 Task: Find connections with filter location Karcag with filter topic #linkedinprofileswith filter profile language Potuguese with filter current company Voltas Limited - A TATA Enterprise with filter school VIT University (Chennai Campus) with filter industry Personal Care Services with filter service category Software Testing with filter keywords title Director of Inside Sales
Action: Mouse moved to (626, 48)
Screenshot: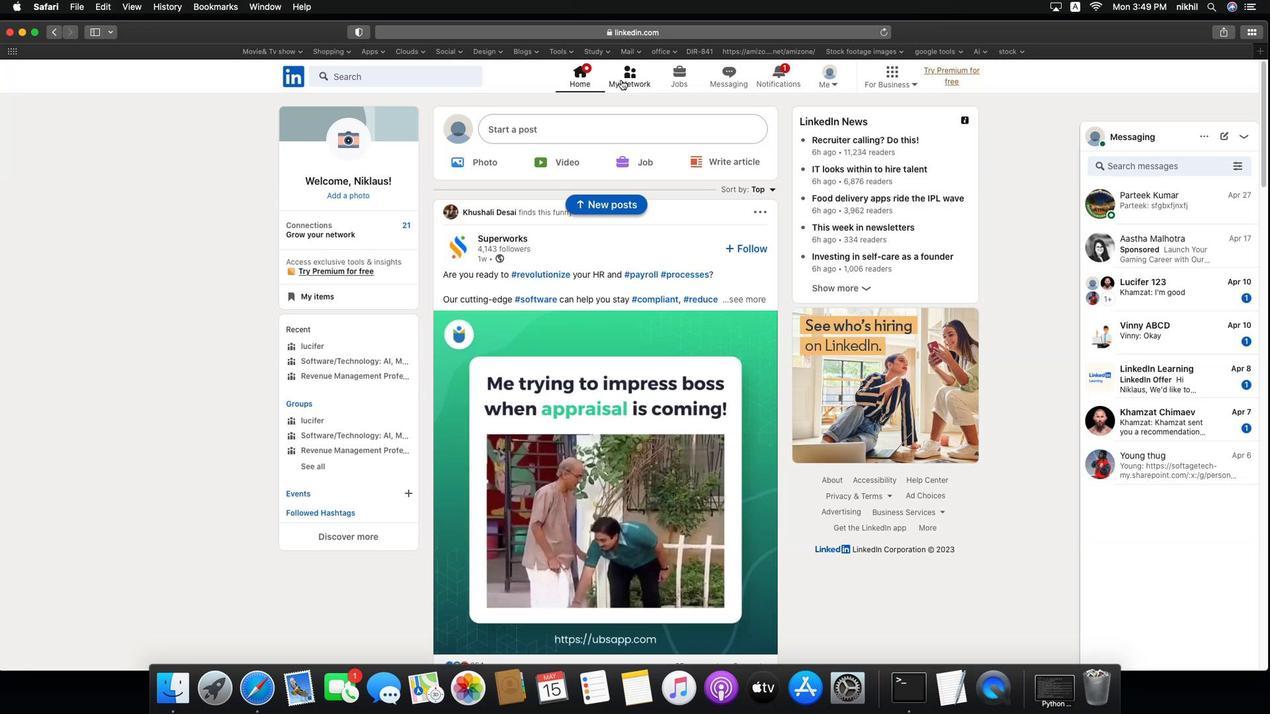 
Action: Mouse pressed left at (626, 48)
Screenshot: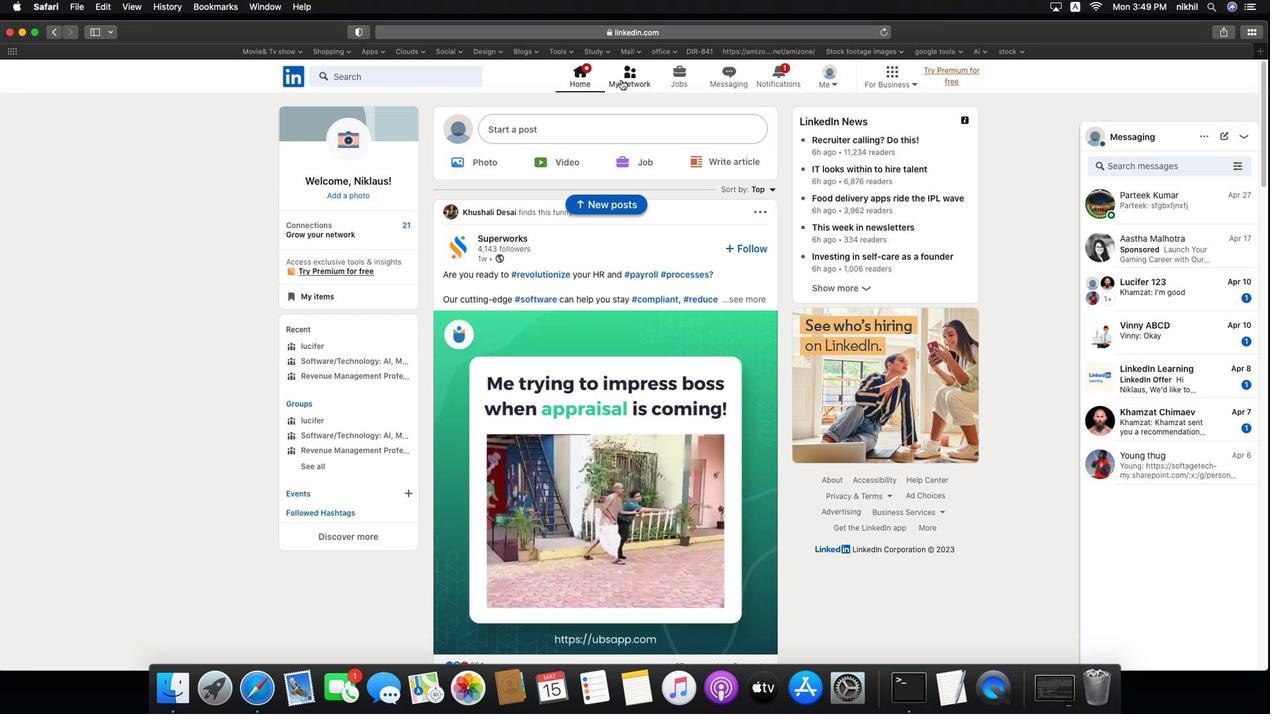 
Action: Mouse moved to (347, 112)
Screenshot: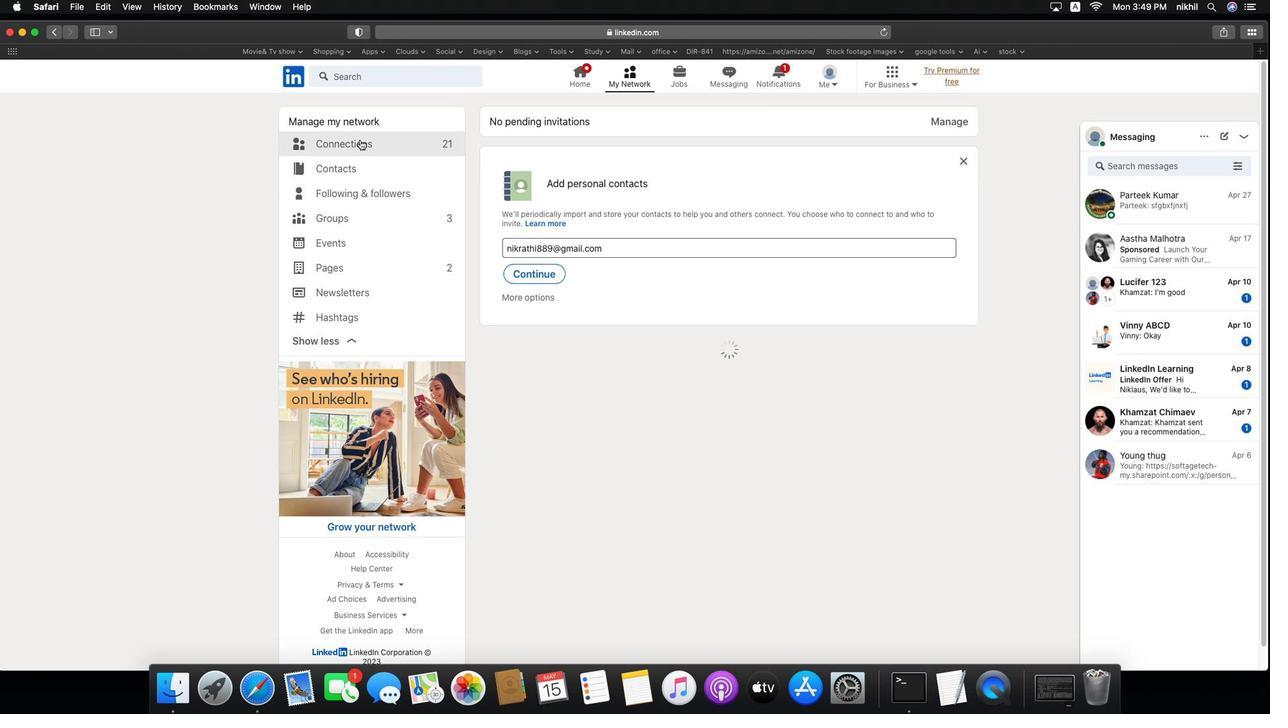 
Action: Mouse pressed left at (347, 112)
Screenshot: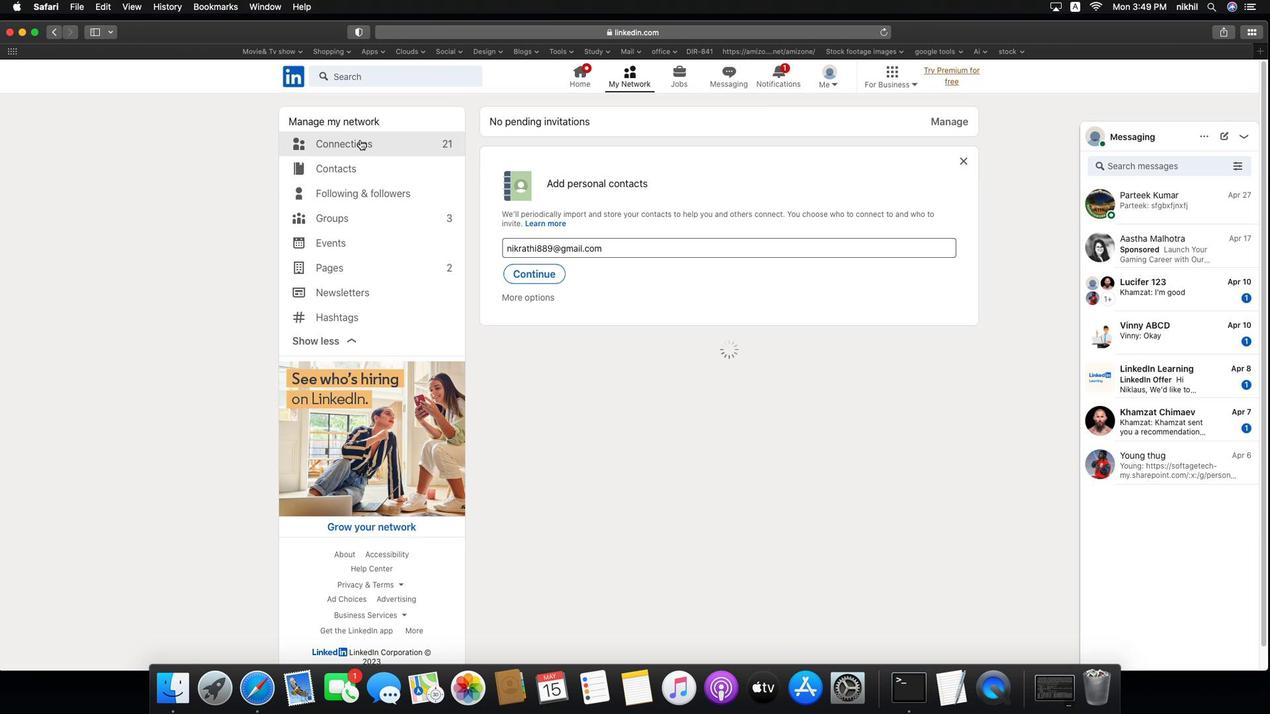 
Action: Mouse moved to (572, 117)
Screenshot: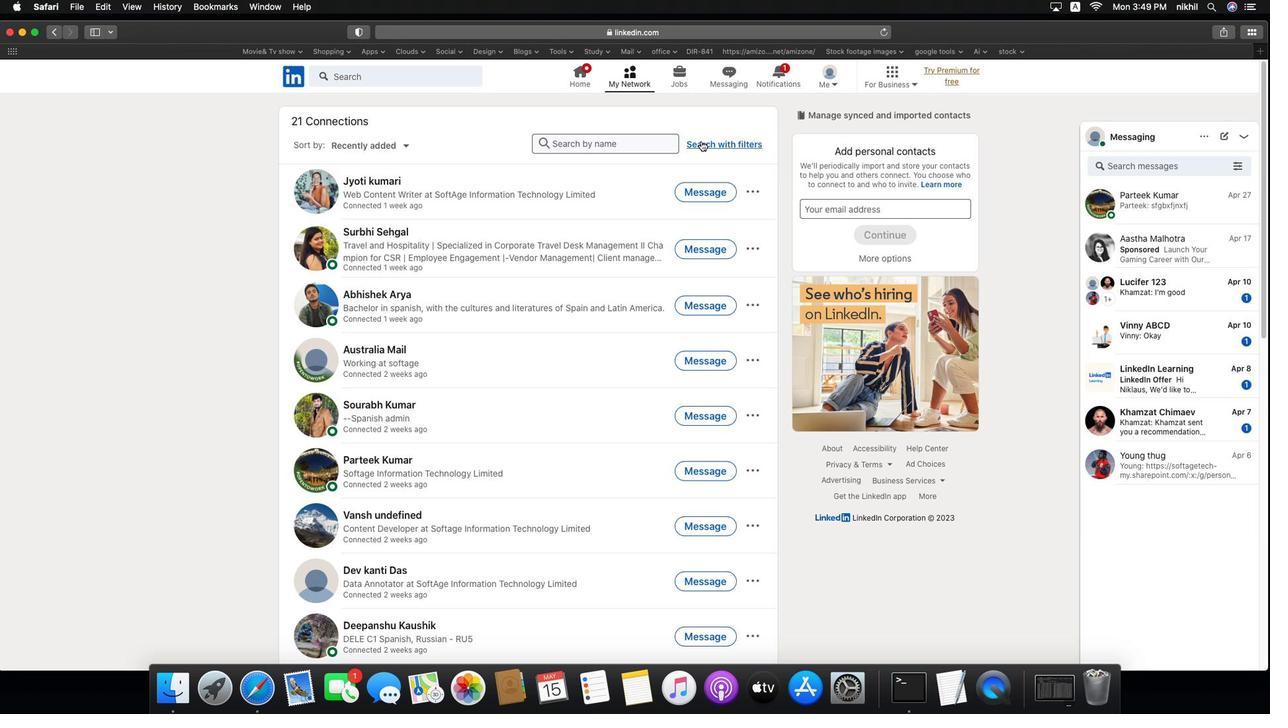 
Action: Mouse scrolled (572, 117) with delta (-35, -35)
Screenshot: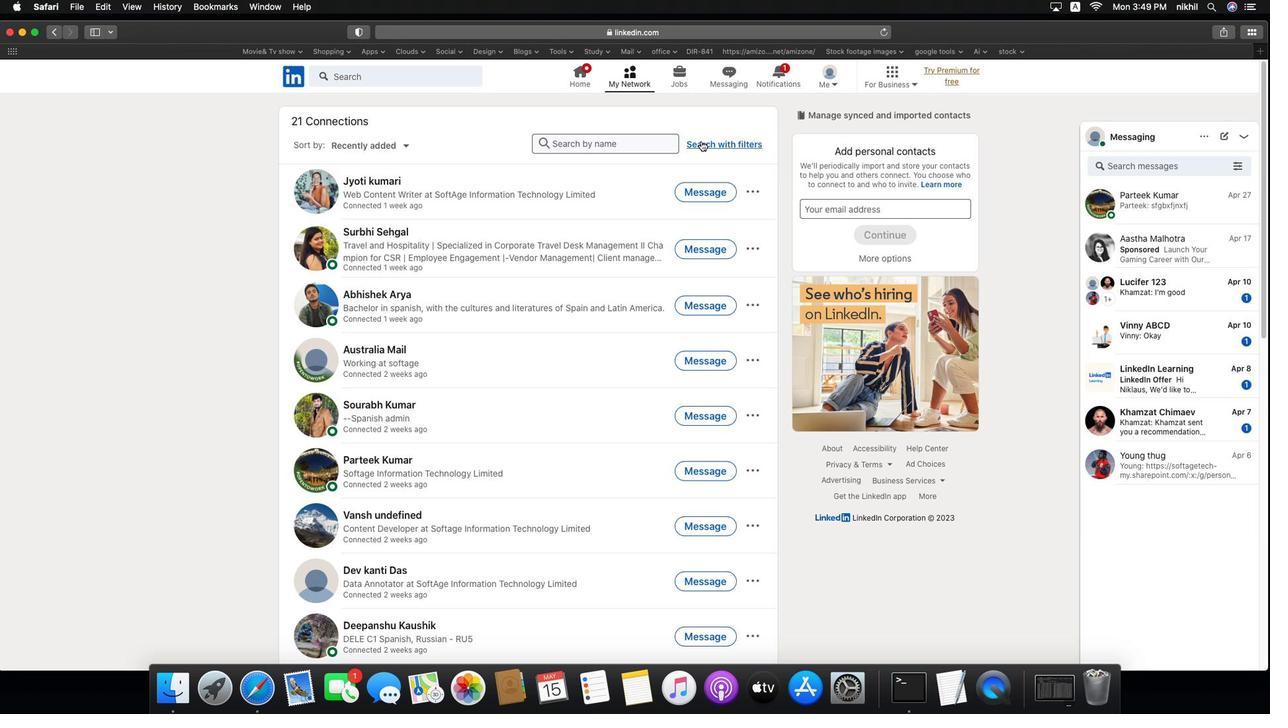 
Action: Mouse moved to (572, 117)
Screenshot: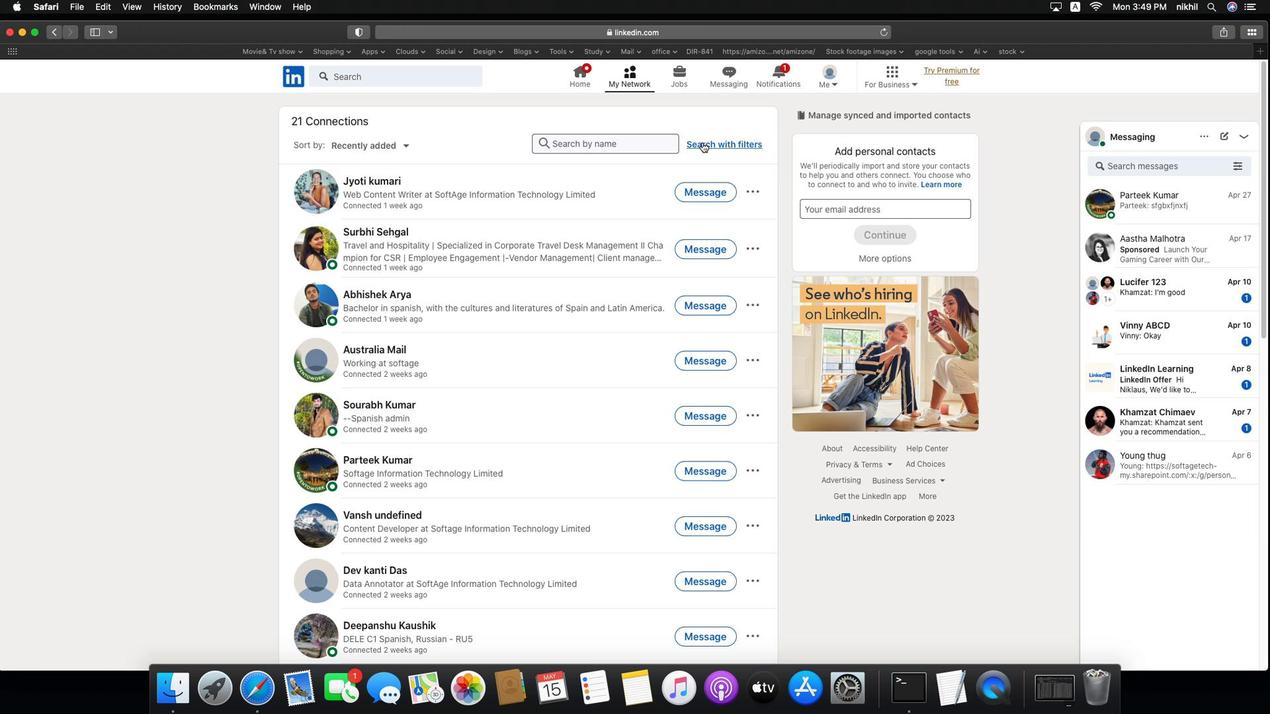 
Action: Mouse scrolled (572, 117) with delta (-35, -35)
Screenshot: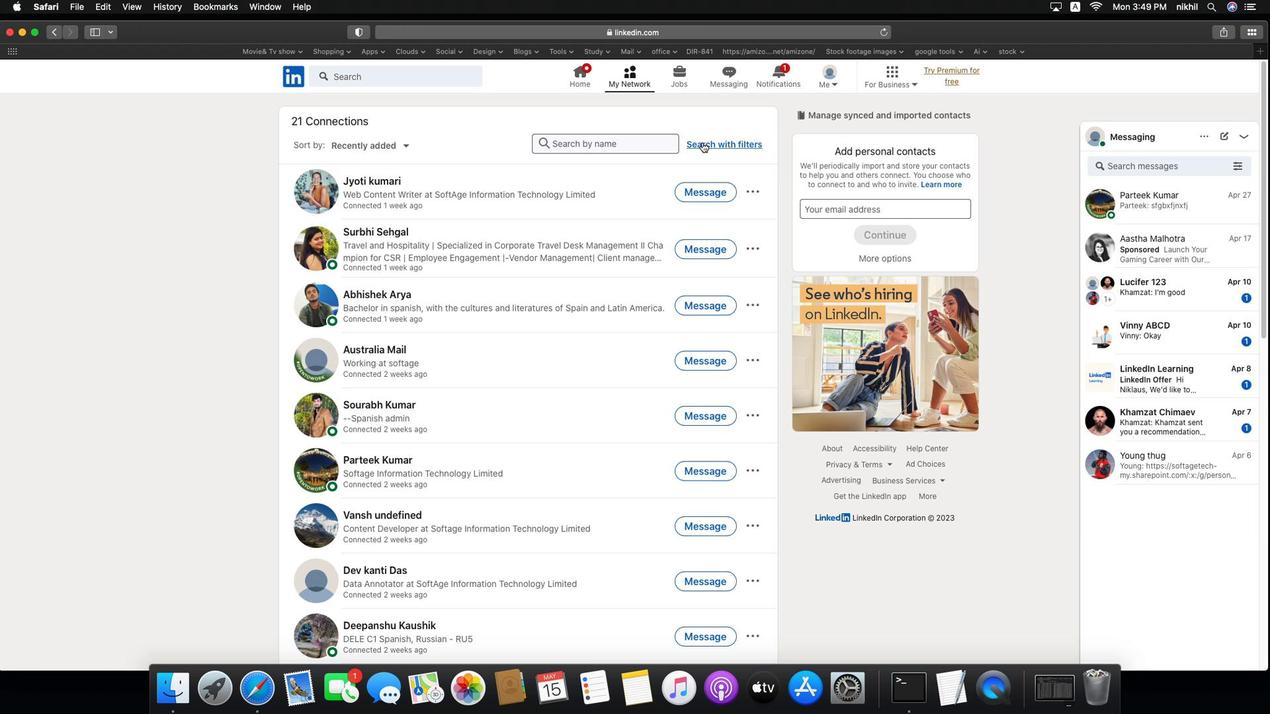 
Action: Mouse moved to (573, 117)
Screenshot: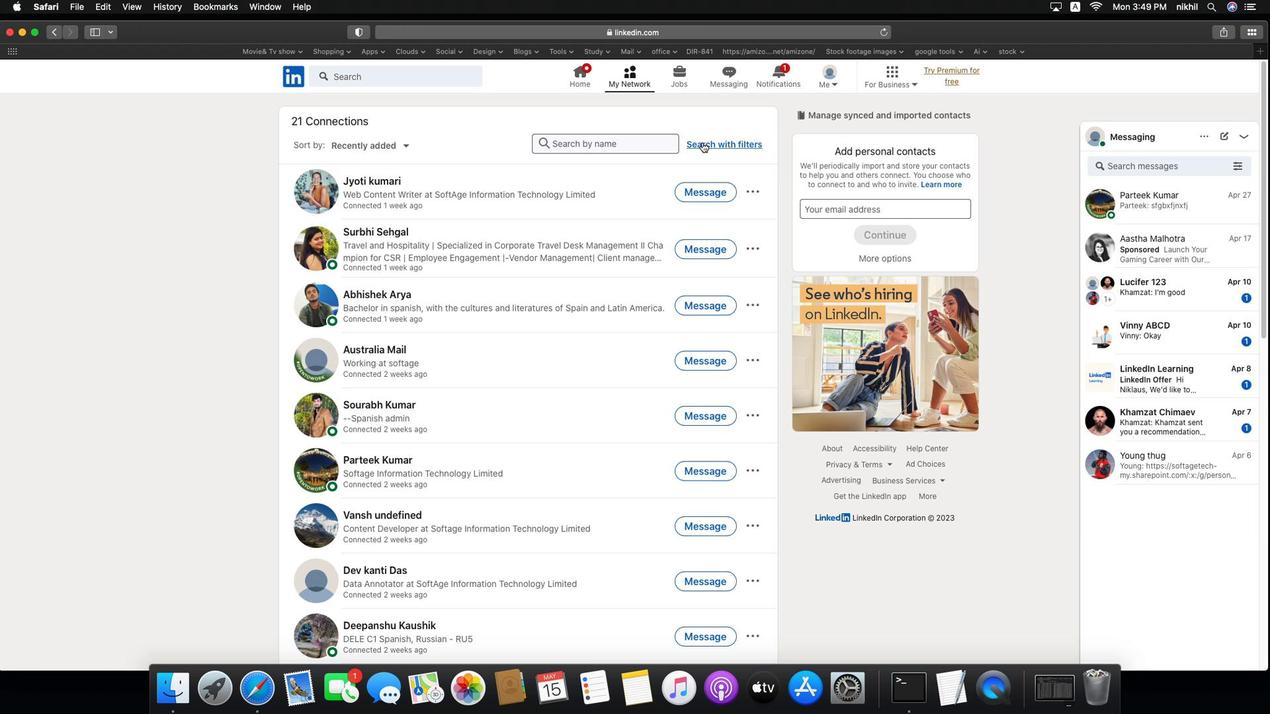 
Action: Mouse scrolled (573, 117) with delta (-35, -33)
Screenshot: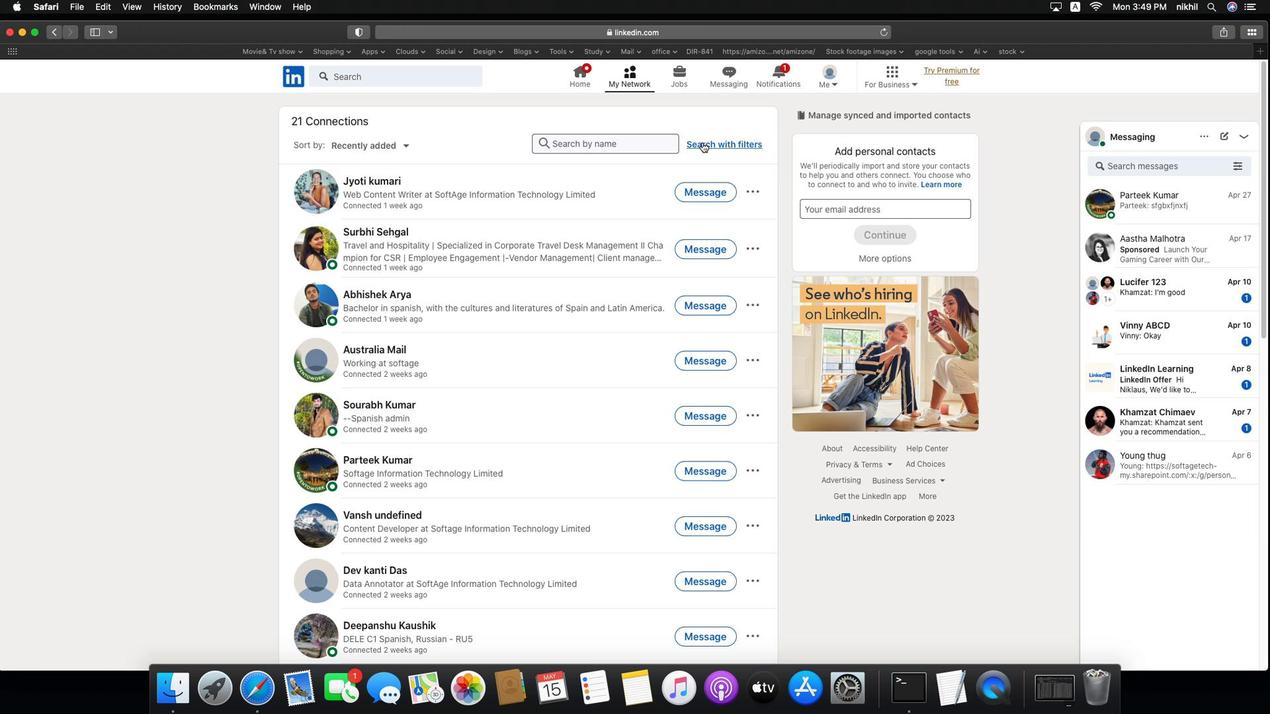 
Action: Mouse moved to (713, 115)
Screenshot: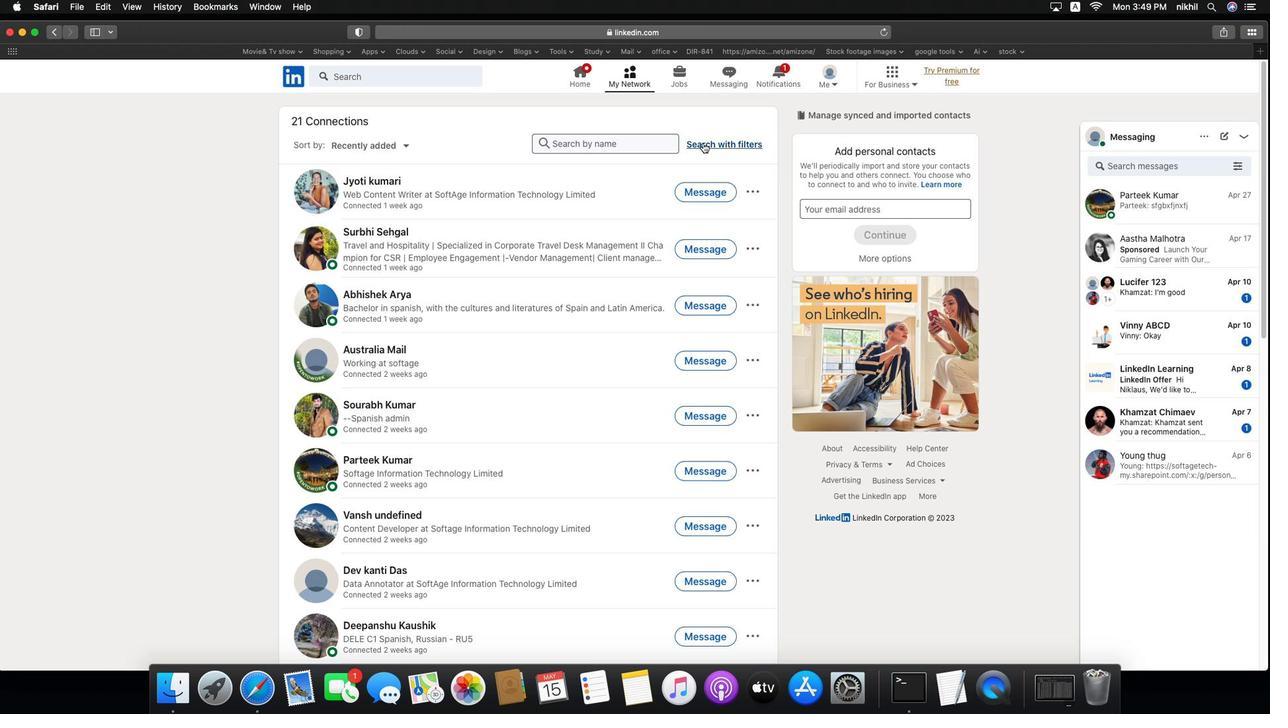 
Action: Mouse pressed left at (713, 115)
Screenshot: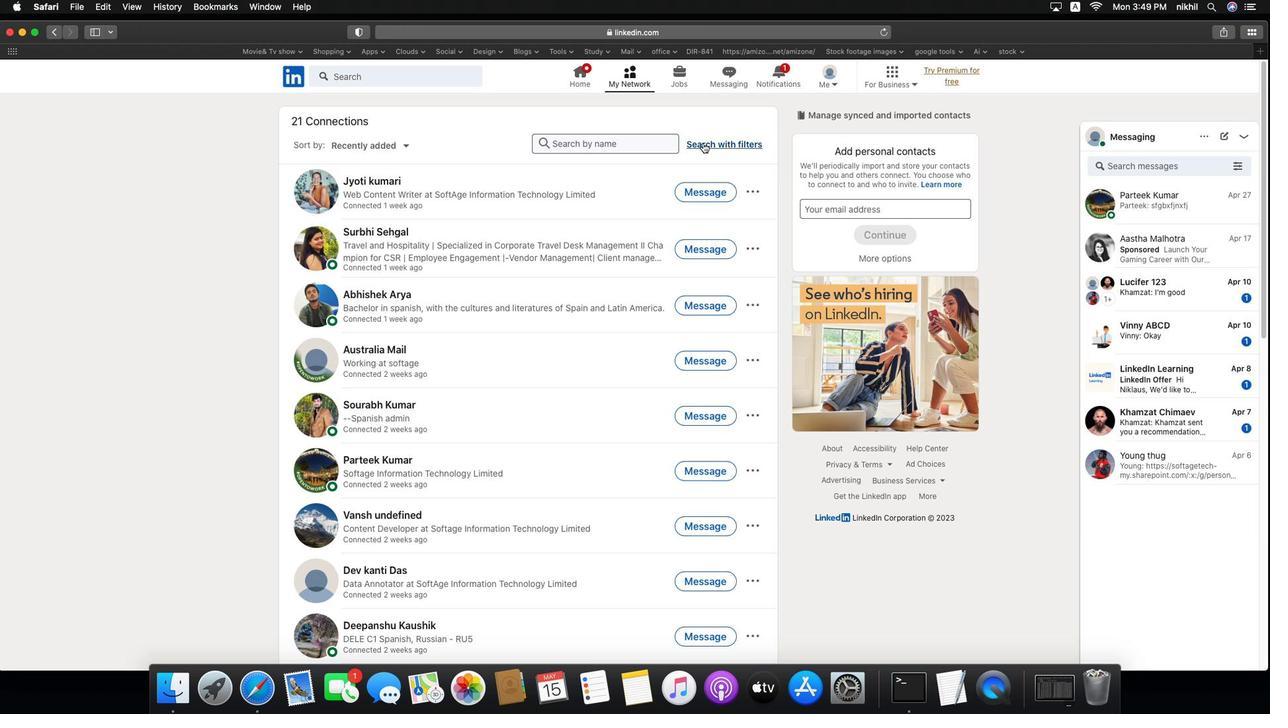 
Action: Mouse moved to (703, 74)
Screenshot: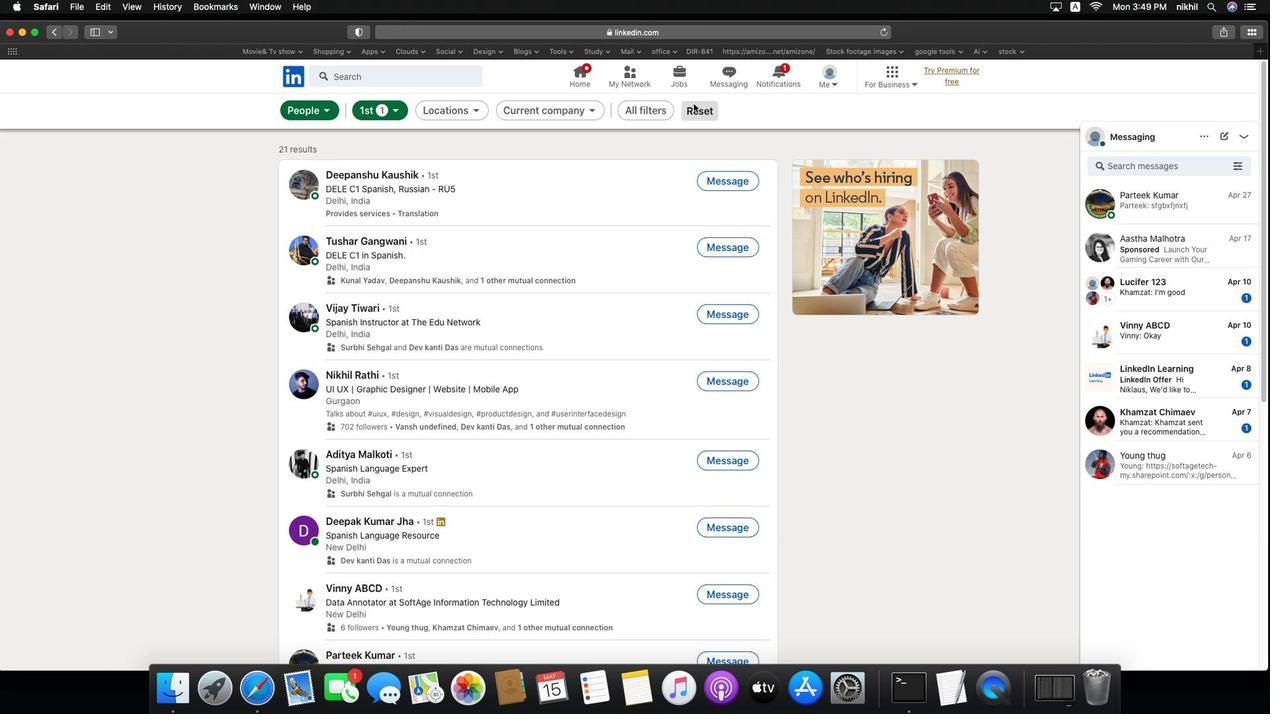 
Action: Mouse pressed left at (703, 74)
Screenshot: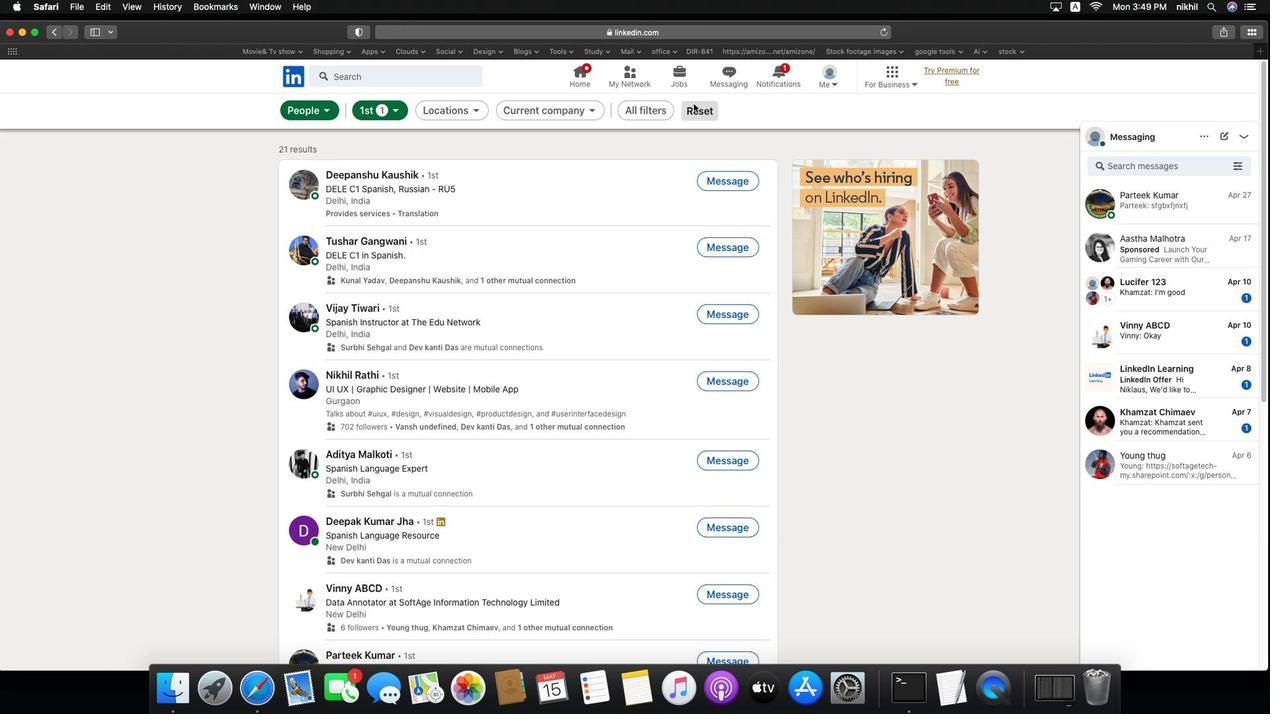 
Action: Mouse pressed left at (703, 74)
Screenshot: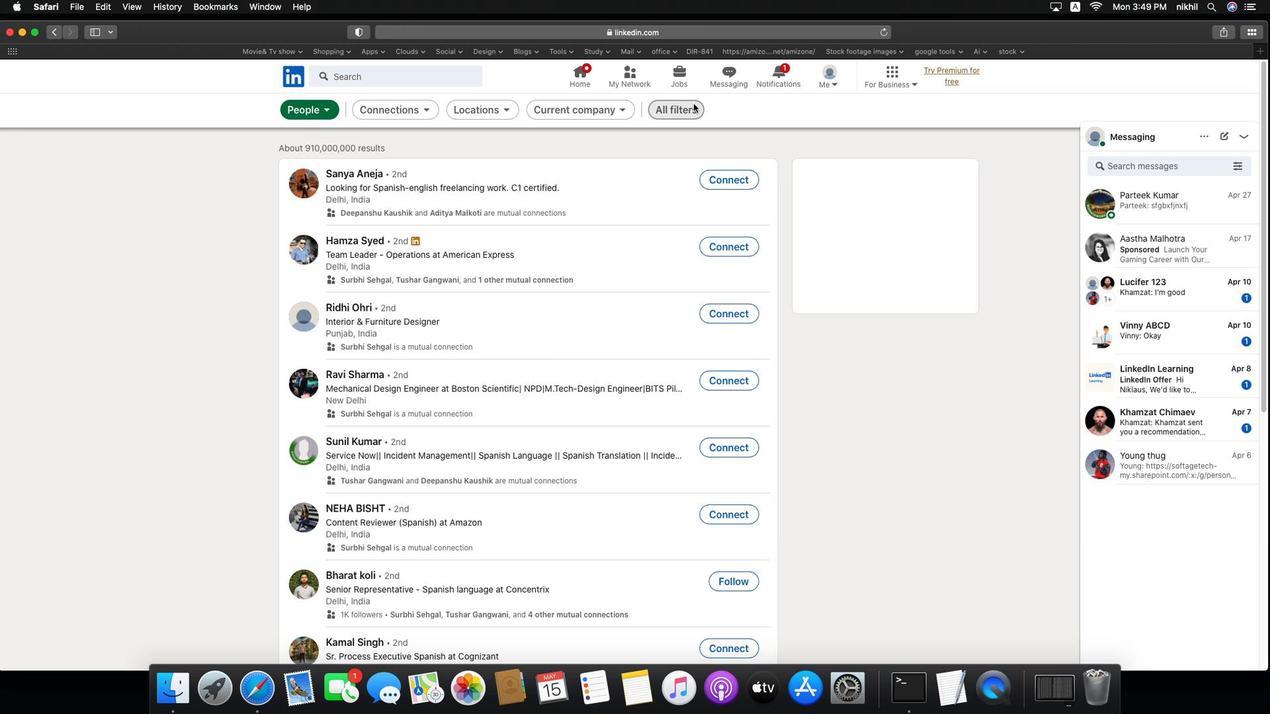 
Action: Mouse moved to (965, 285)
Screenshot: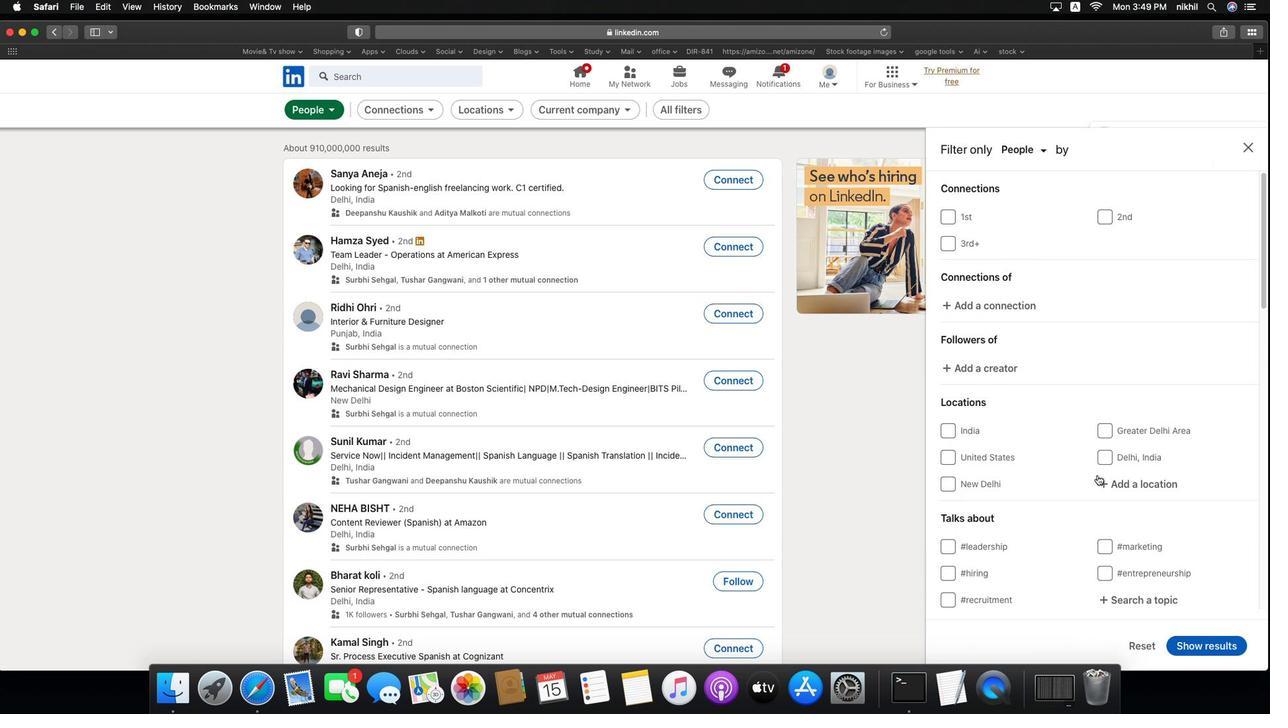 
Action: Mouse pressed left at (965, 285)
Screenshot: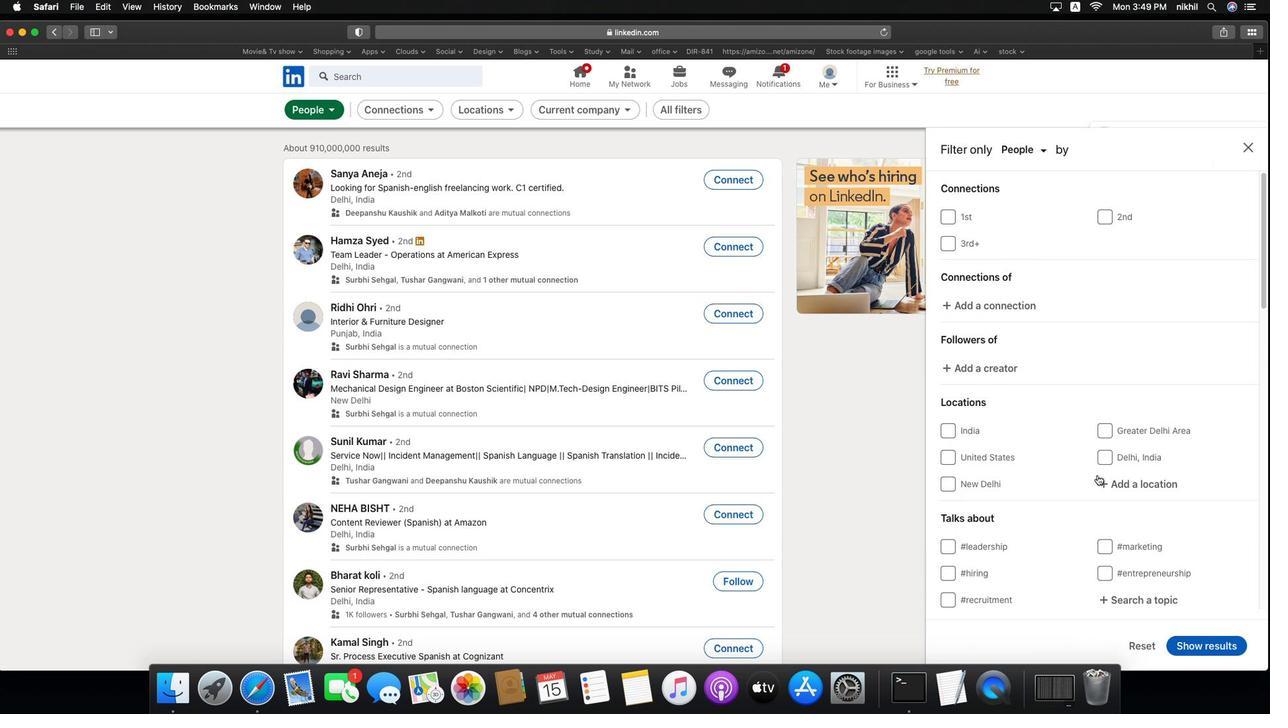 
Action: Mouse moved to (1147, 480)
Screenshot: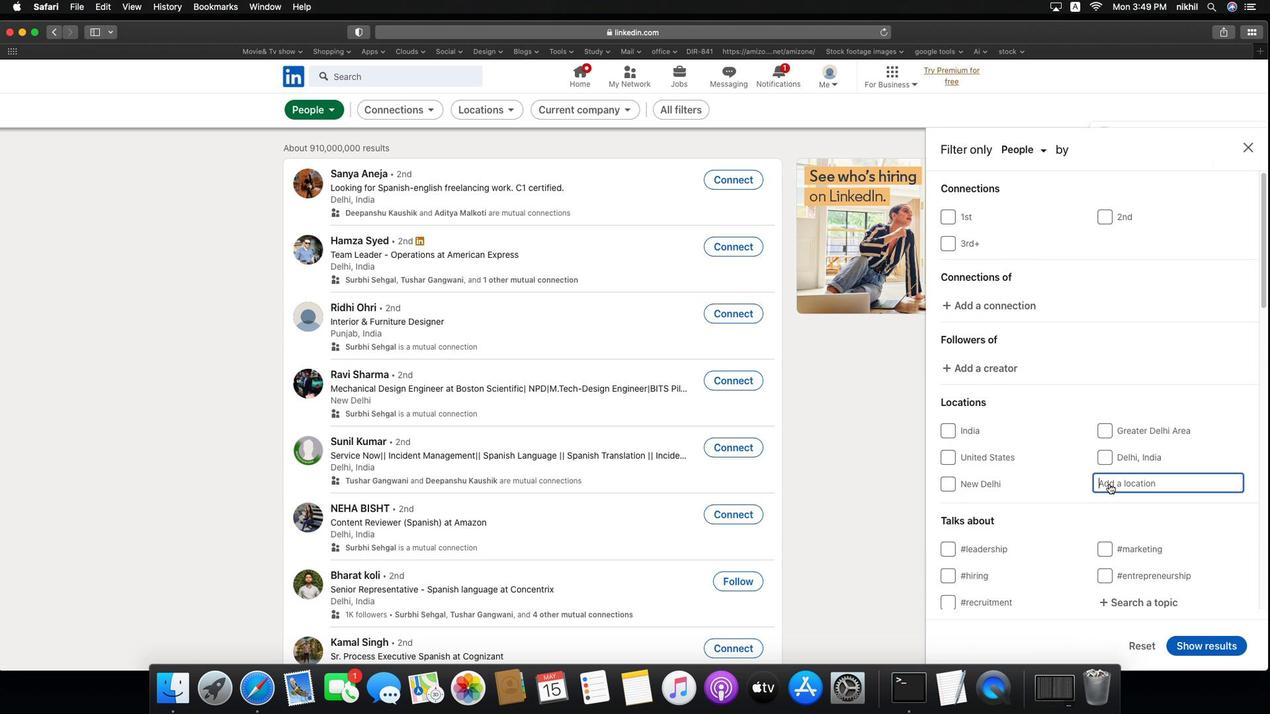
Action: Mouse pressed left at (1147, 480)
Screenshot: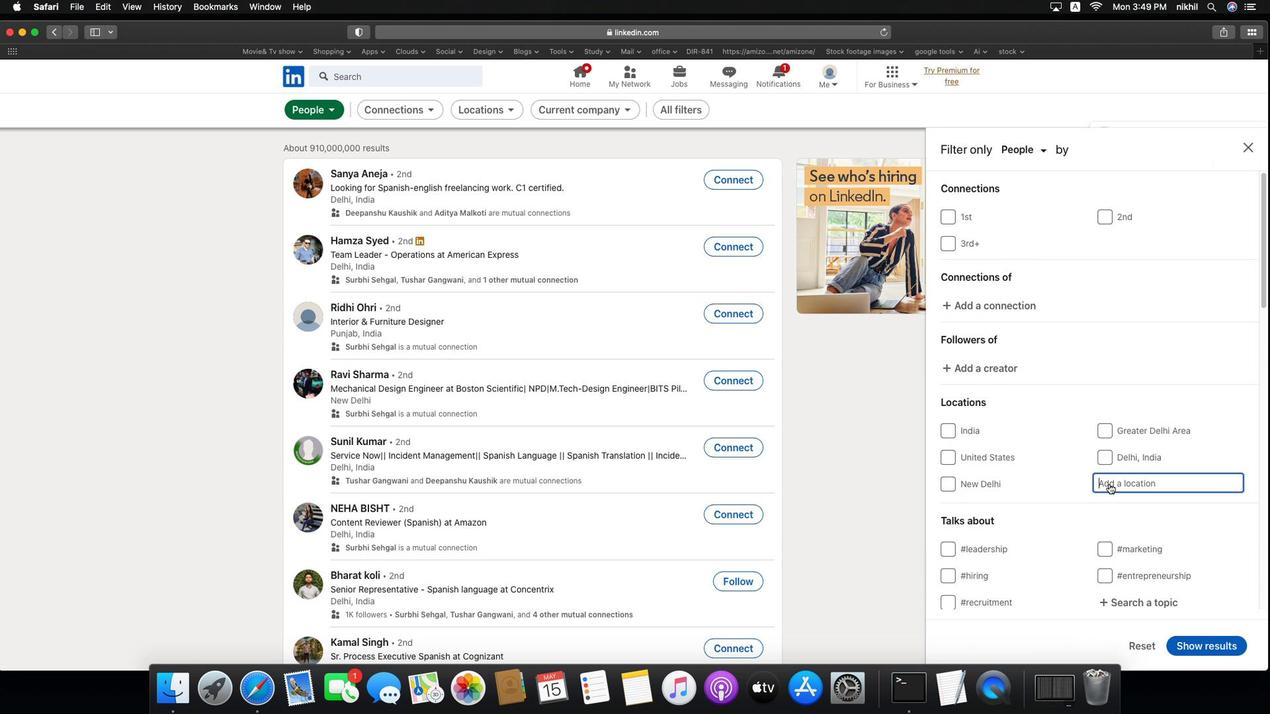 
Action: Key pressed Key.caps_lock'L'Key.backspaceKey.caps_lockKey.caps_lock'K'Key.caps_lock'a''r''c''a''g'Key.enter
Screenshot: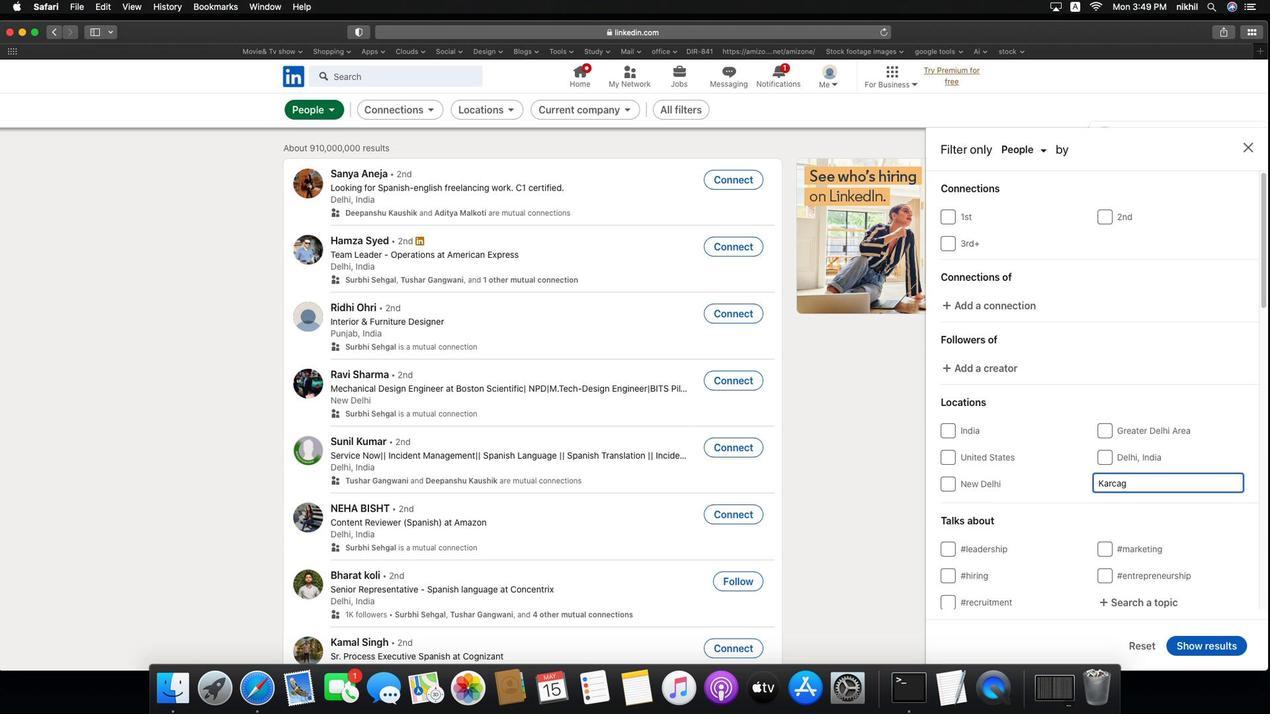 
Action: Mouse scrolled (1147, 480) with delta (-35, -36)
Screenshot: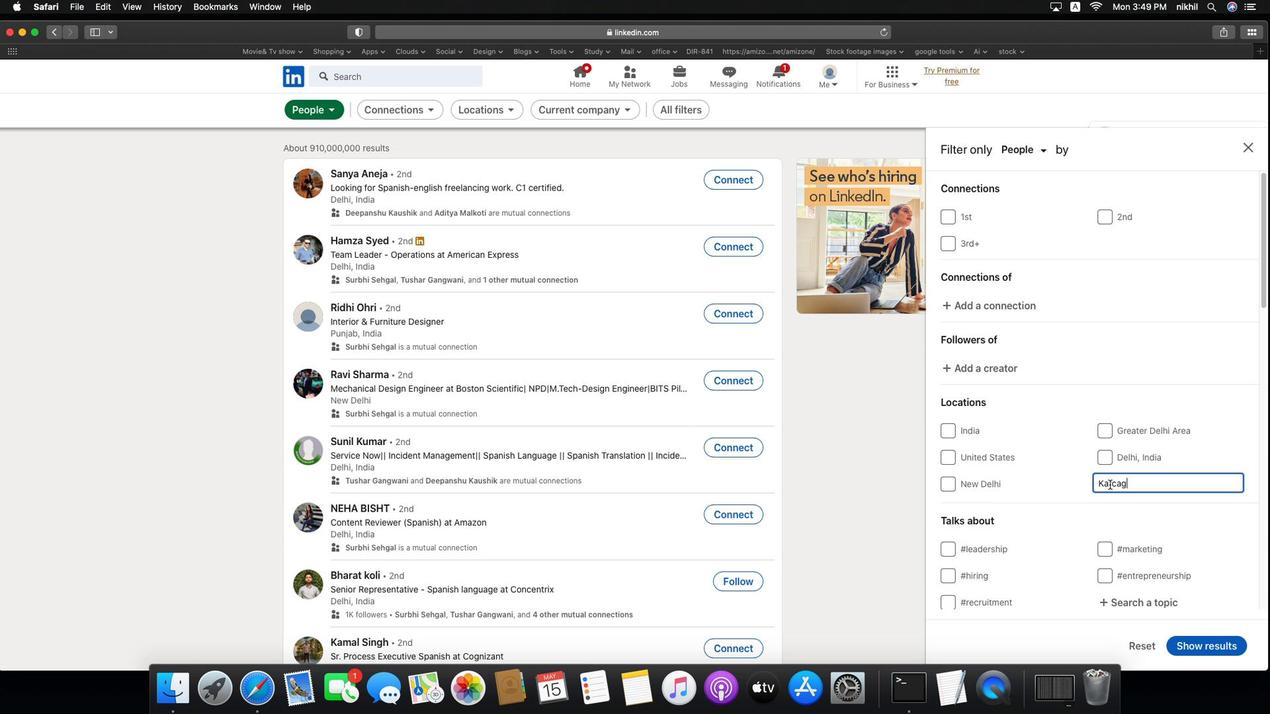 
Action: Mouse scrolled (1147, 480) with delta (-35, -33)
Screenshot: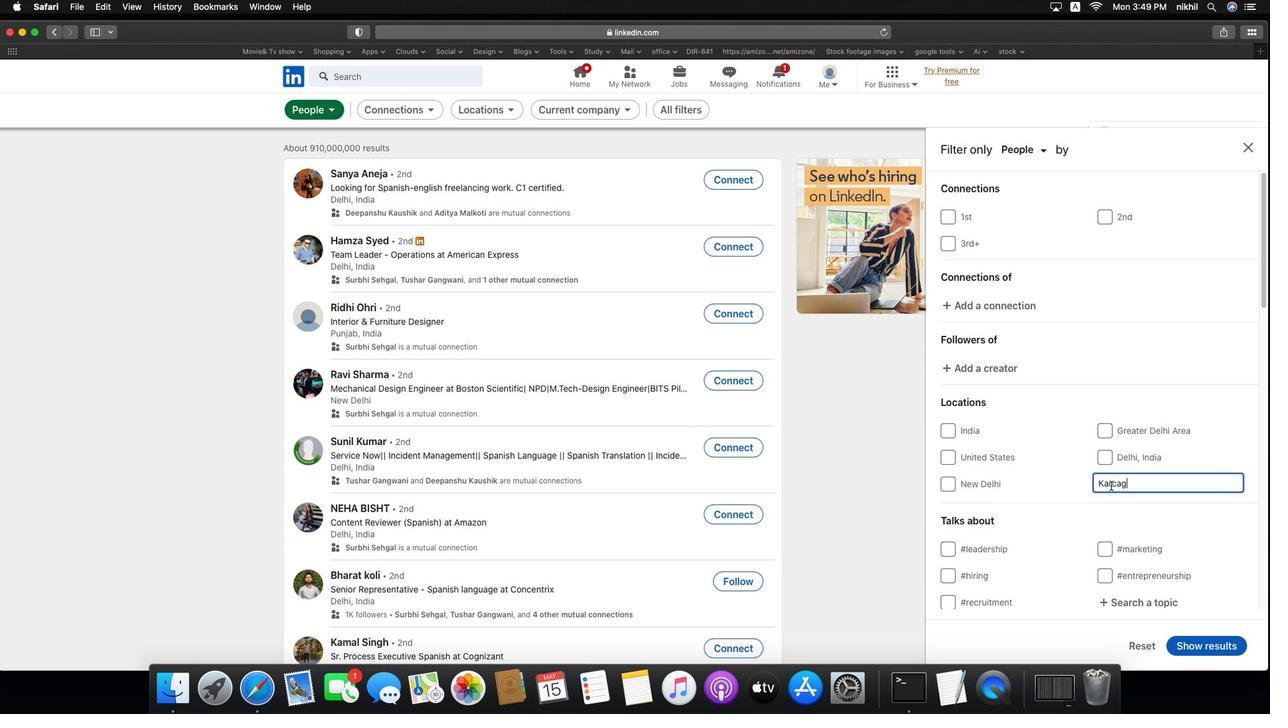 
Action: Mouse moved to (1197, 475)
Screenshot: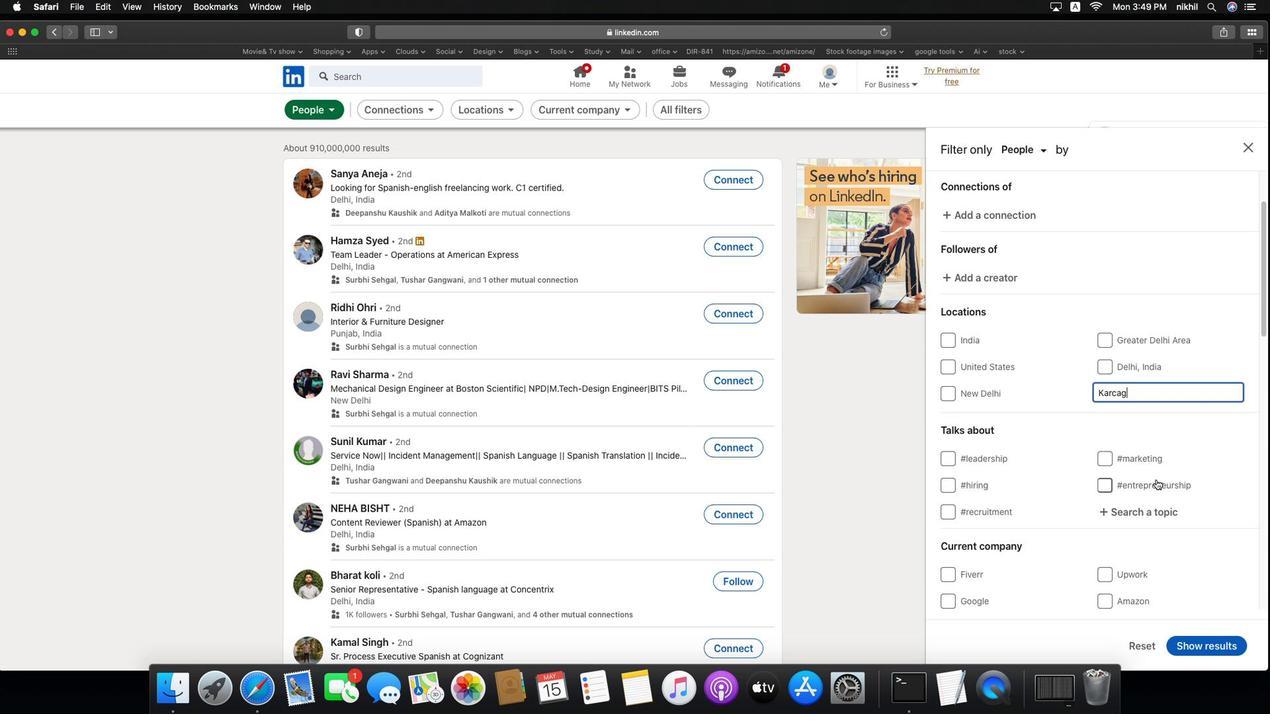 
Action: Mouse scrolled (1197, 475) with delta (-35, -36)
Screenshot: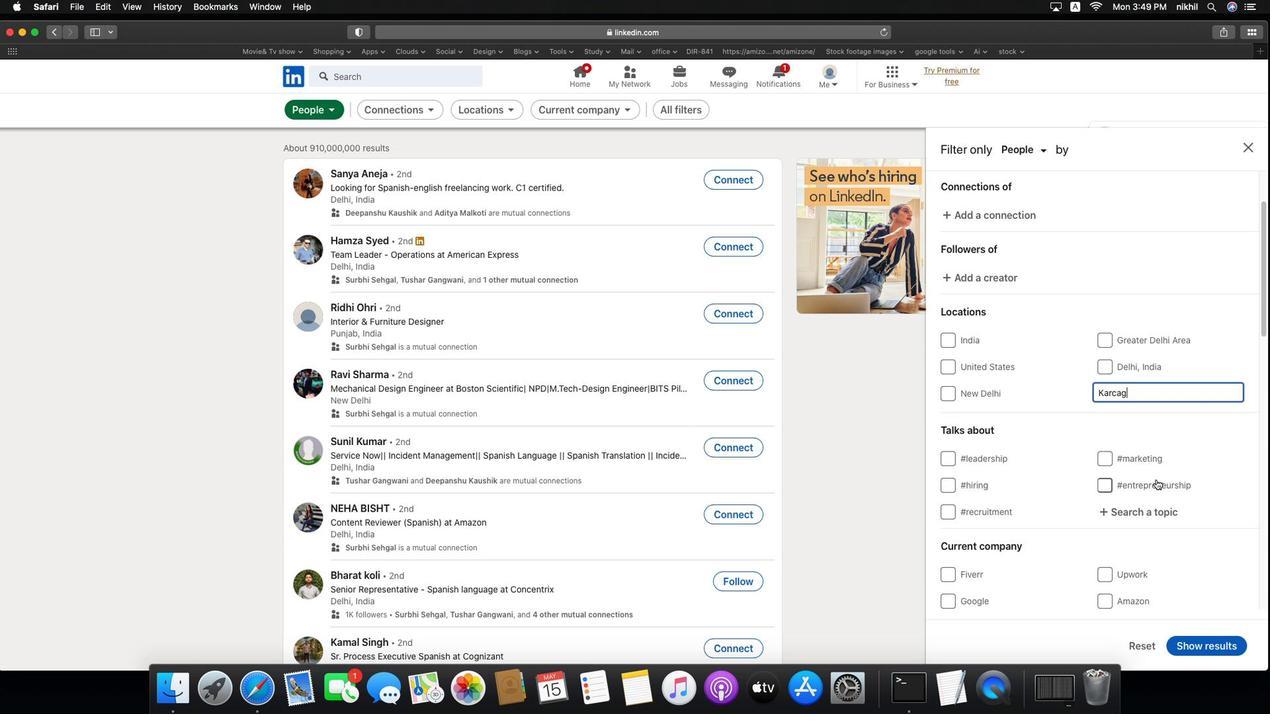 
Action: Mouse scrolled (1197, 475) with delta (-35, -36)
Screenshot: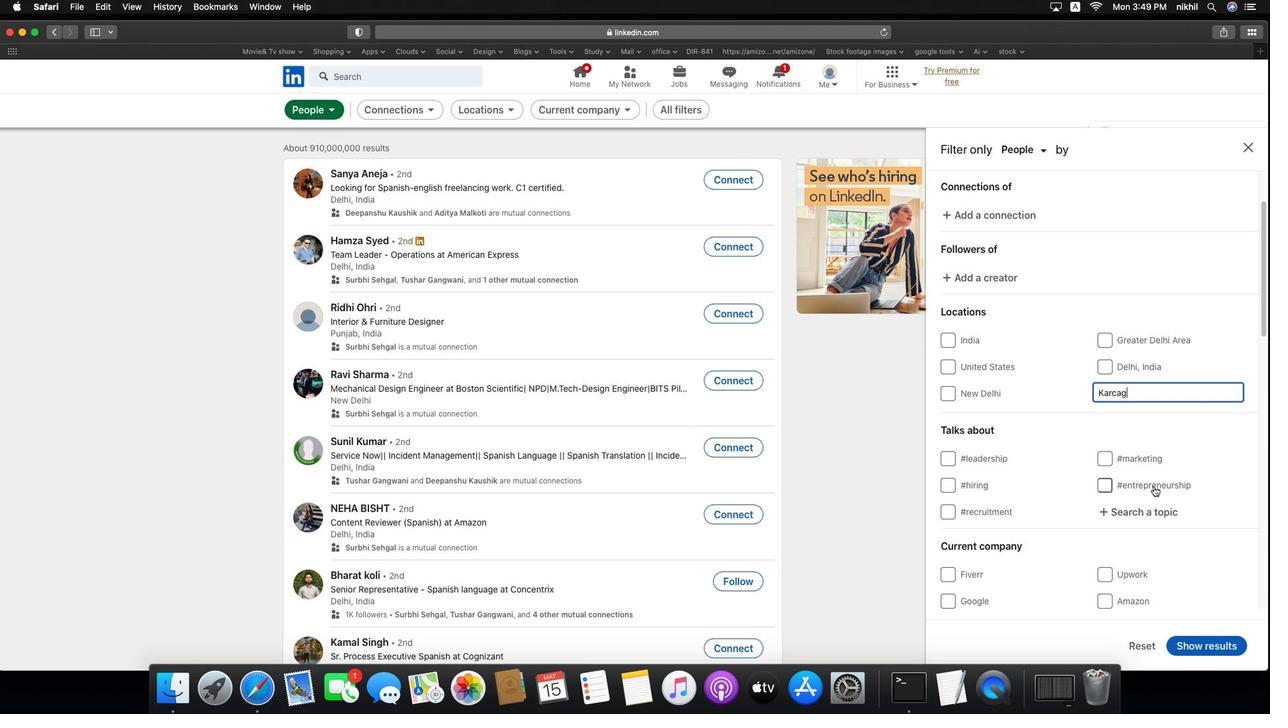 
Action: Mouse scrolled (1197, 475) with delta (-35, -37)
Screenshot: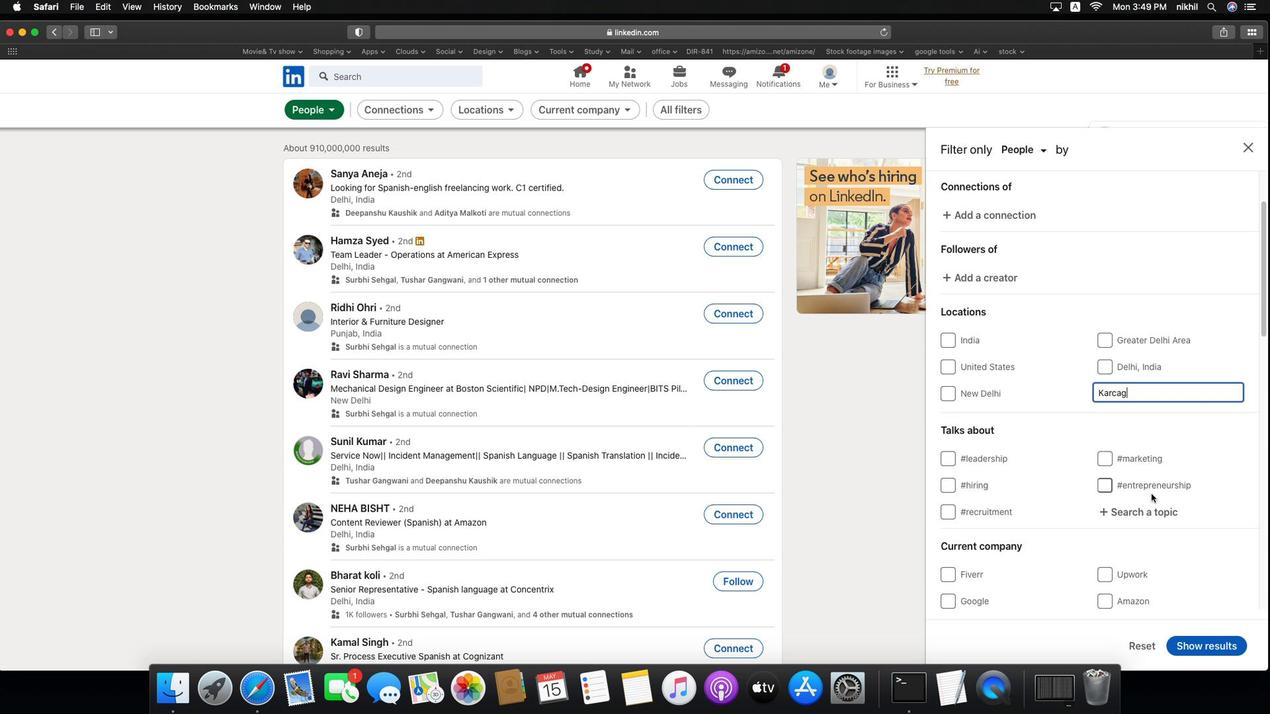 
Action: Mouse moved to (1178, 502)
Screenshot: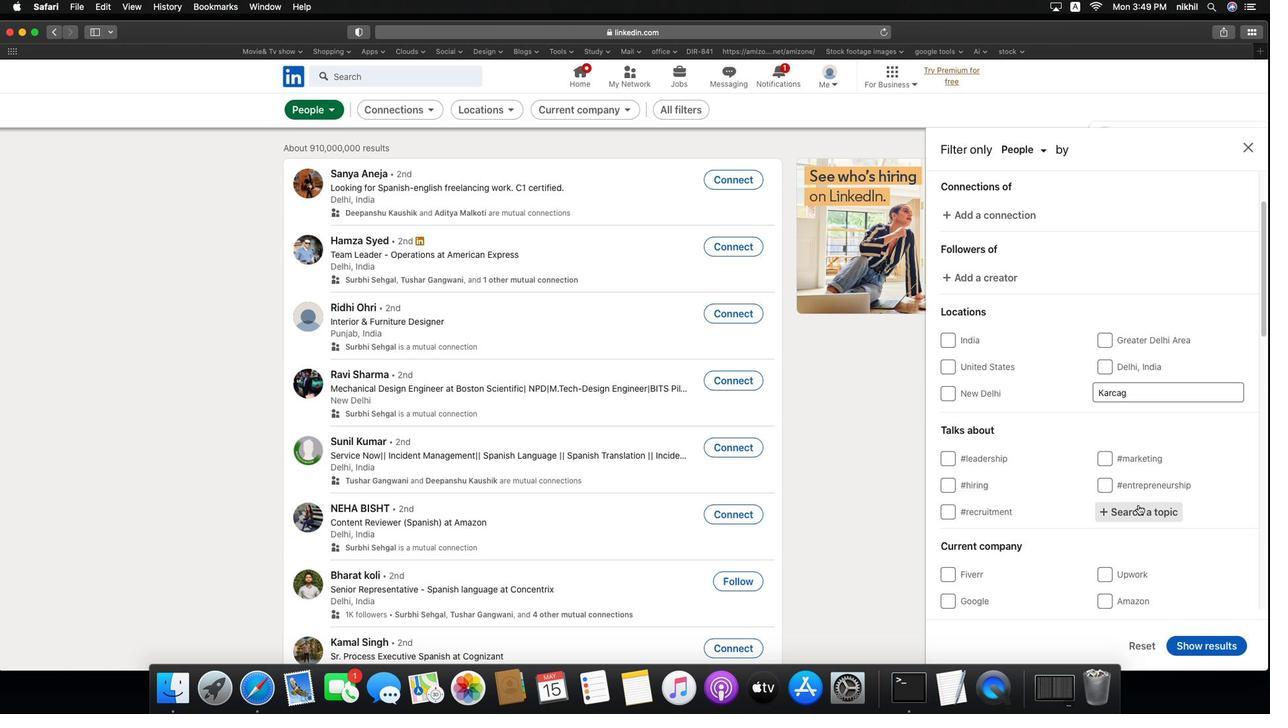 
Action: Mouse pressed left at (1178, 502)
Screenshot: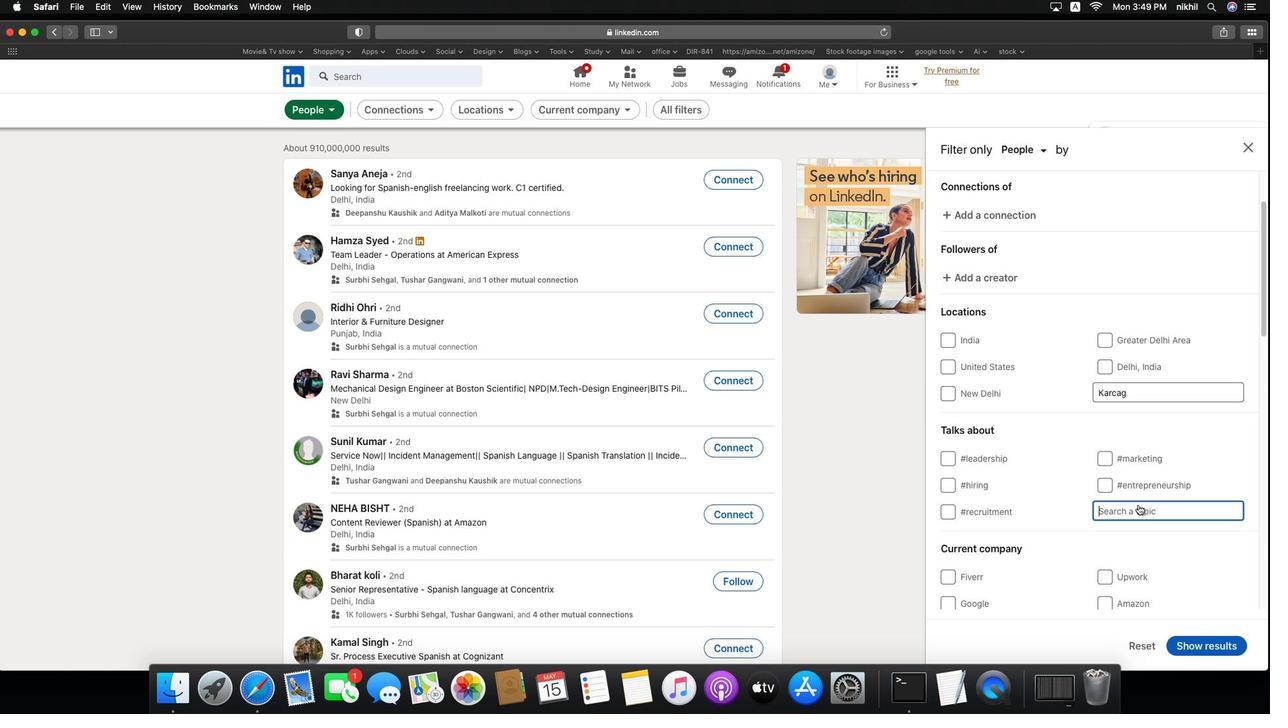 
Action: Key pressed Key.shift'#'Key.caps_lock'L'Key.caps_lock'i''n''k''e''d''i''n''p''r''o''f''i''l''e'Key.enter
Screenshot: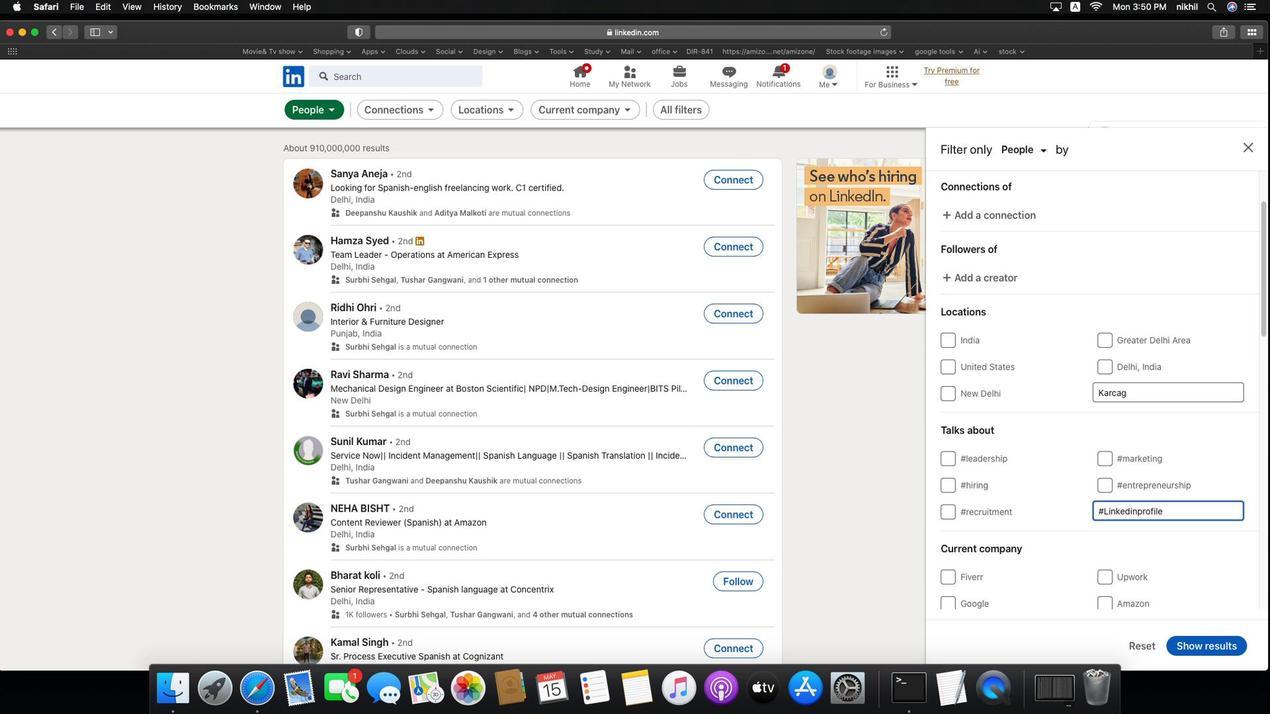 
Action: Mouse scrolled (1178, 502) with delta (-35, -36)
Screenshot: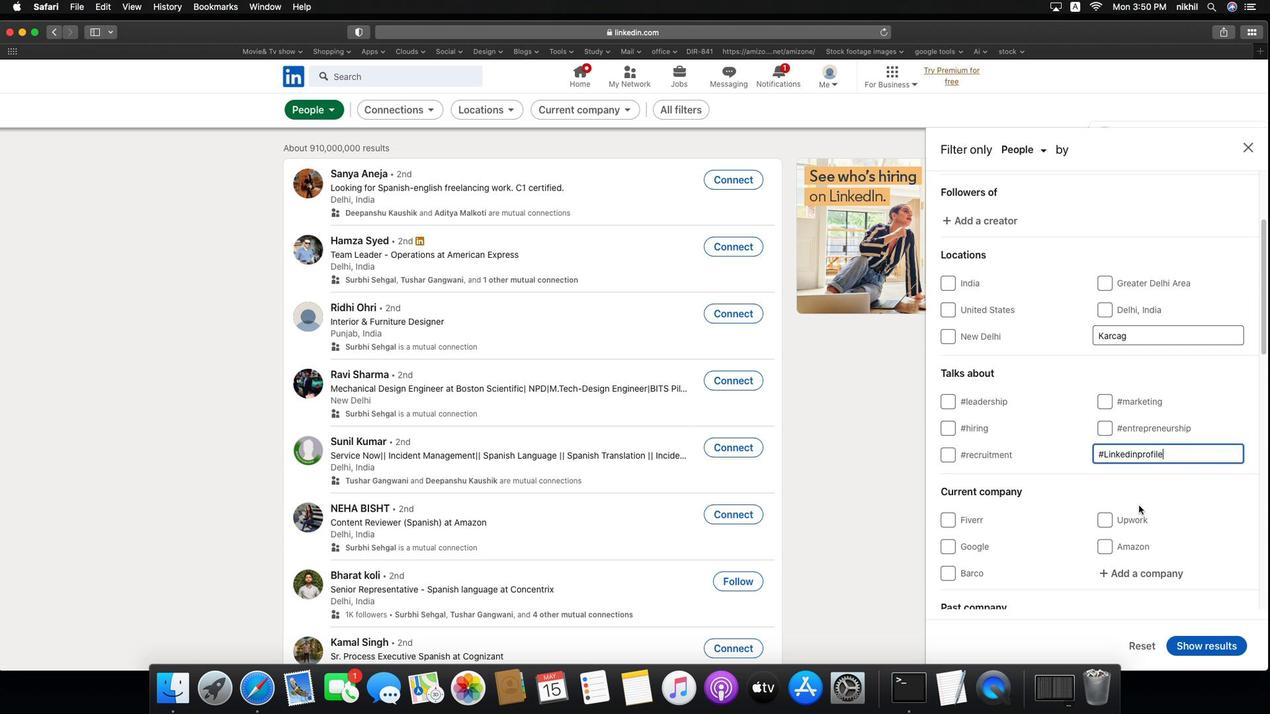 
Action: Mouse scrolled (1178, 502) with delta (-35, -36)
Screenshot: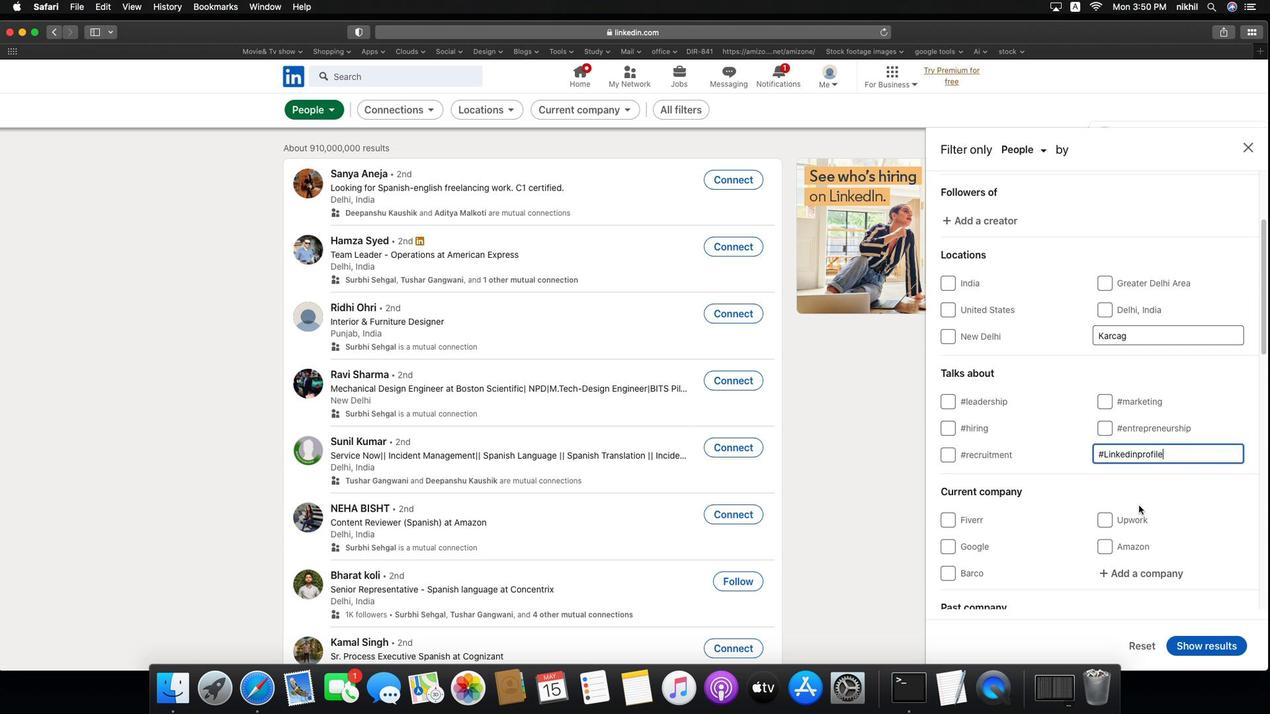 
Action: Mouse scrolled (1178, 502) with delta (-35, -36)
Screenshot: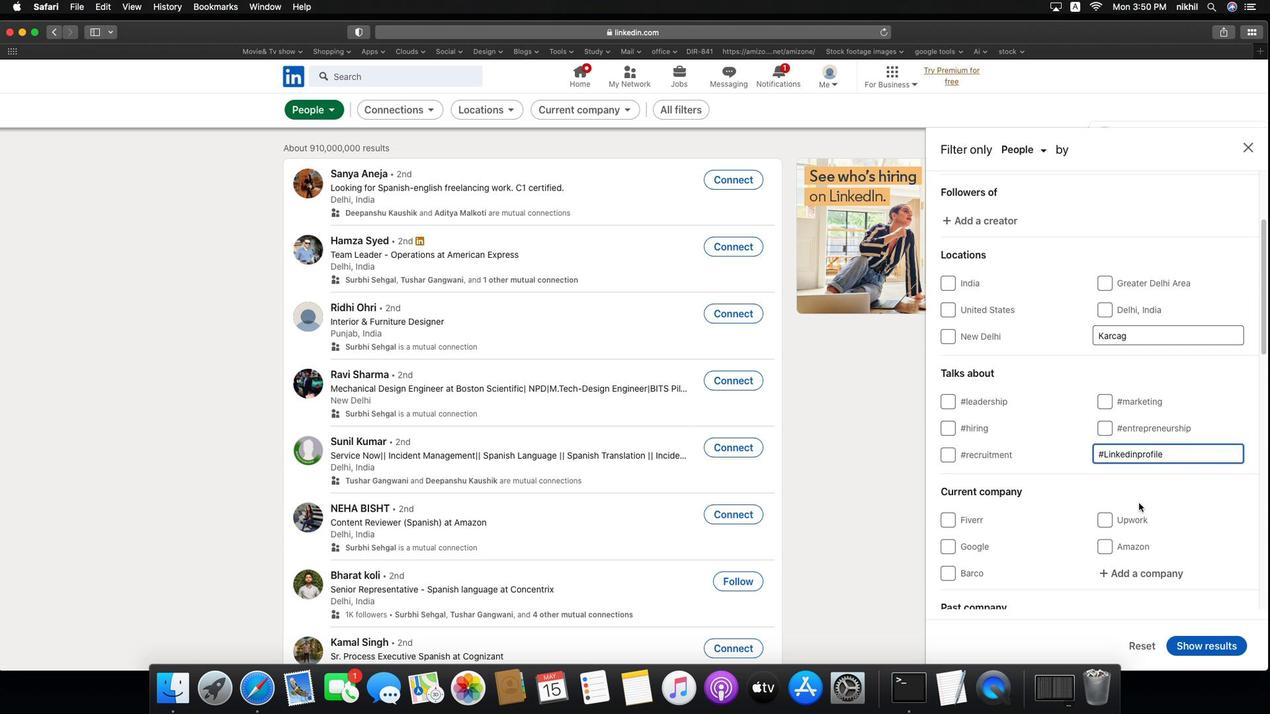 
Action: Mouse moved to (1178, 500)
Screenshot: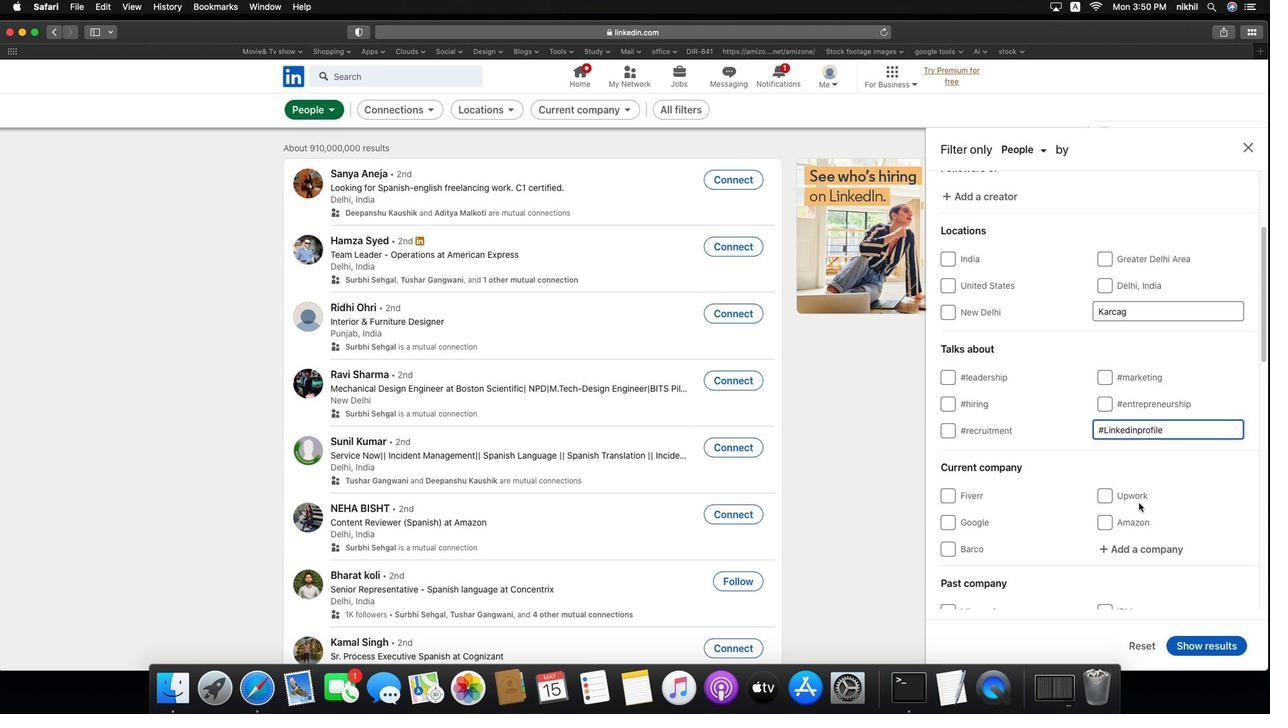 
Action: Mouse scrolled (1178, 500) with delta (-35, -36)
Screenshot: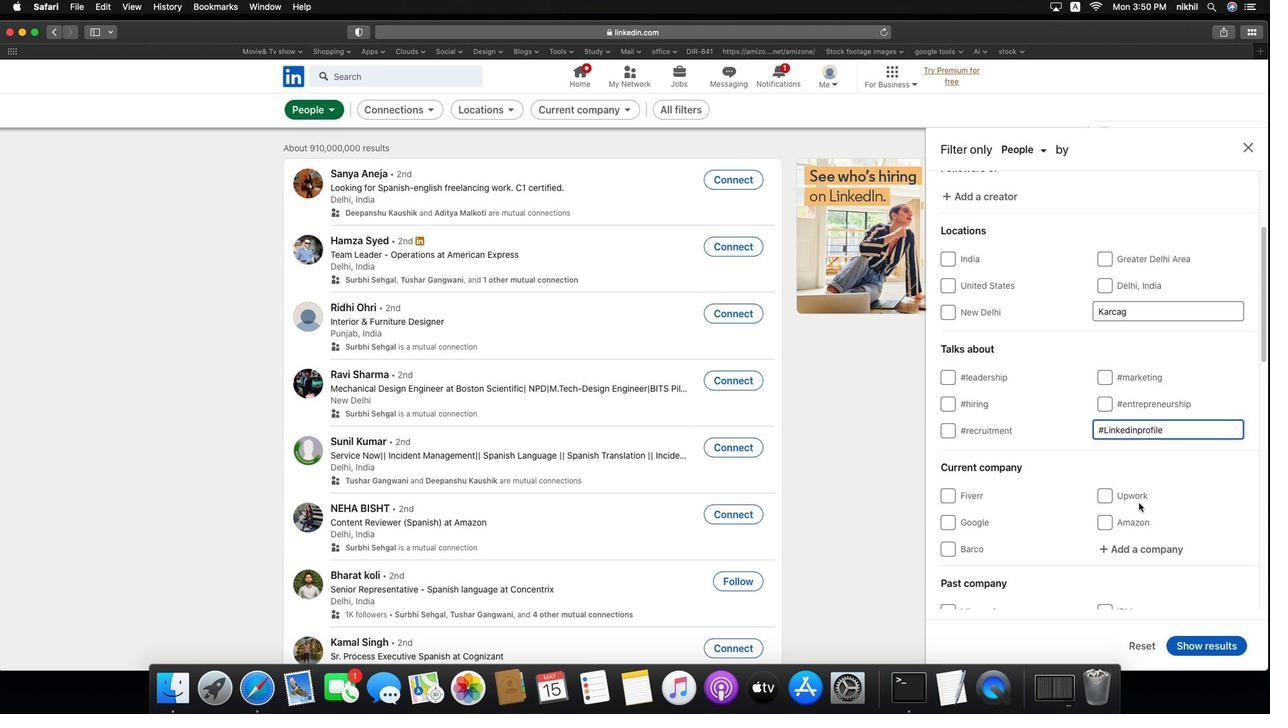 
Action: Mouse moved to (1178, 500)
Screenshot: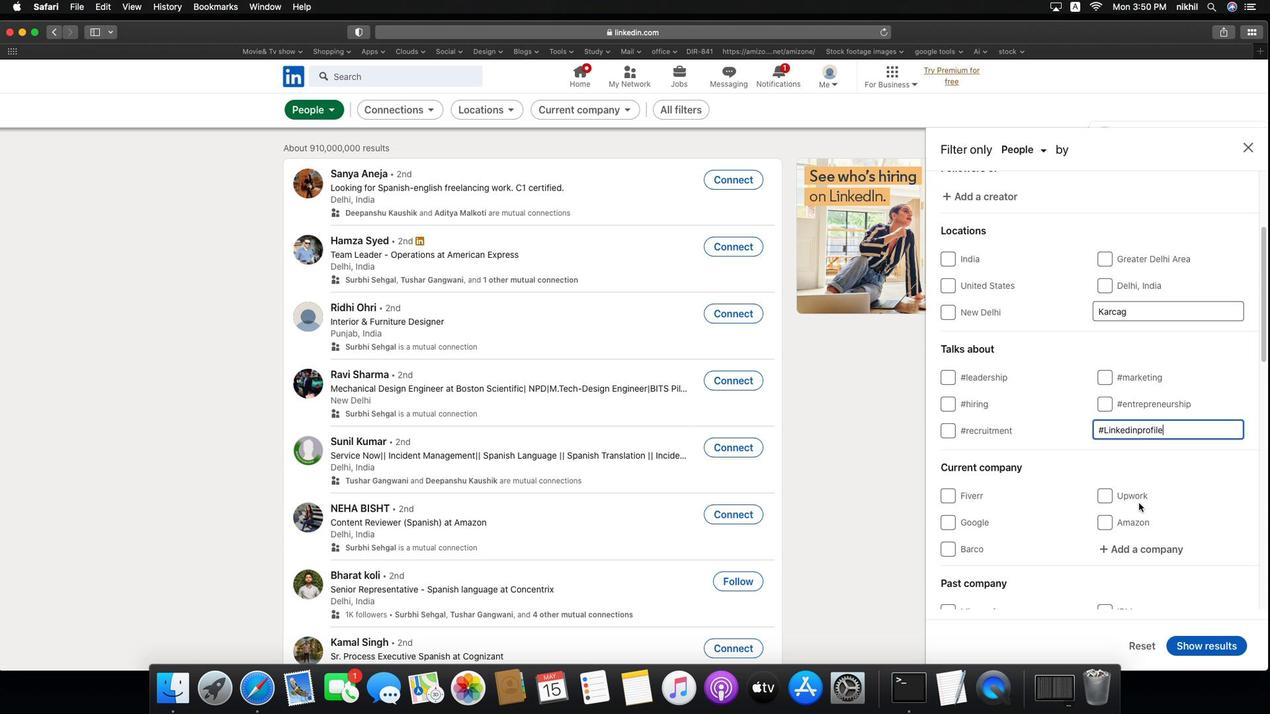 
Action: Mouse scrolled (1178, 500) with delta (-35, -36)
Screenshot: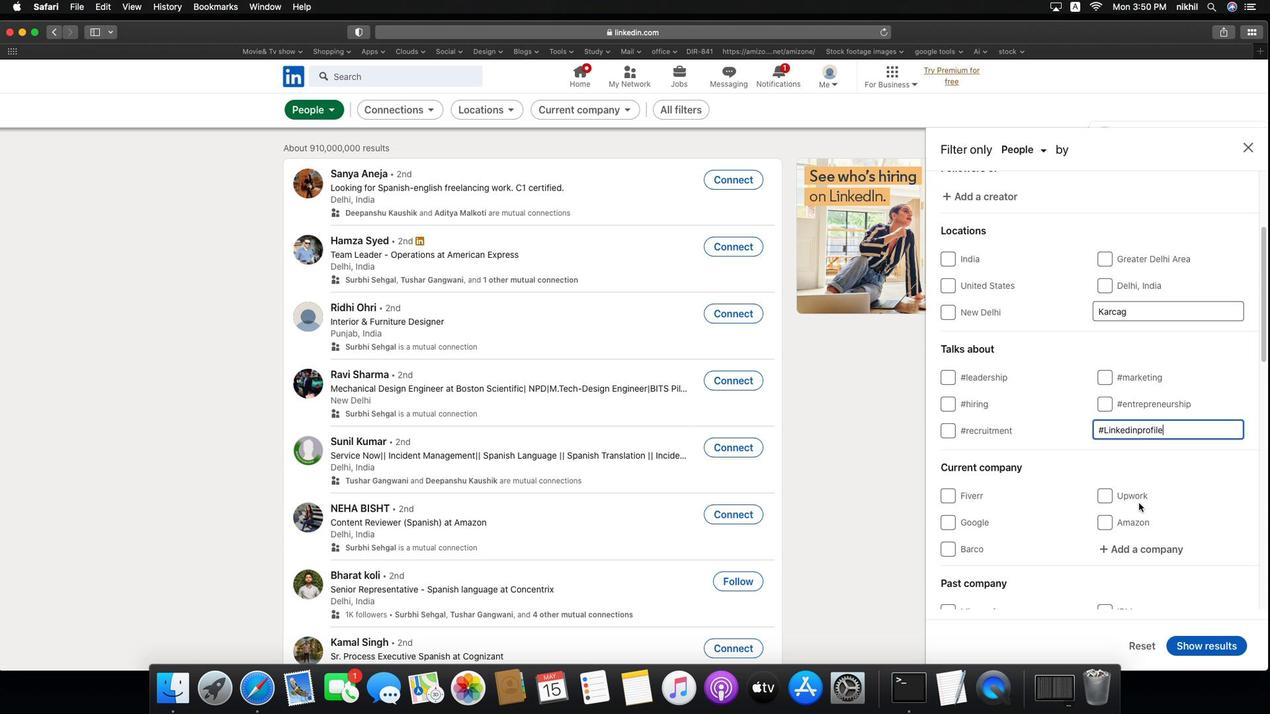 
Action: Mouse scrolled (1178, 500) with delta (-35, -36)
Screenshot: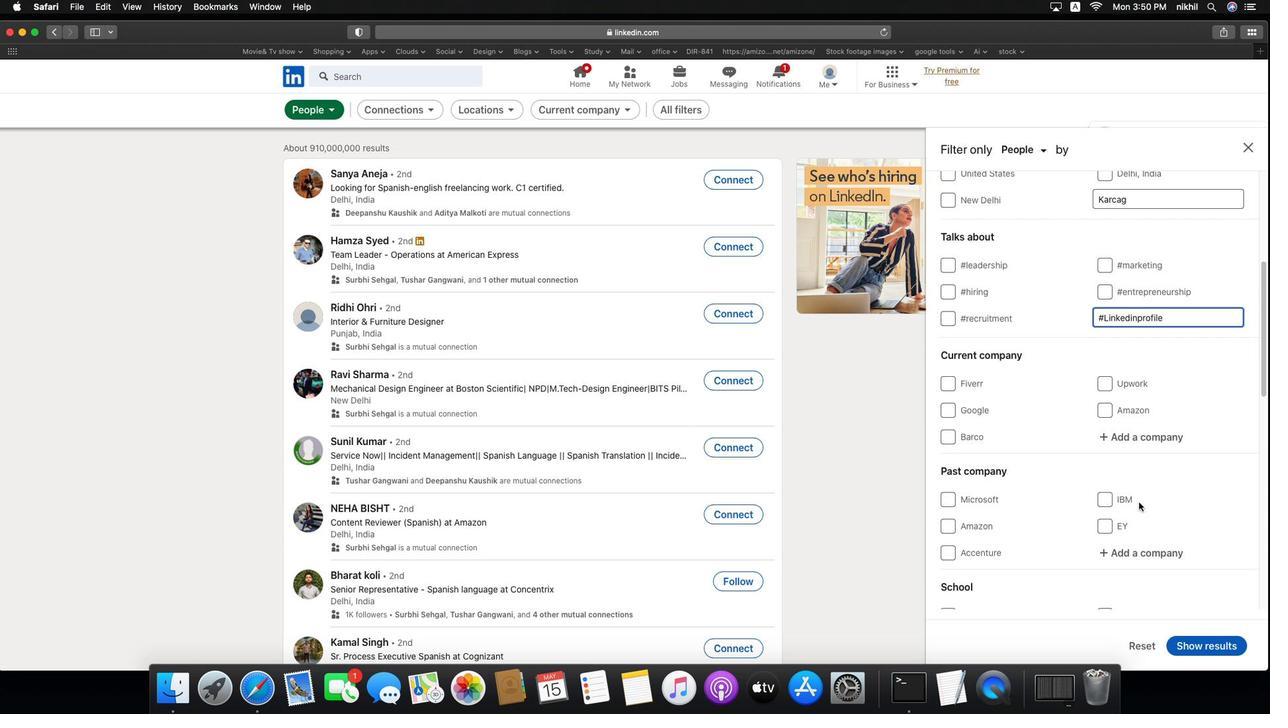 
Action: Mouse scrolled (1178, 500) with delta (-35, -36)
Screenshot: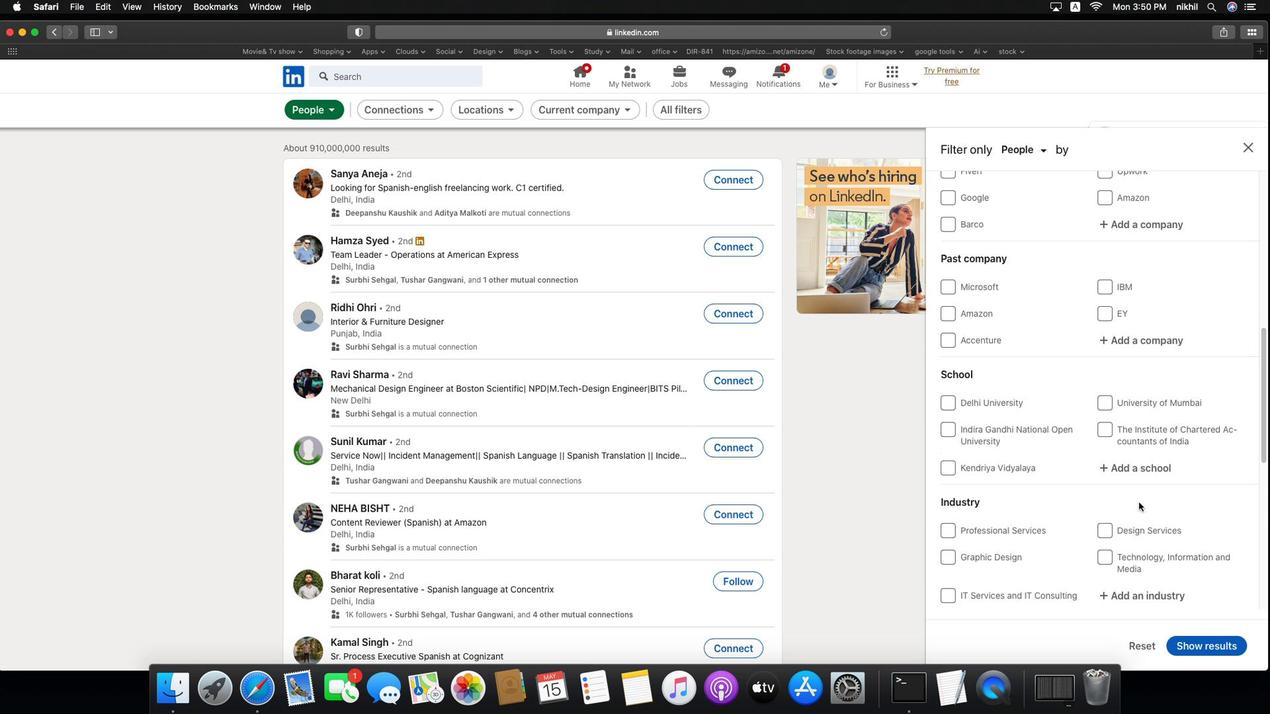 
Action: Mouse scrolled (1178, 500) with delta (-35, -37)
Screenshot: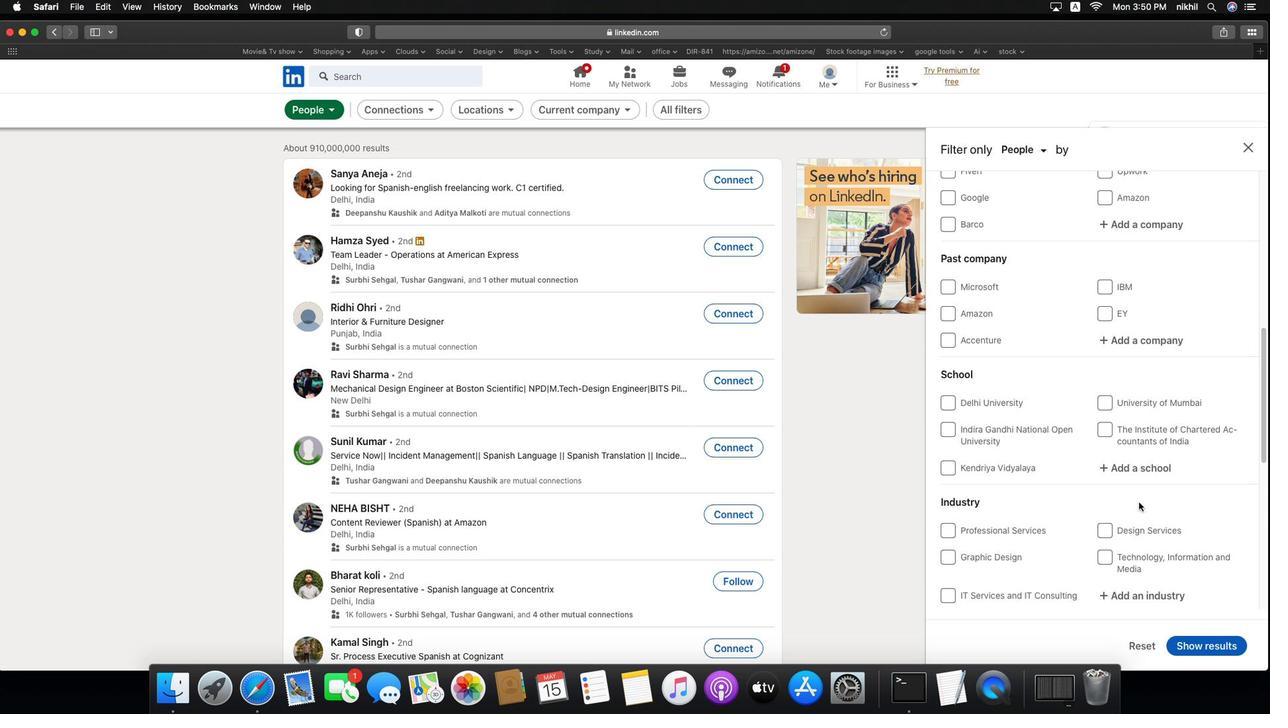 
Action: Mouse moved to (1178, 499)
Screenshot: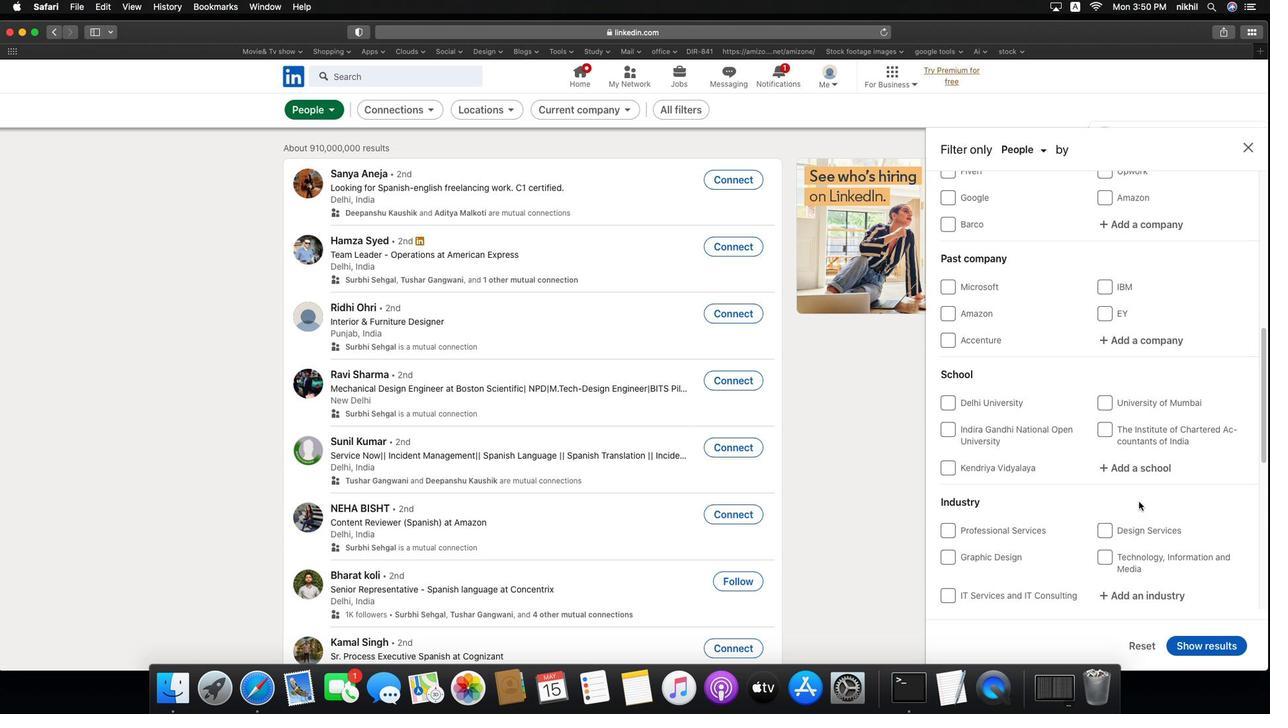 
Action: Mouse scrolled (1178, 499) with delta (-35, -36)
Screenshot: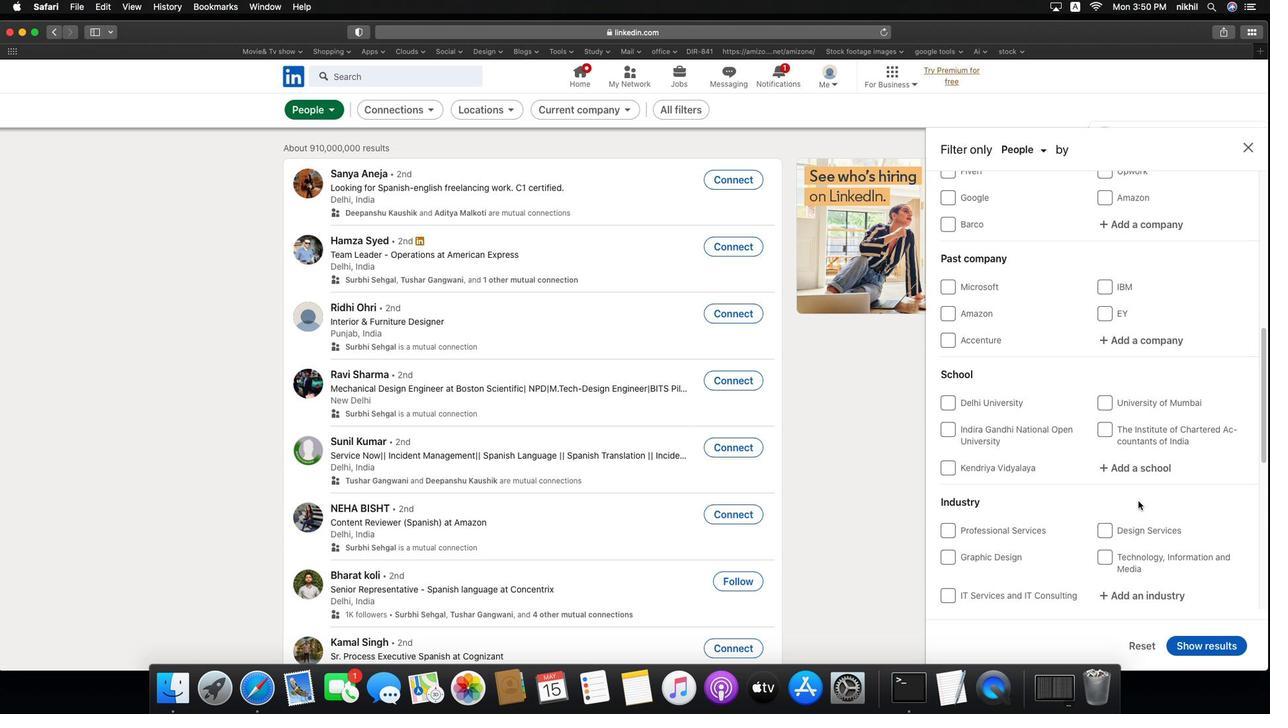 
Action: Mouse scrolled (1178, 499) with delta (-35, -36)
Screenshot: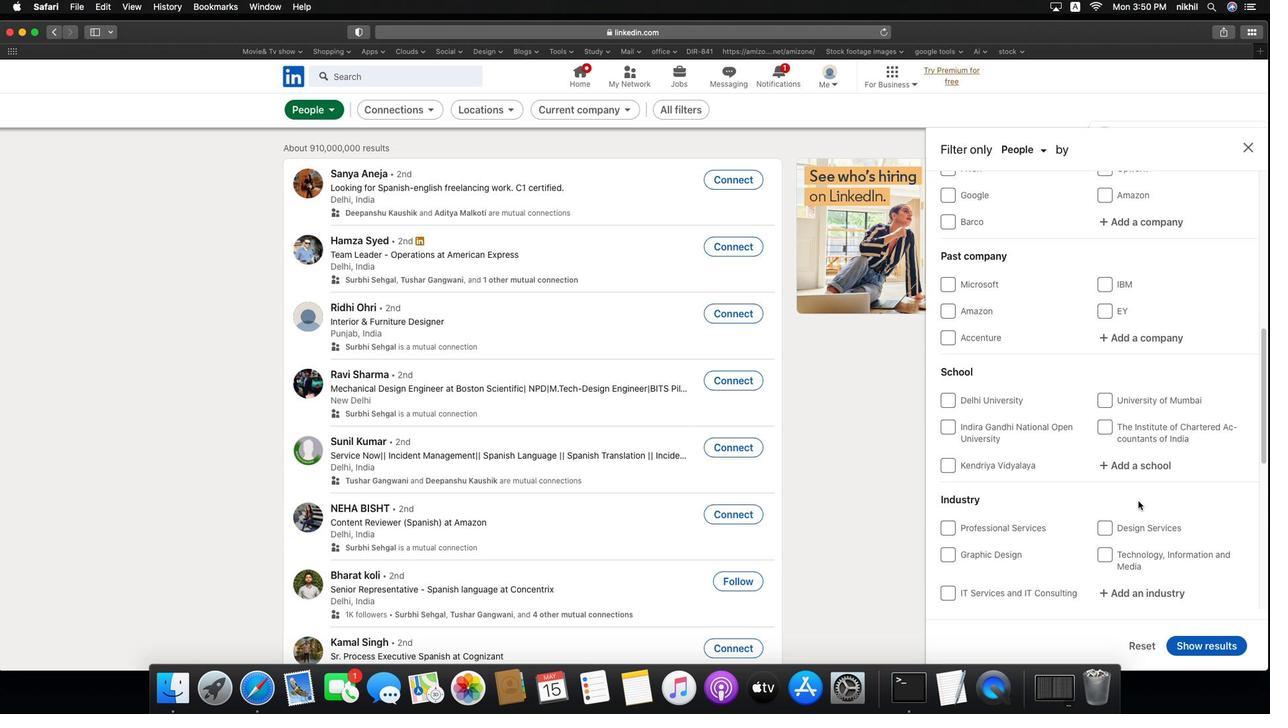 
Action: Mouse scrolled (1178, 499) with delta (-35, -37)
Screenshot: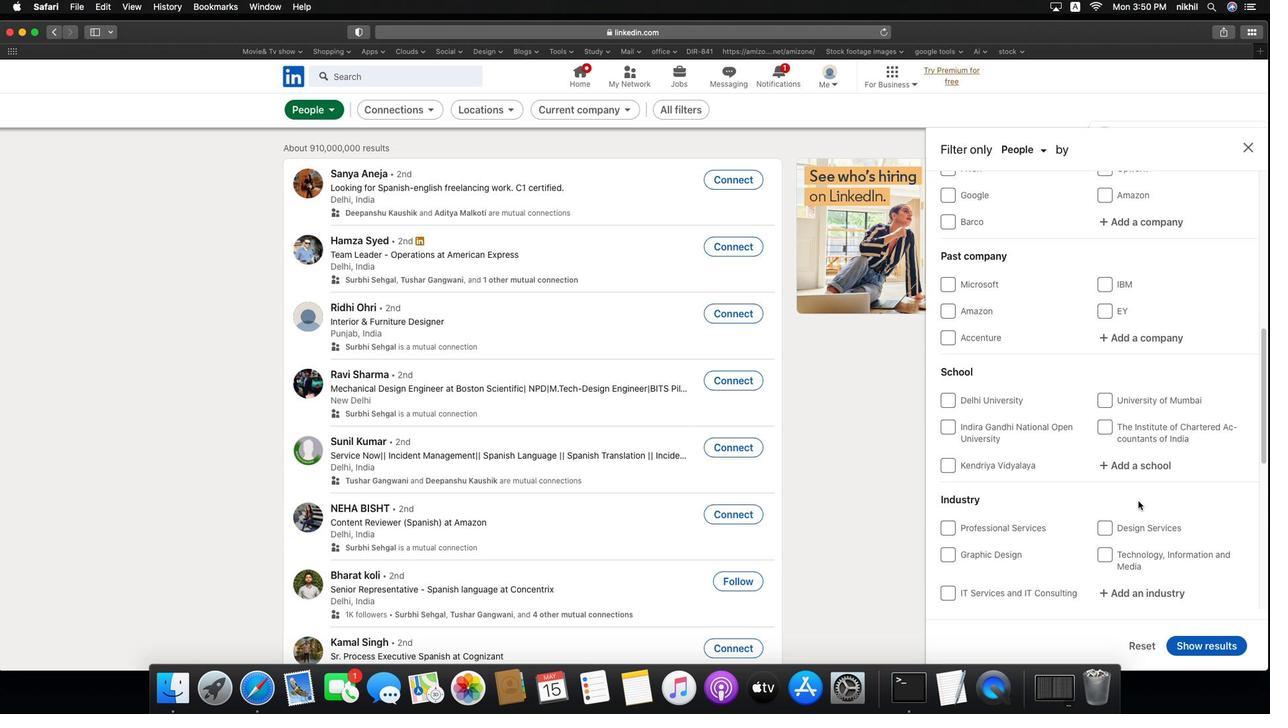 
Action: Mouse scrolled (1178, 499) with delta (-35, -38)
Screenshot: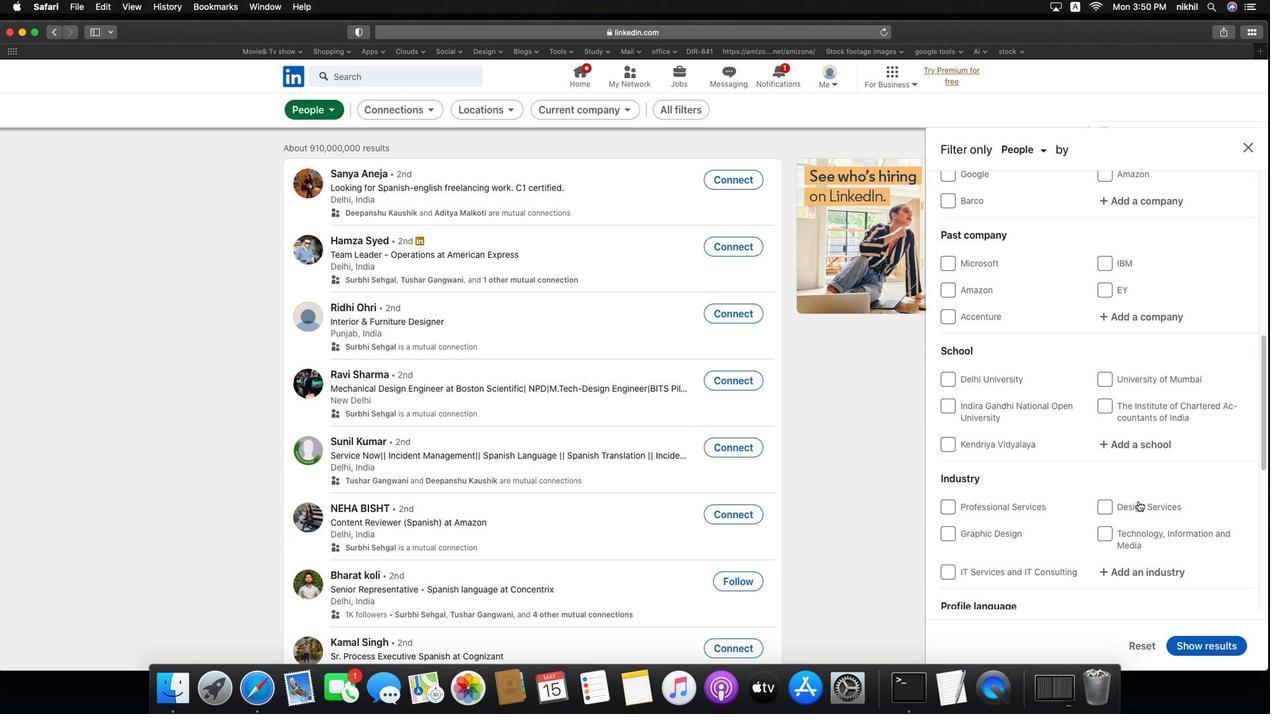 
Action: Mouse moved to (1178, 498)
Screenshot: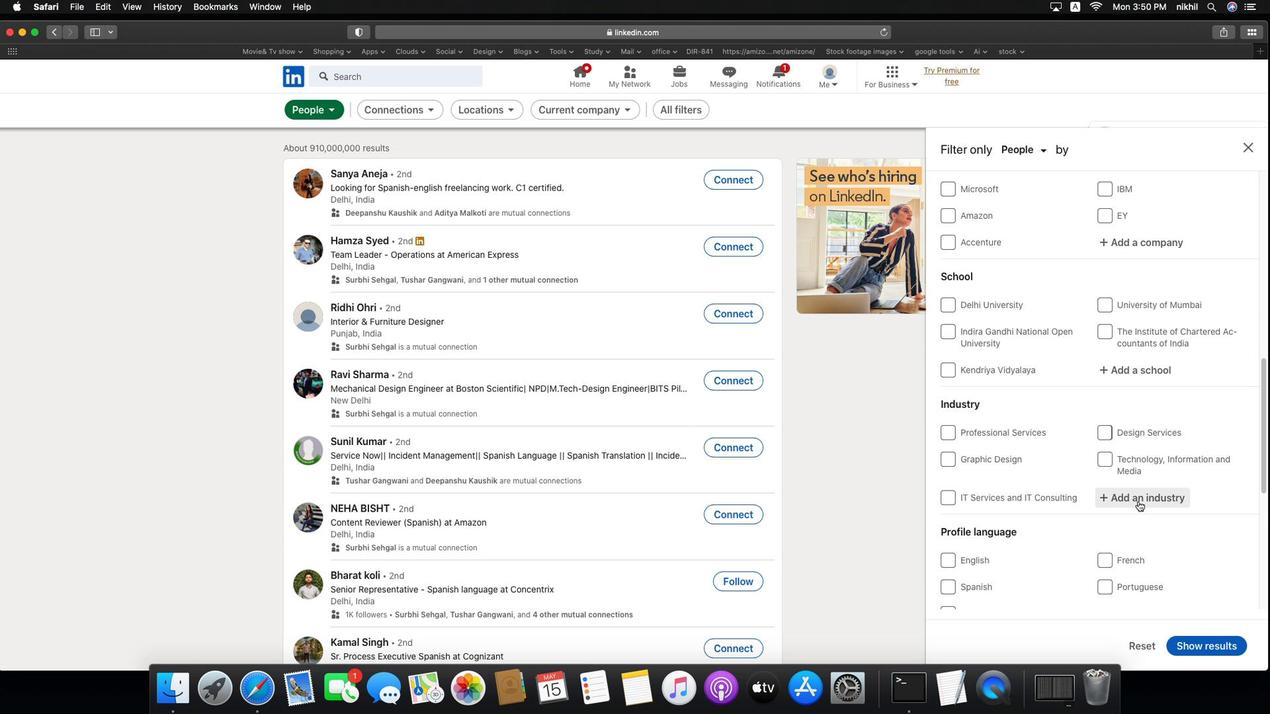
Action: Mouse scrolled (1178, 498) with delta (-35, -36)
Screenshot: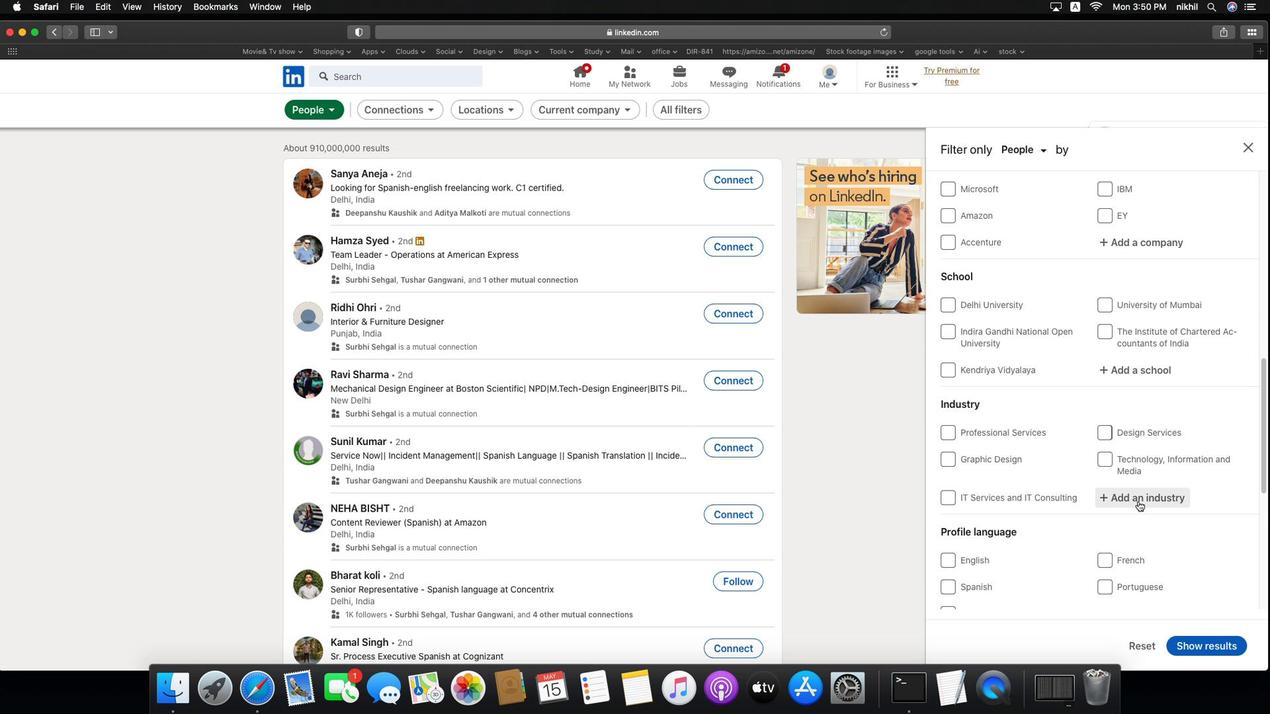 
Action: Mouse scrolled (1178, 498) with delta (-35, -36)
Screenshot: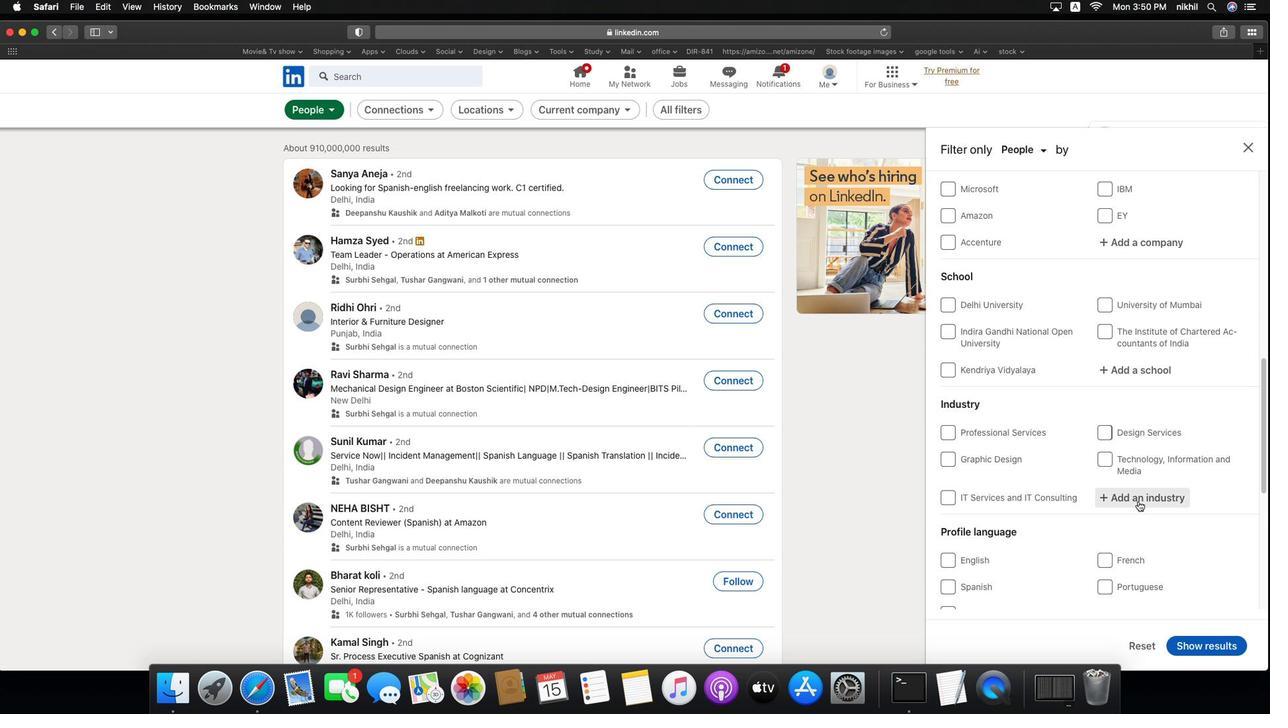 
Action: Mouse moved to (1178, 498)
Screenshot: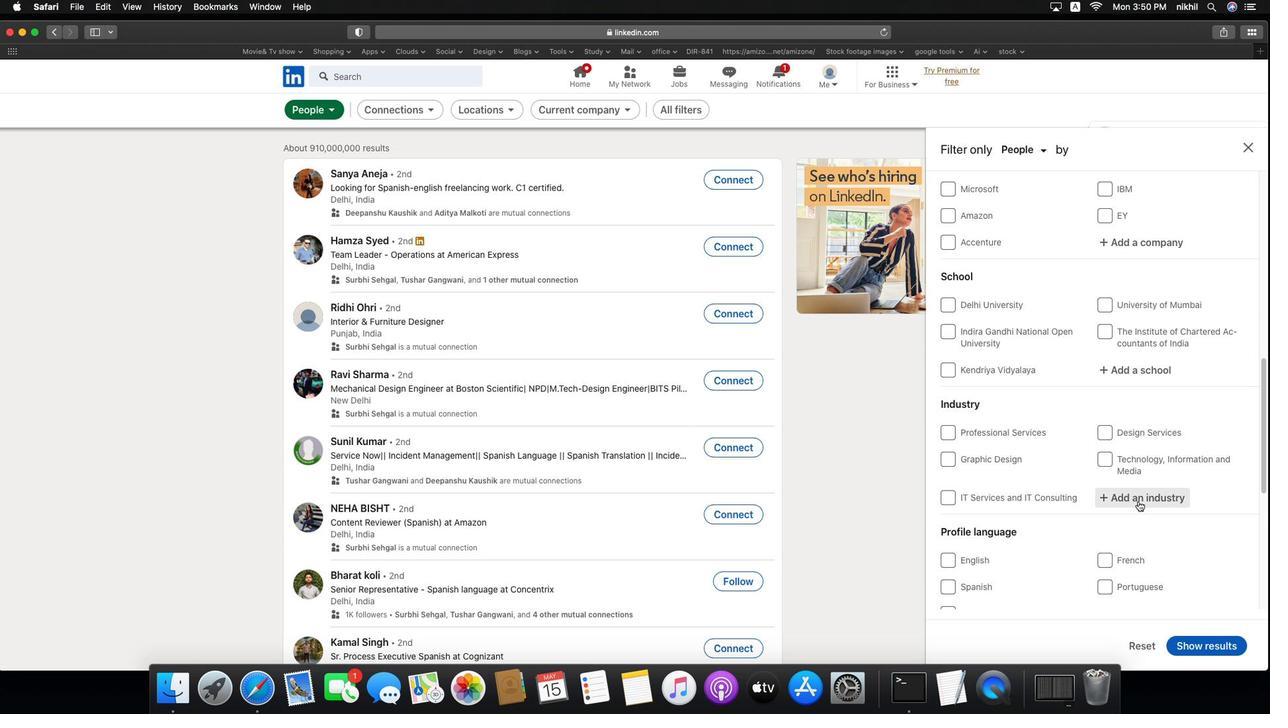 
Action: Mouse scrolled (1178, 498) with delta (-35, -37)
Screenshot: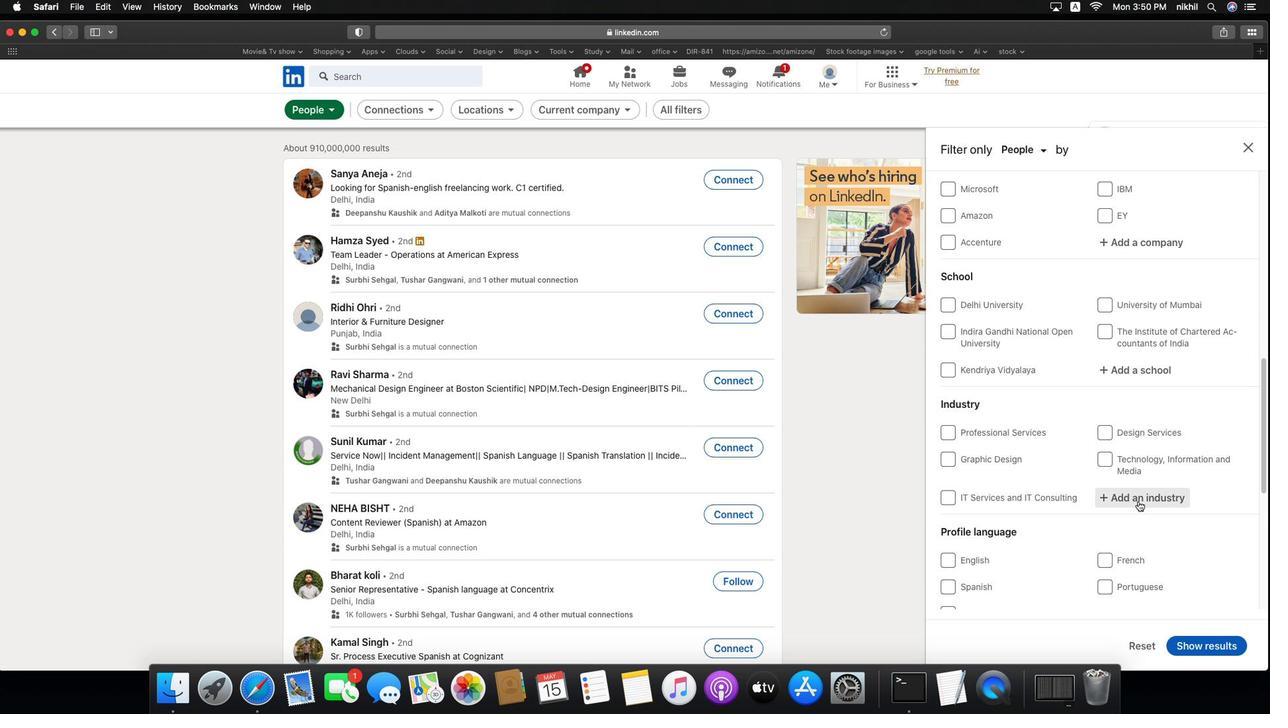 
Action: Mouse scrolled (1178, 498) with delta (-35, -36)
Screenshot: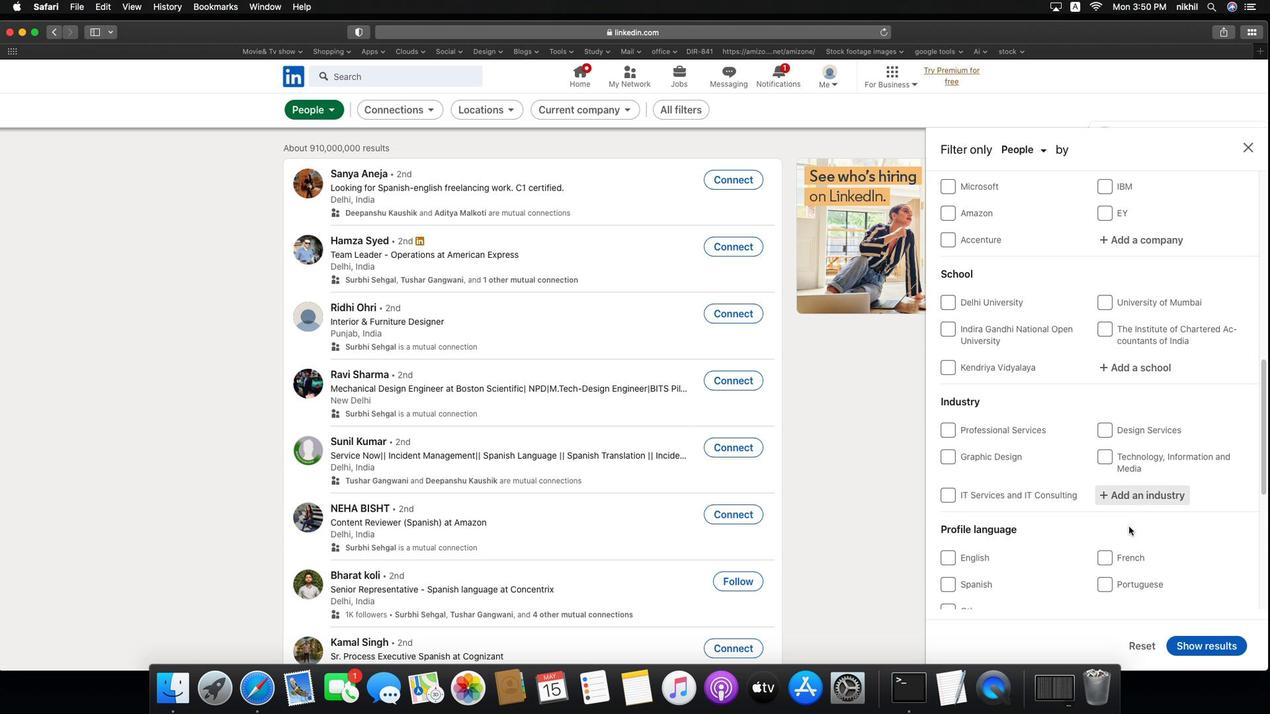 
Action: Mouse moved to (1141, 591)
Screenshot: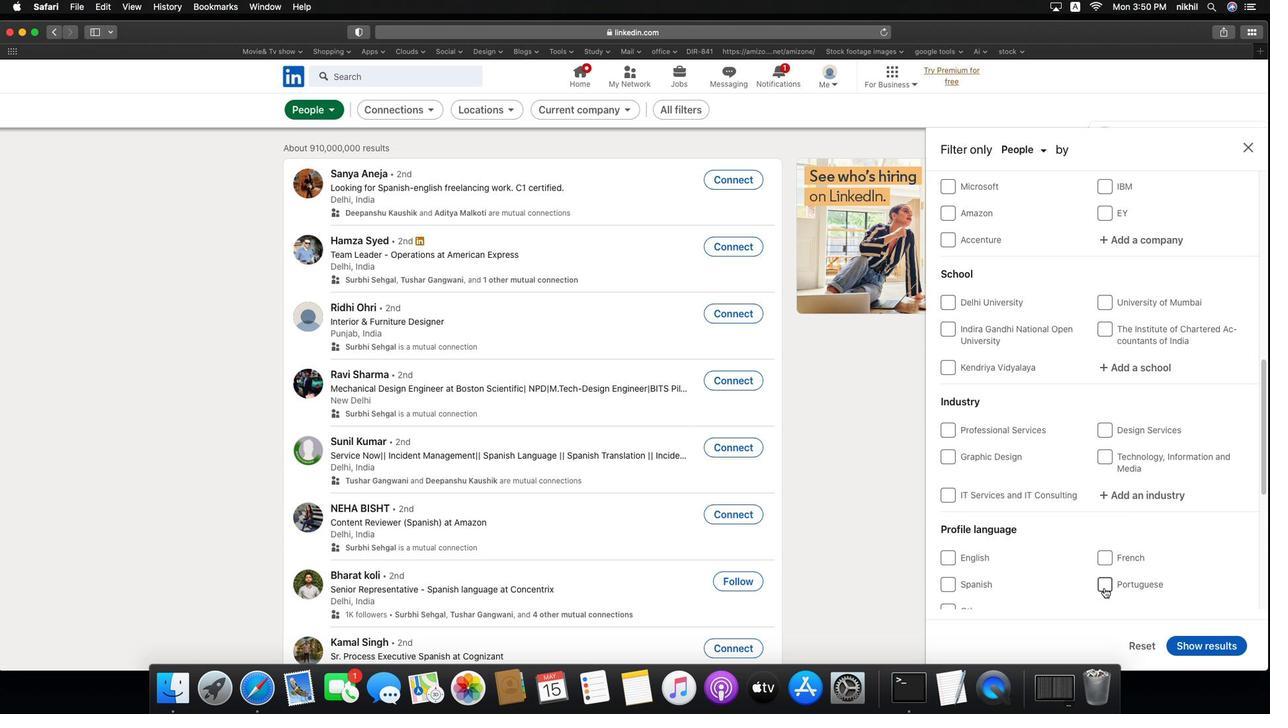 
Action: Mouse pressed left at (1141, 591)
Screenshot: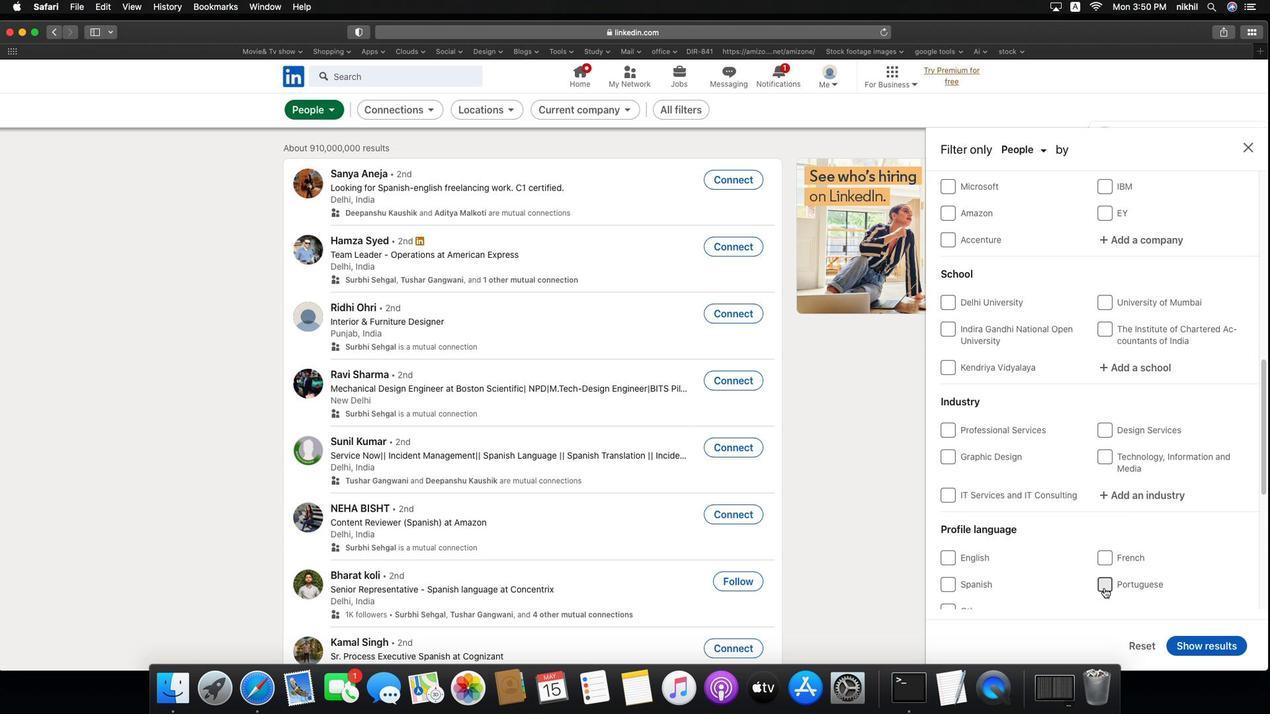 
Action: Mouse moved to (1147, 594)
Screenshot: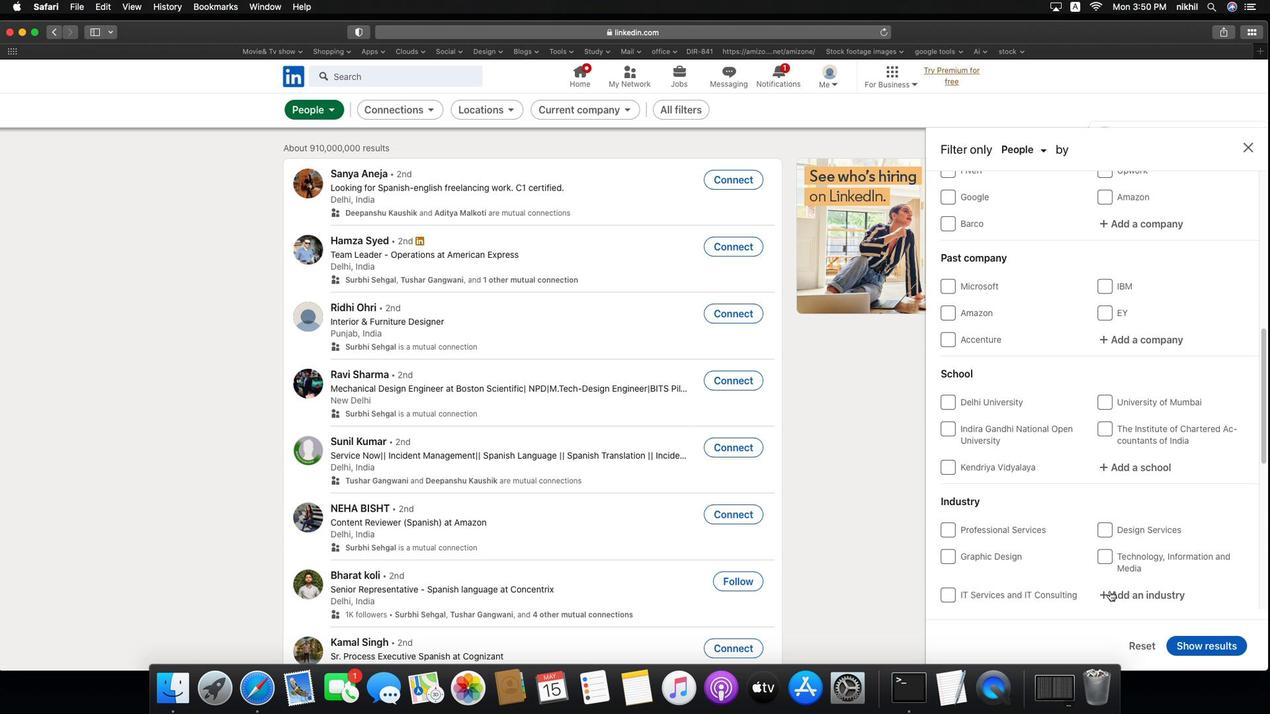 
Action: Mouse scrolled (1147, 594) with delta (-35, -35)
Screenshot: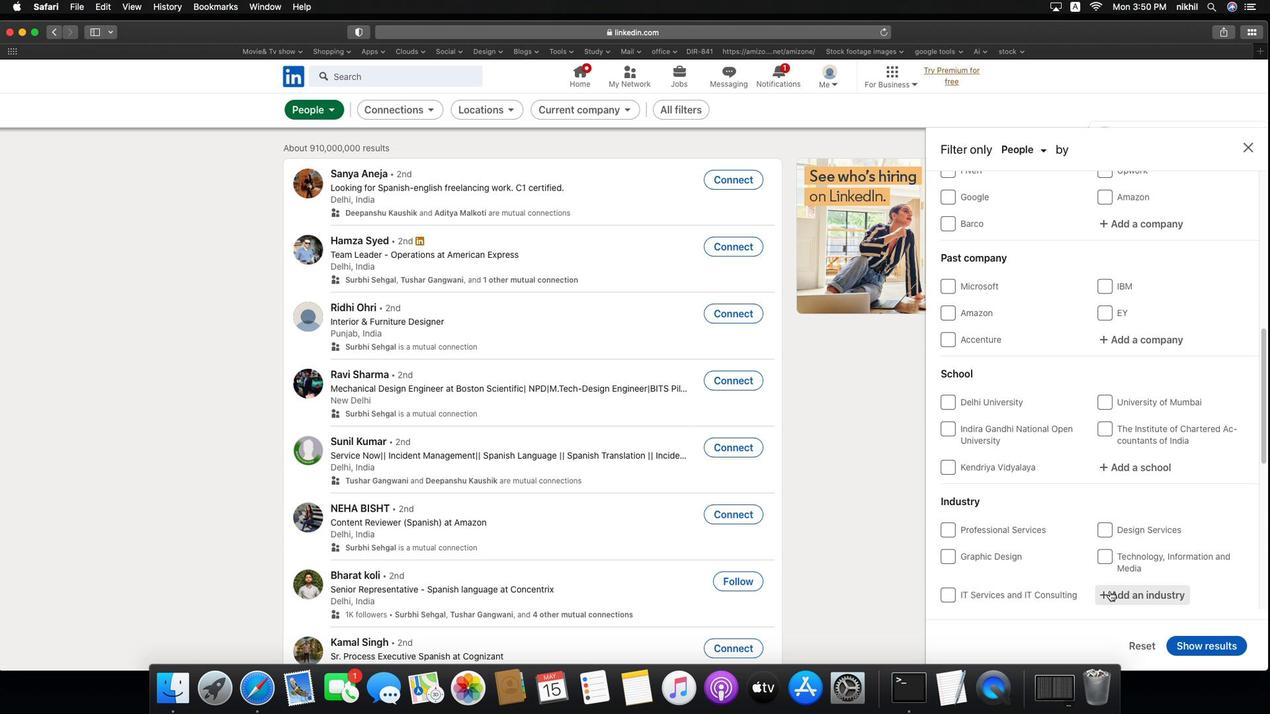 
Action: Mouse scrolled (1147, 594) with delta (-35, -35)
Screenshot: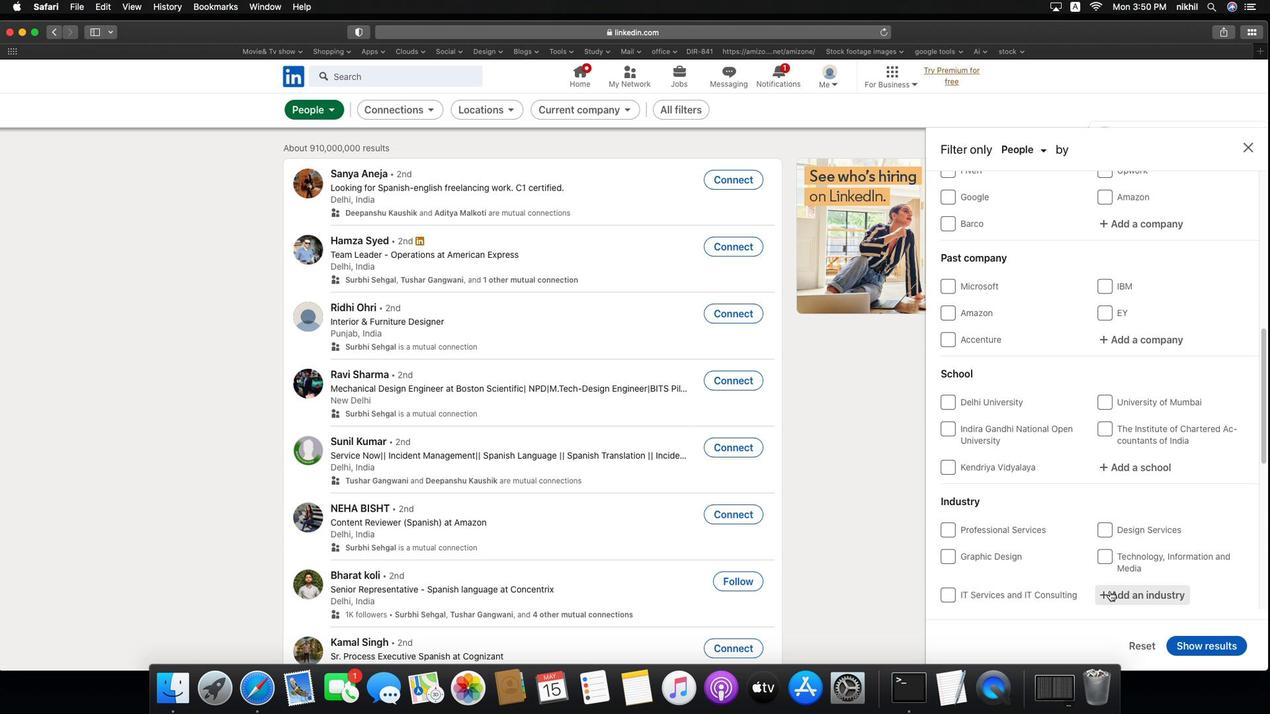 
Action: Mouse scrolled (1147, 594) with delta (-35, -34)
Screenshot: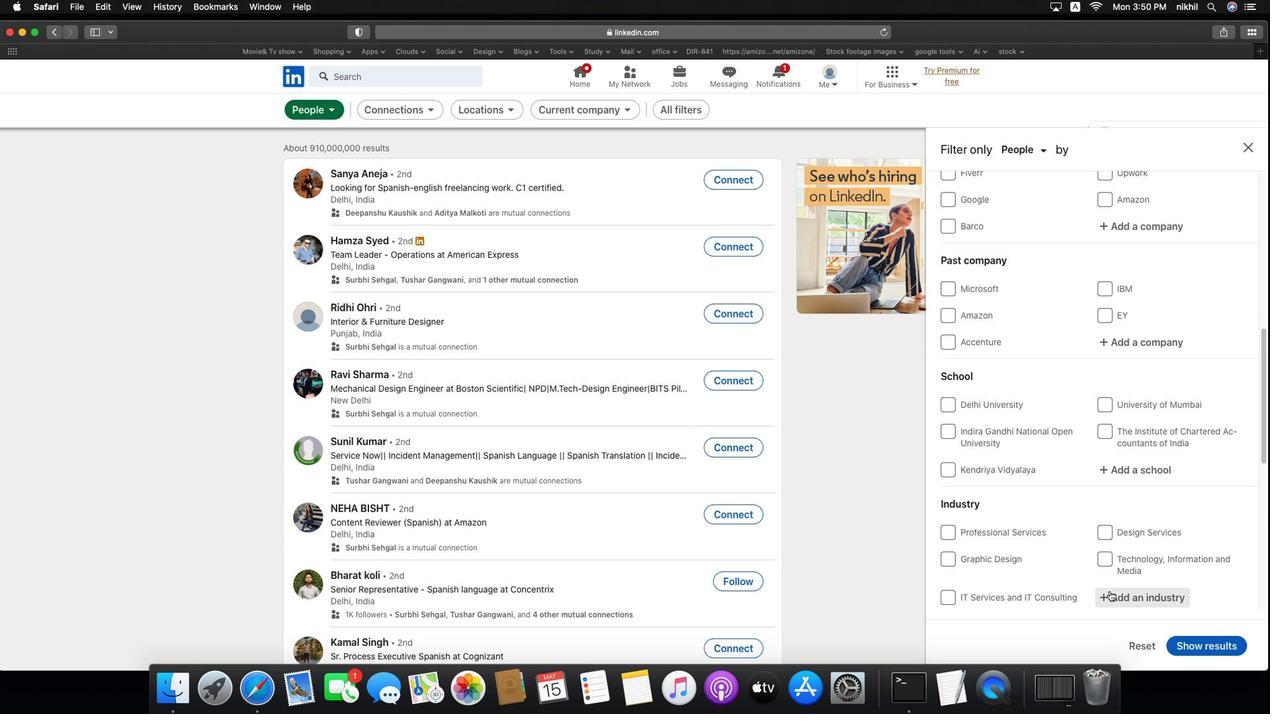 
Action: Mouse scrolled (1147, 594) with delta (-35, -35)
Screenshot: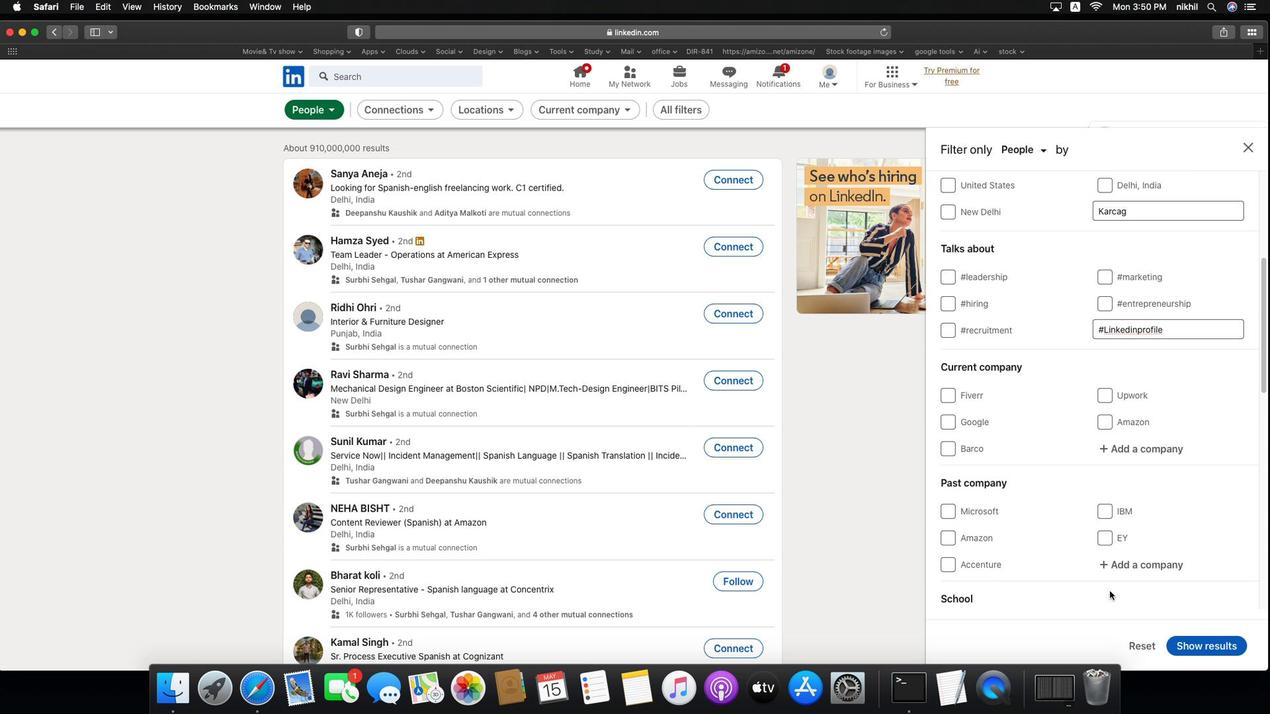 
Action: Mouse scrolled (1147, 594) with delta (-35, -35)
Screenshot: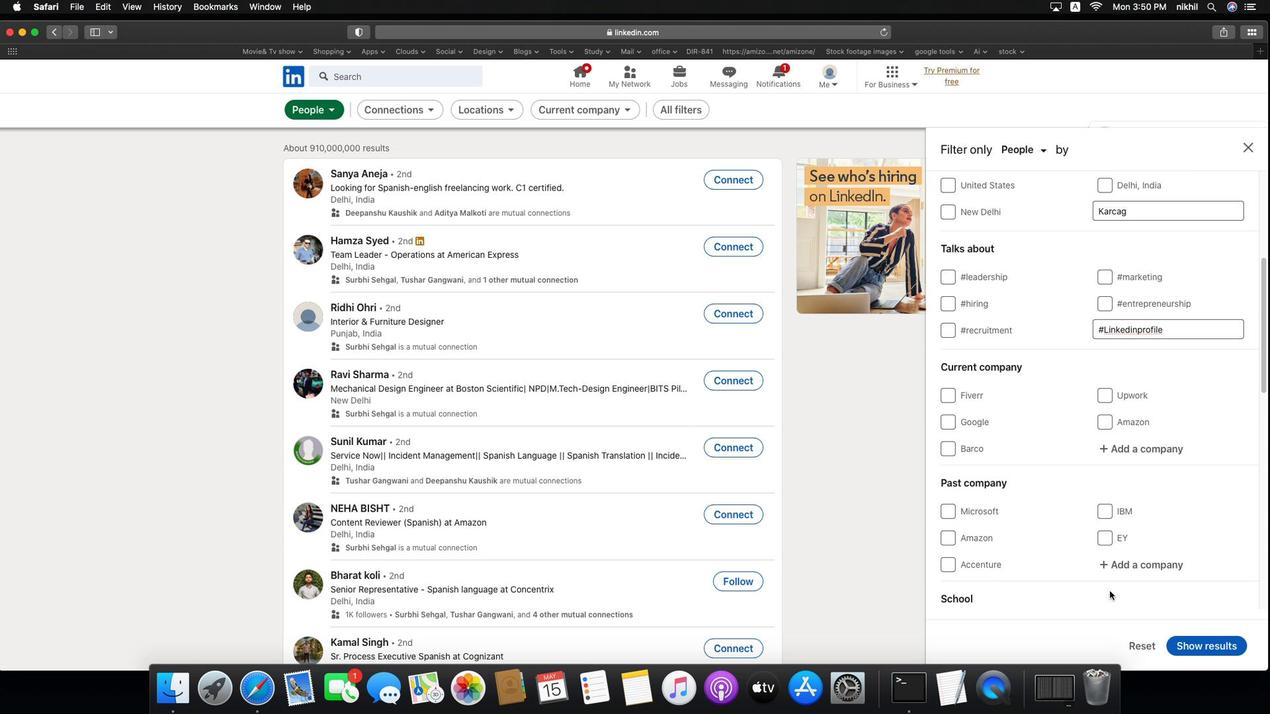 
Action: Mouse scrolled (1147, 594) with delta (-35, -33)
Screenshot: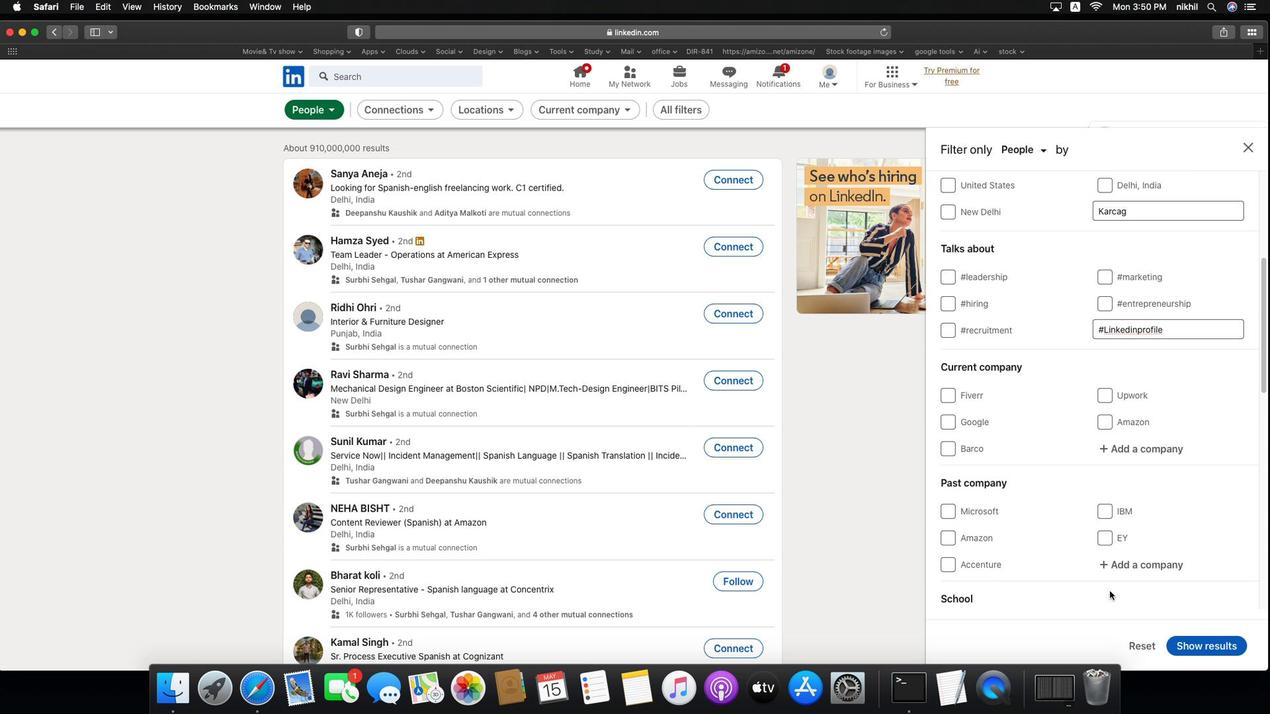 
Action: Mouse scrolled (1147, 594) with delta (-35, -33)
Screenshot: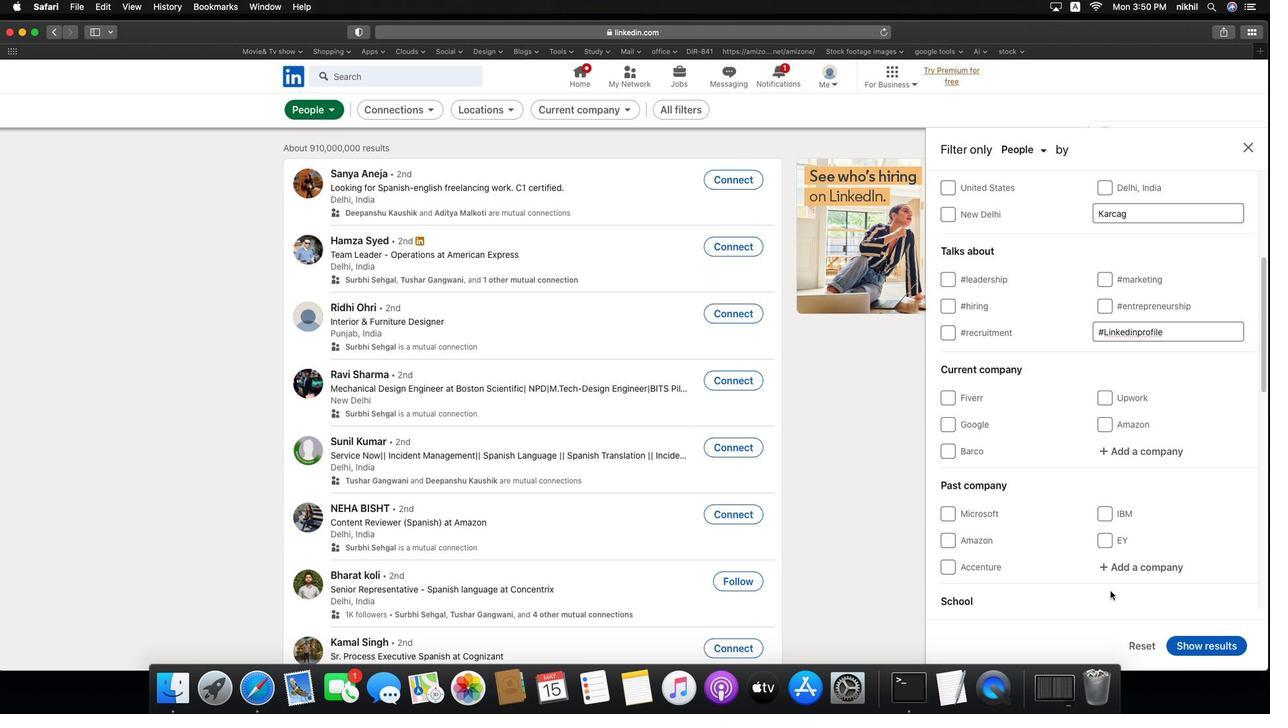 
Action: Mouse scrolled (1147, 594) with delta (-35, -35)
Screenshot: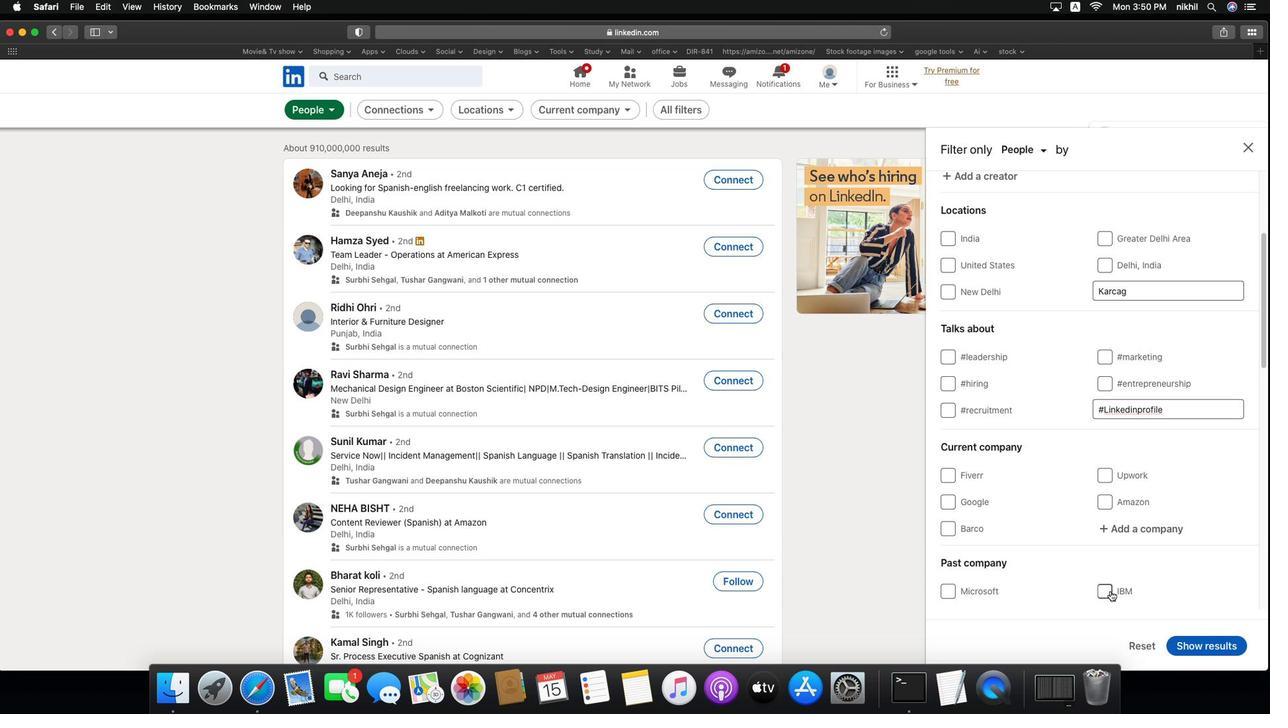 
Action: Mouse moved to (1147, 594)
Screenshot: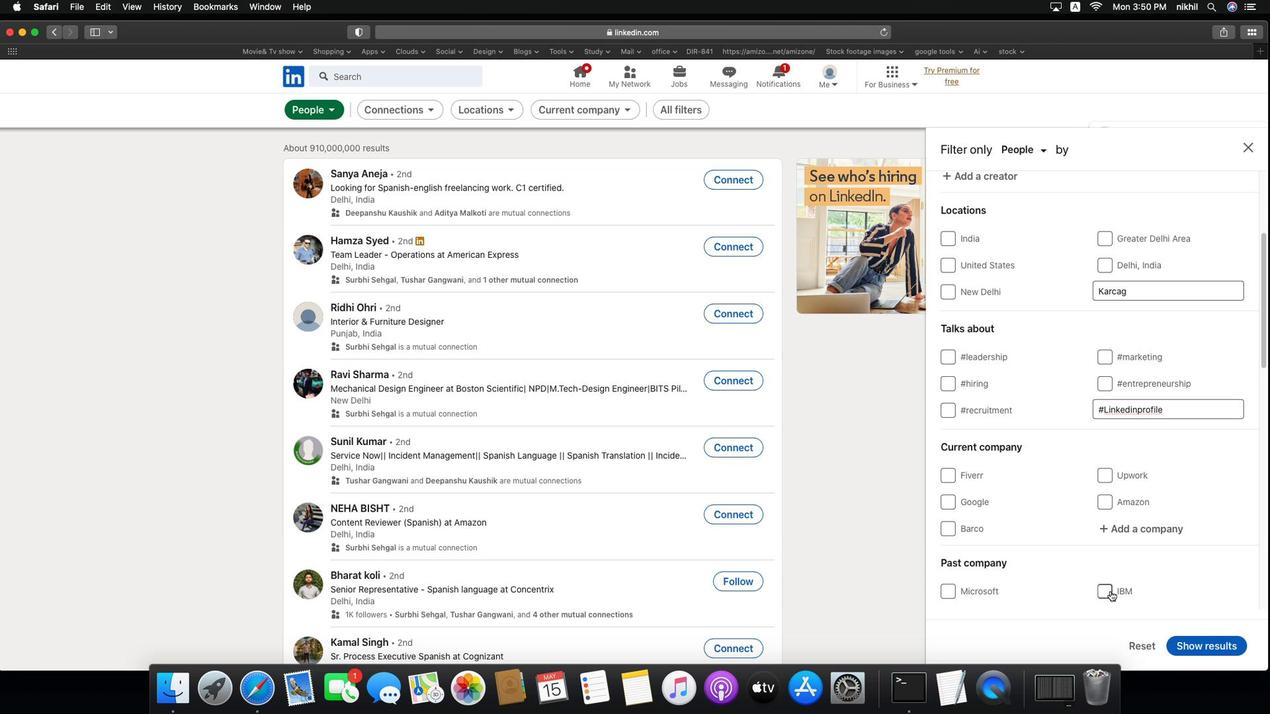 
Action: Mouse scrolled (1147, 594) with delta (-35, -35)
Screenshot: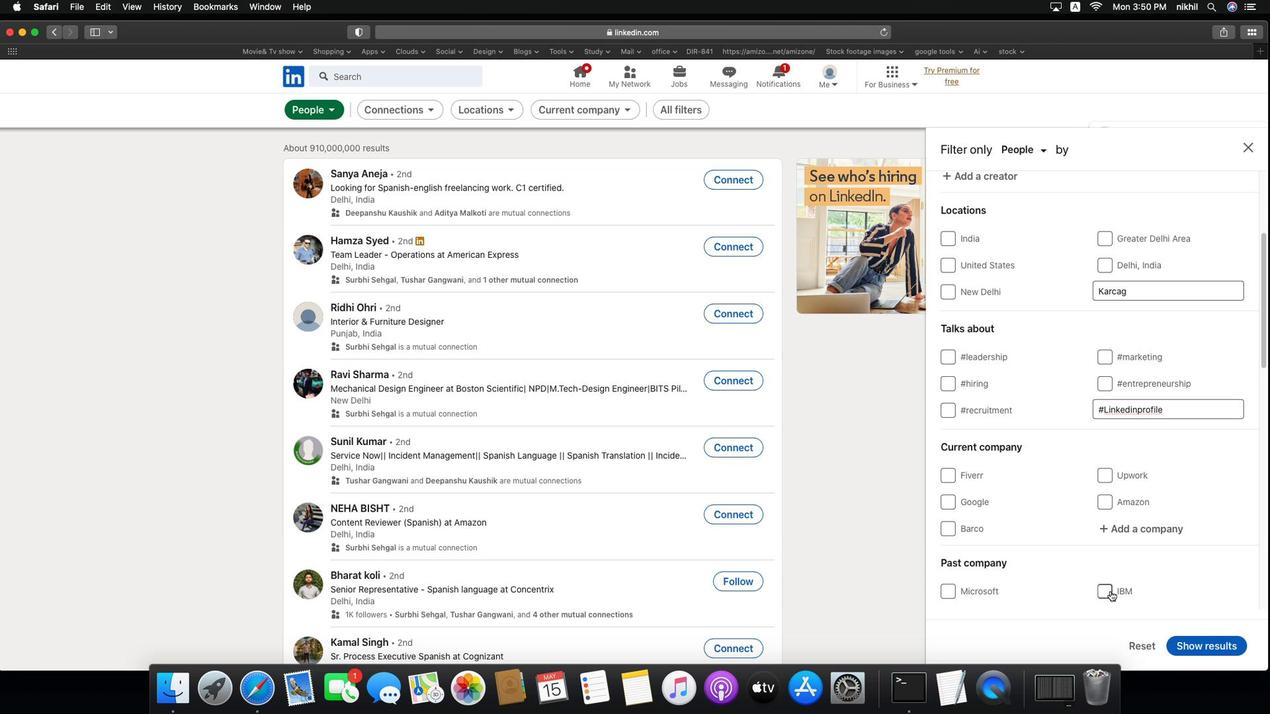 
Action: Mouse scrolled (1147, 594) with delta (-35, -34)
Screenshot: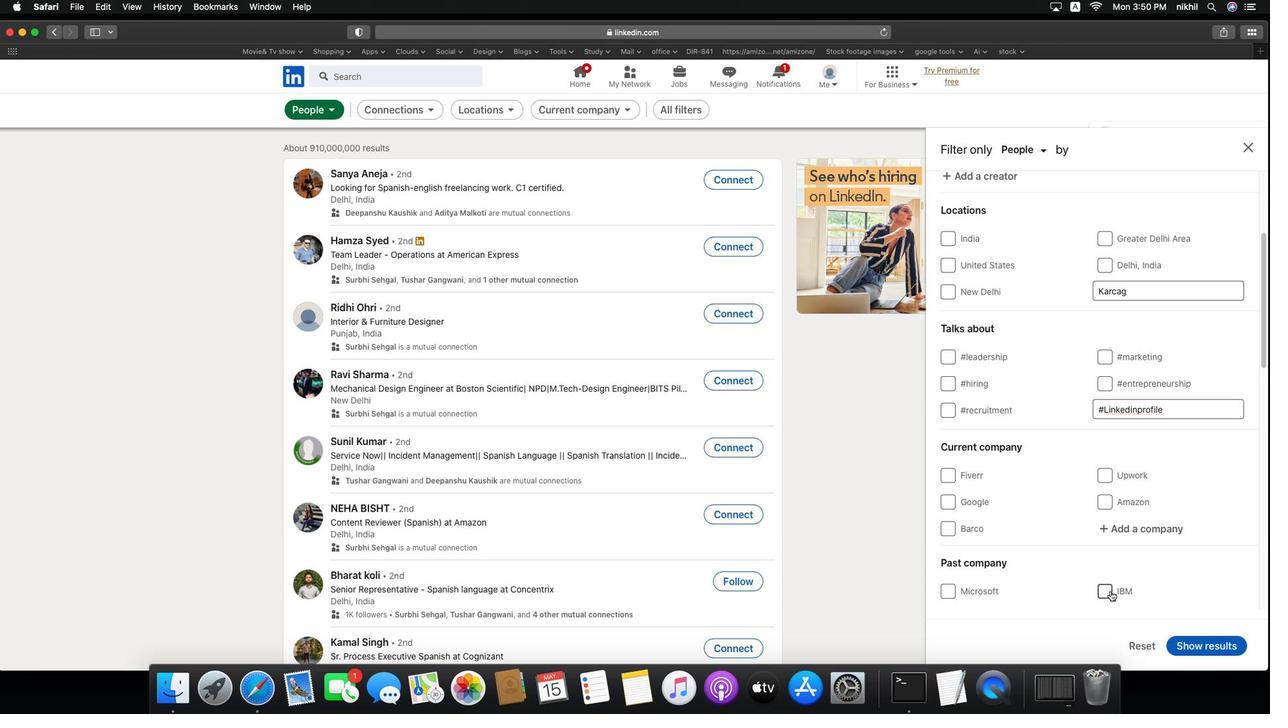 
Action: Mouse moved to (1167, 533)
Screenshot: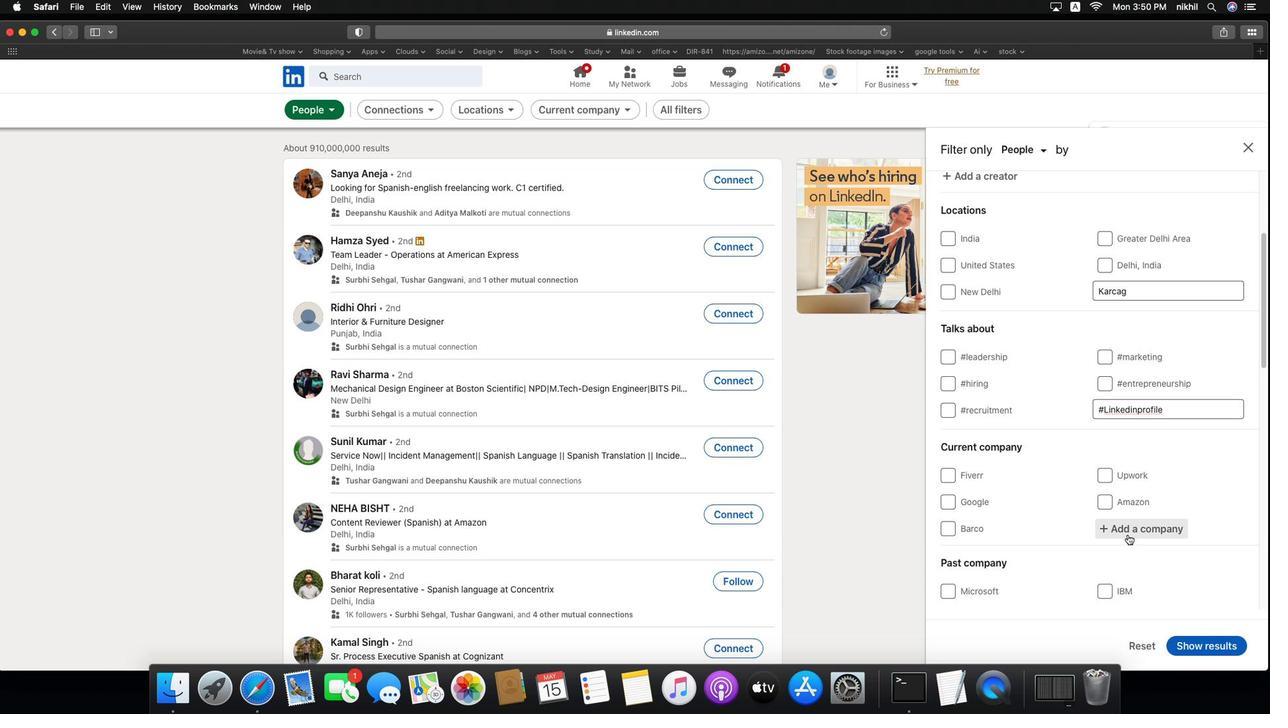 
Action: Mouse pressed left at (1167, 533)
Screenshot: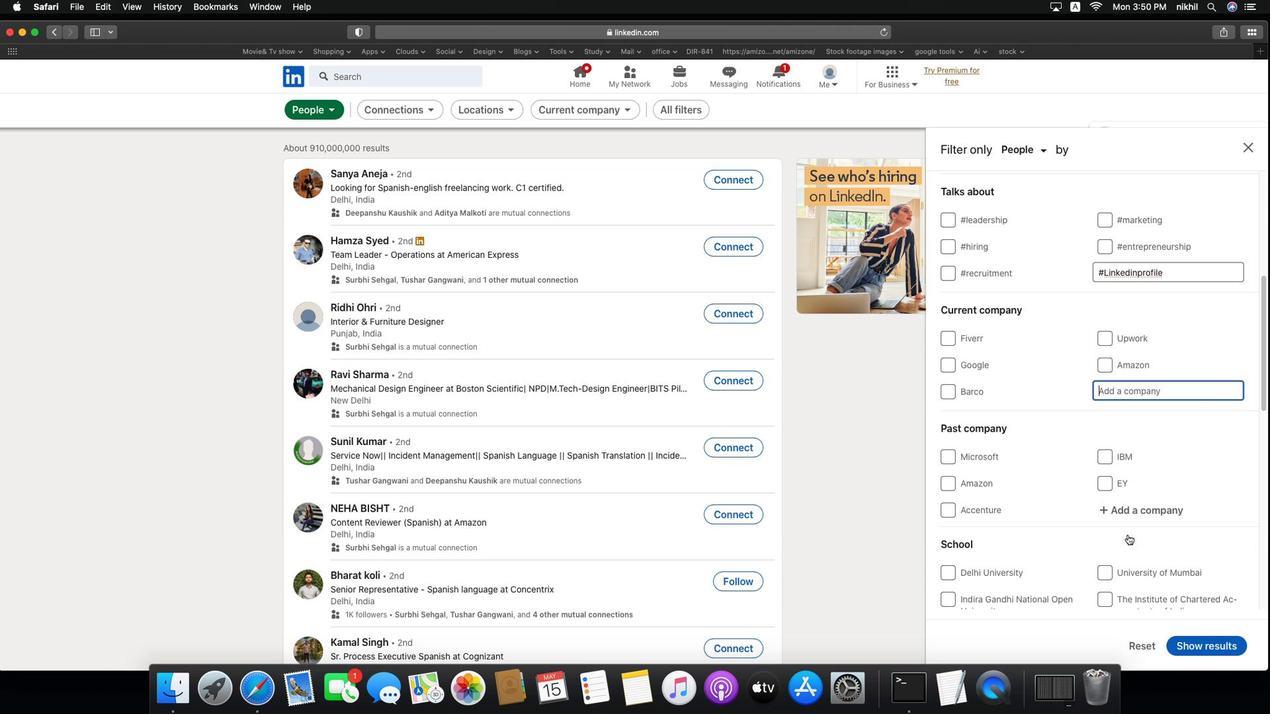 
Action: Key pressed Key.caps_lock'V'Key.caps_lock'o''l''t''a''s'Key.space
Screenshot: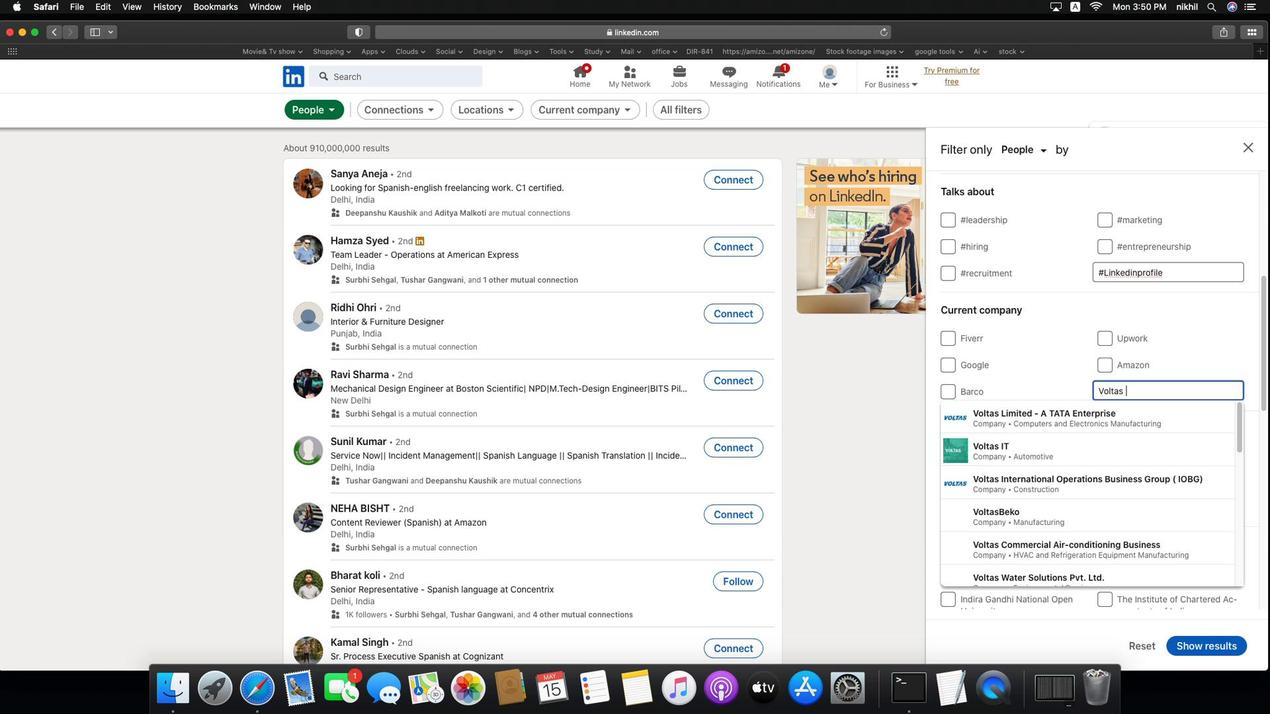 
Action: Mouse moved to (1131, 416)
Screenshot: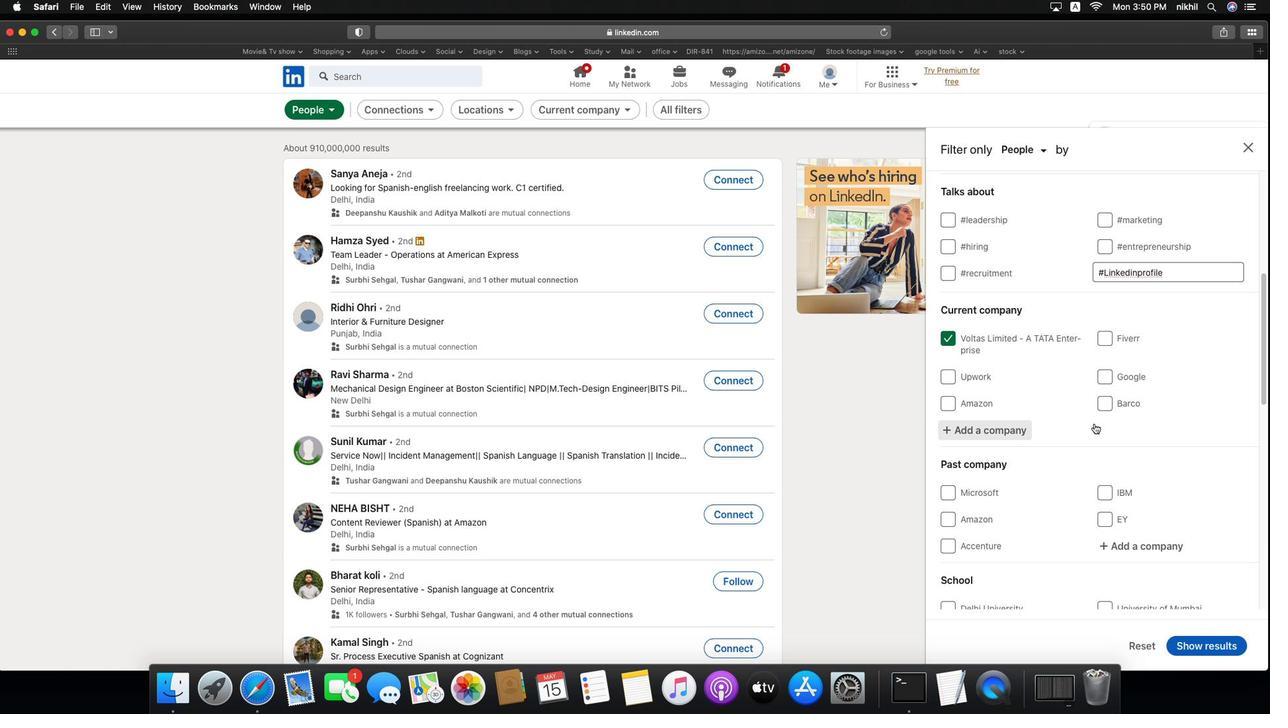 
Action: Mouse pressed left at (1131, 416)
Screenshot: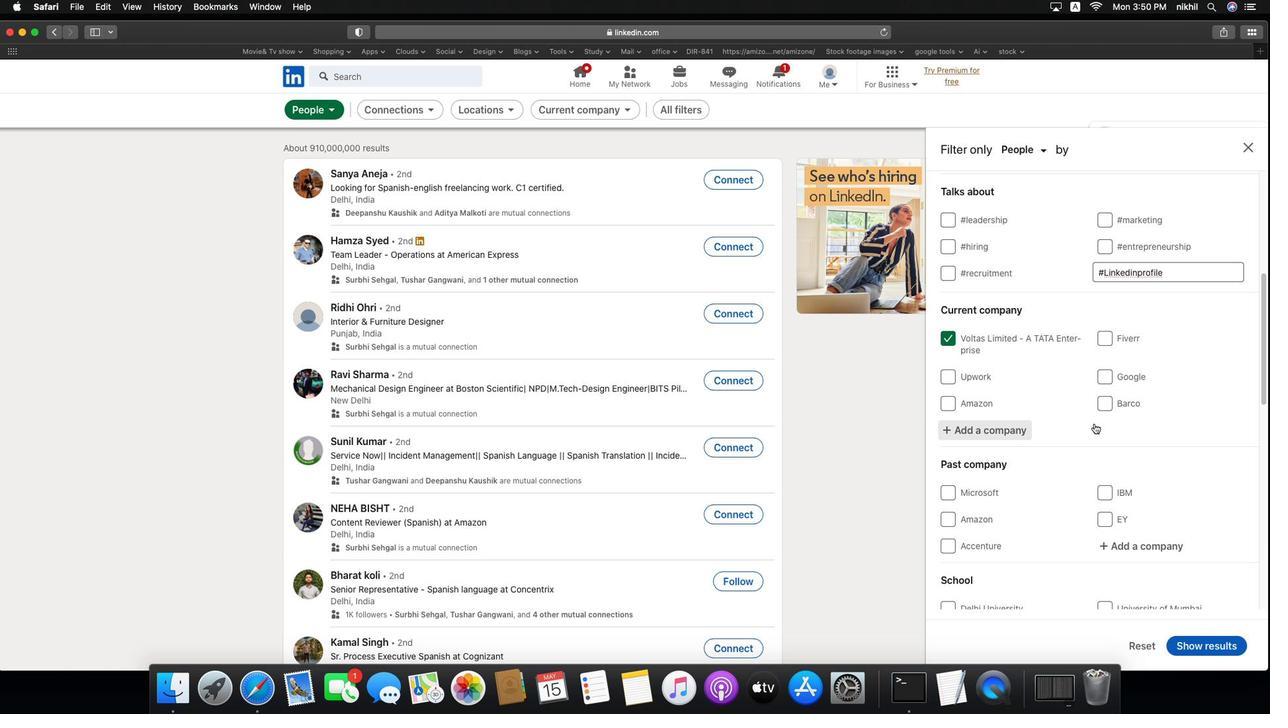 
Action: Mouse moved to (1131, 416)
Screenshot: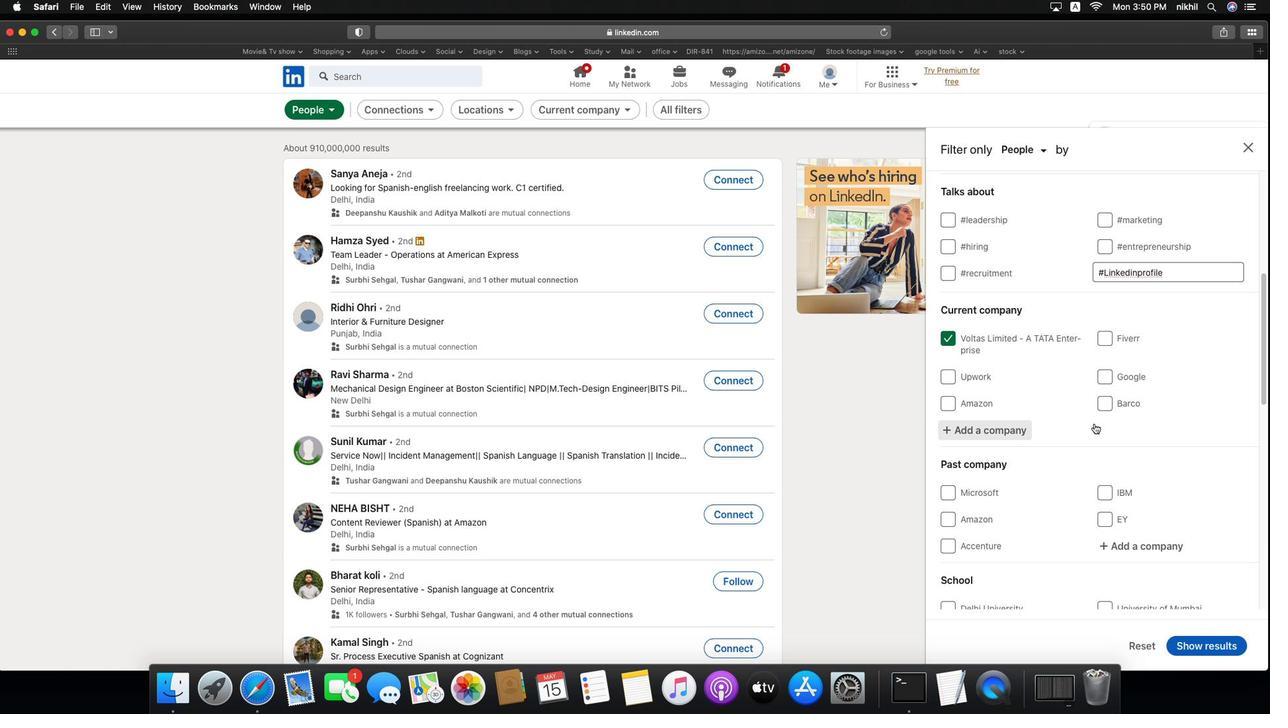 
Action: Mouse scrolled (1131, 416) with delta (-35, -36)
Screenshot: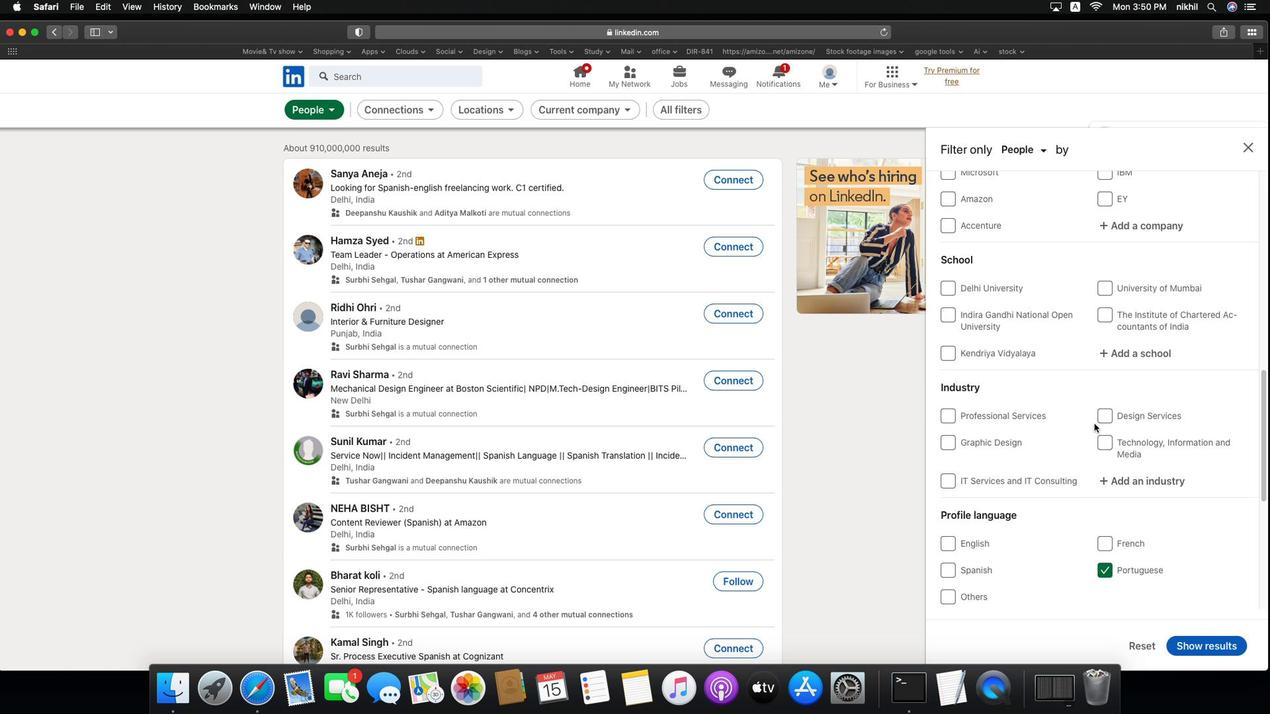 
Action: Mouse scrolled (1131, 416) with delta (-35, -36)
Screenshot: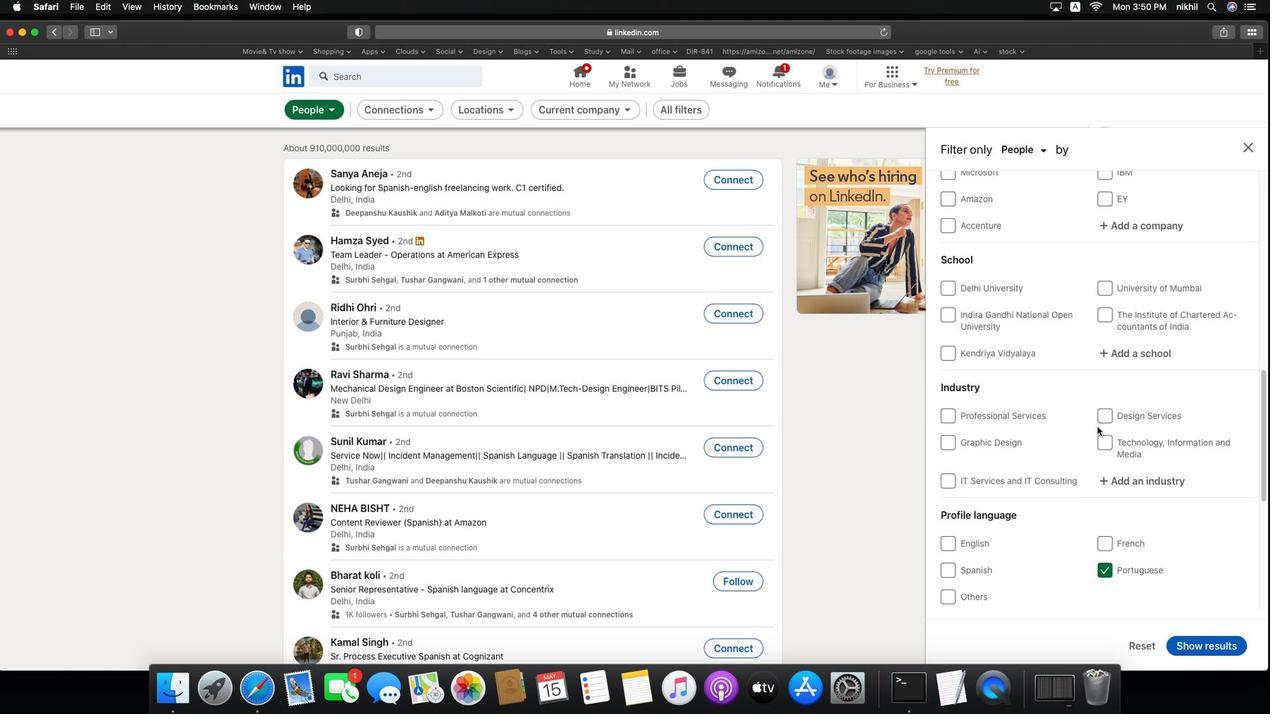 
Action: Mouse scrolled (1131, 416) with delta (-35, -37)
Screenshot: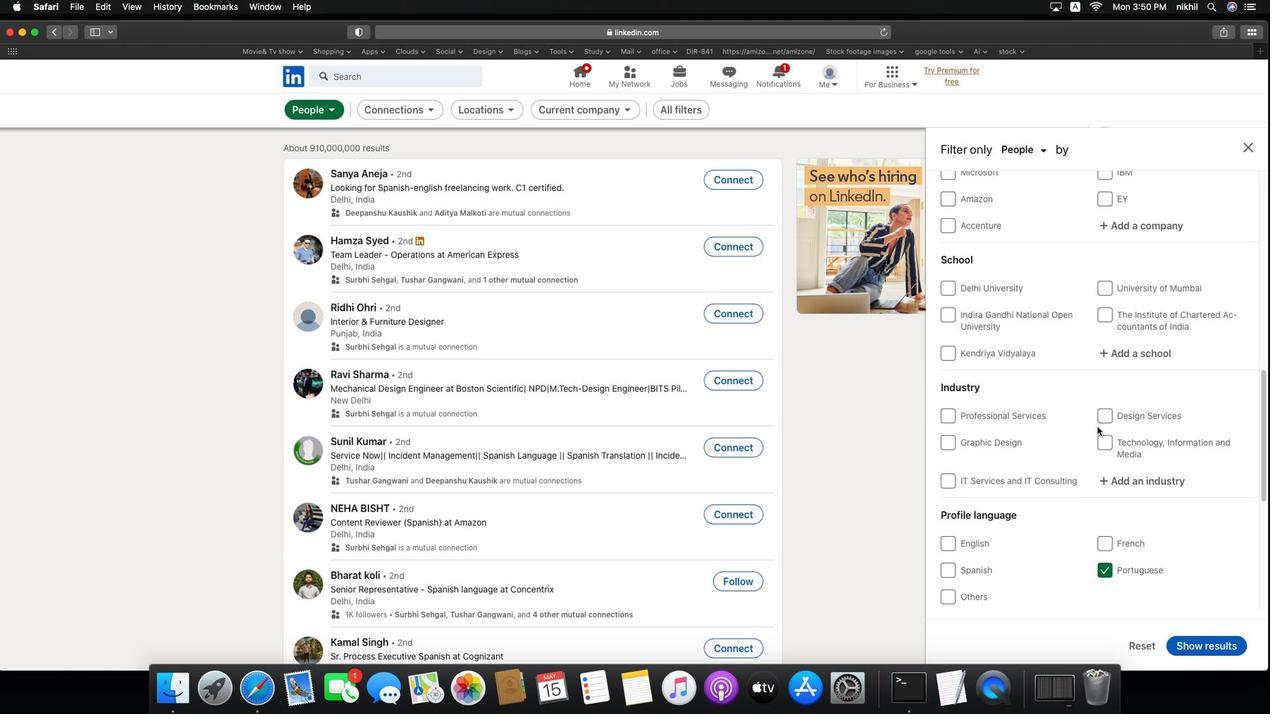 
Action: Mouse scrolled (1131, 416) with delta (-35, -38)
Screenshot: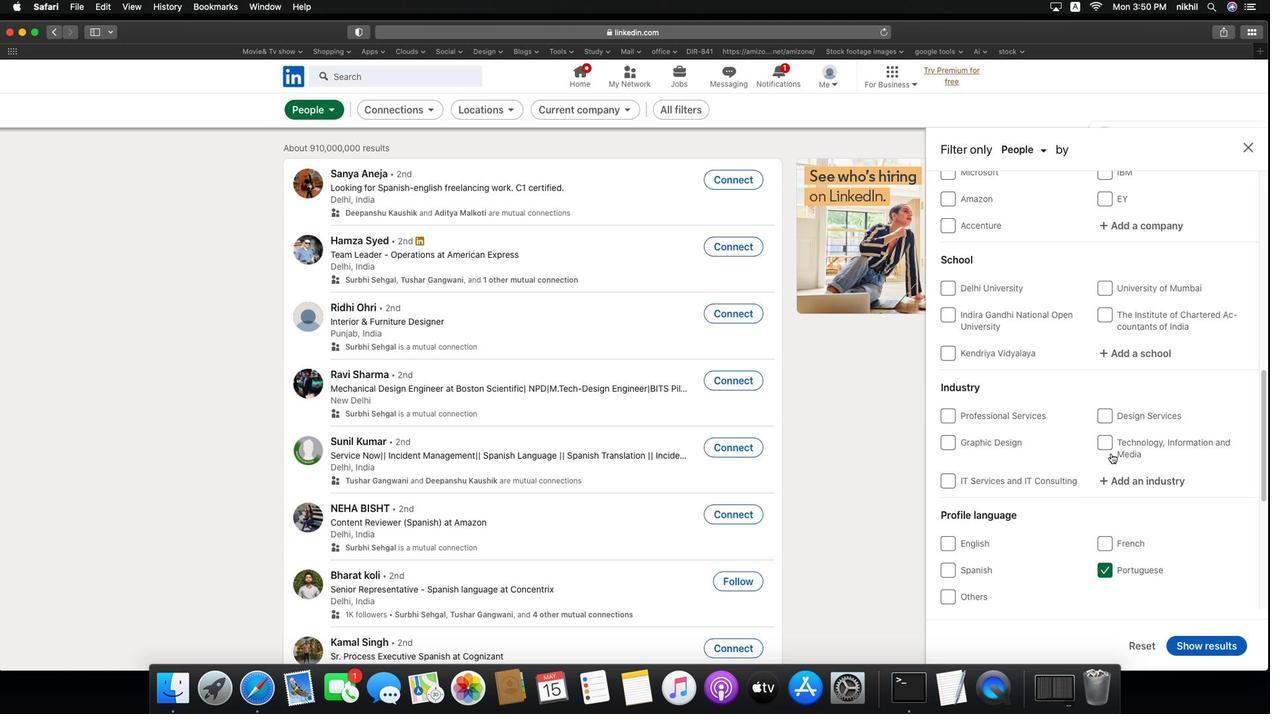 
Action: Mouse scrolled (1131, 416) with delta (-35, -39)
Screenshot: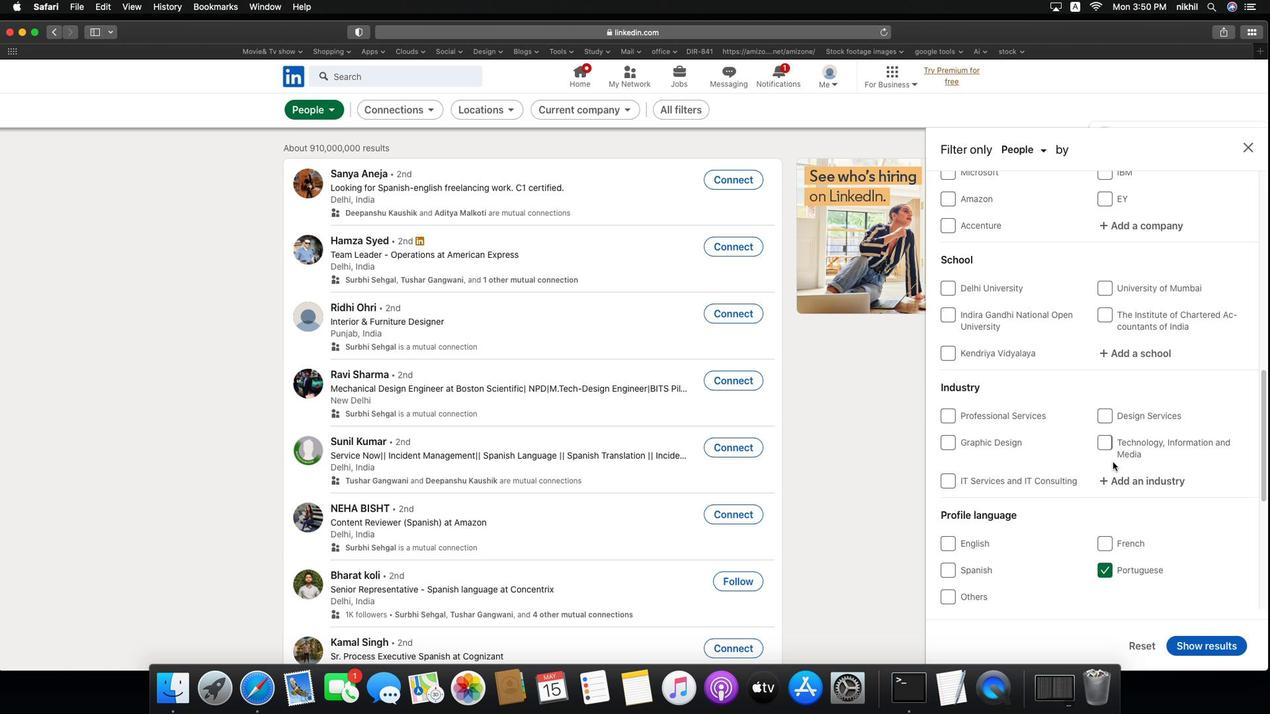 
Action: Mouse moved to (1155, 476)
Screenshot: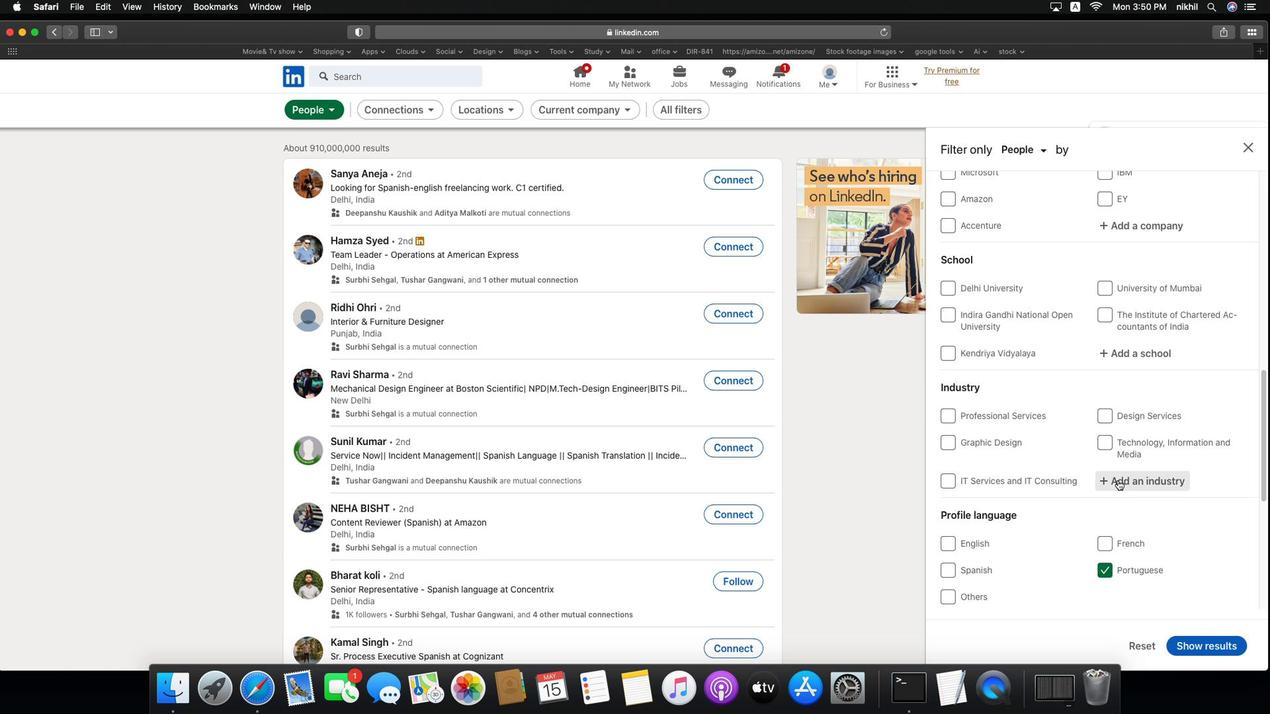 
Action: Mouse pressed left at (1155, 476)
Screenshot: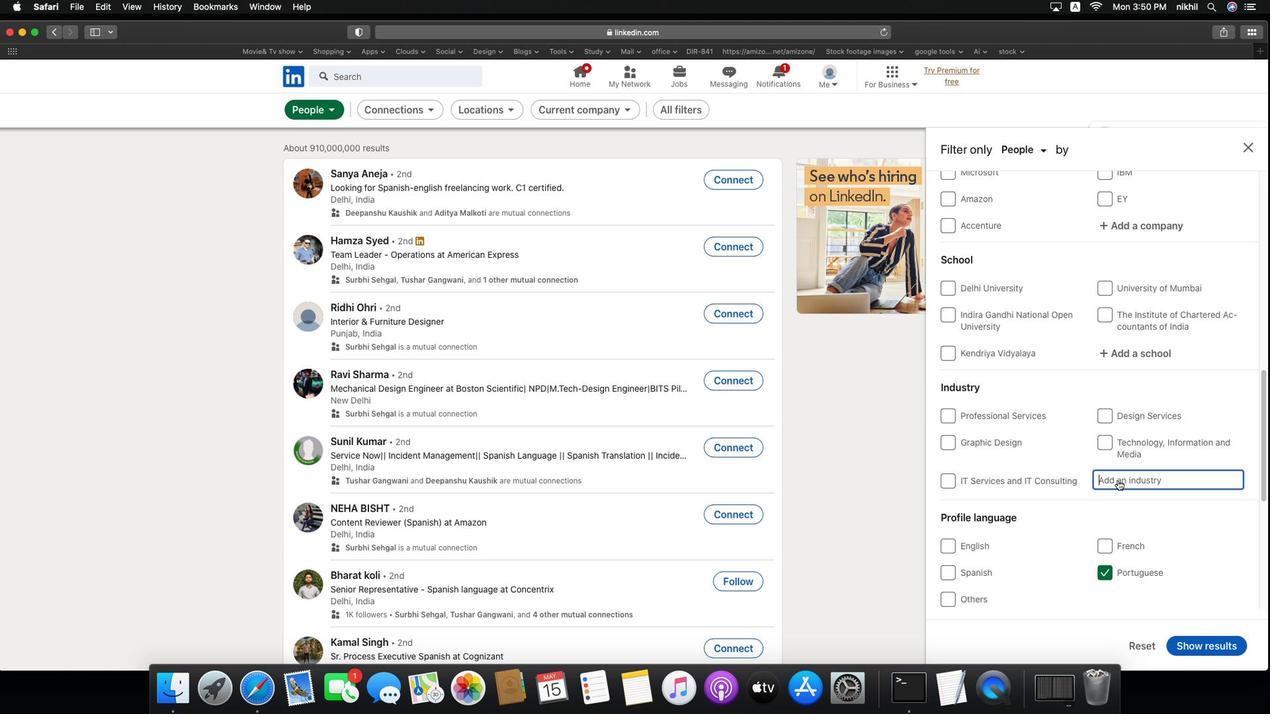 
Action: Key pressed Key.caps_lock'V''I''T'Key.space'U'Key.caps_lock'n''i'Key.backspaceKey.backspaceKey.backspaceKey.backspaceKey.backspaceKey.backspaceKey.backspaceKey.backspaceKey.backspaceKey.backspace
Screenshot: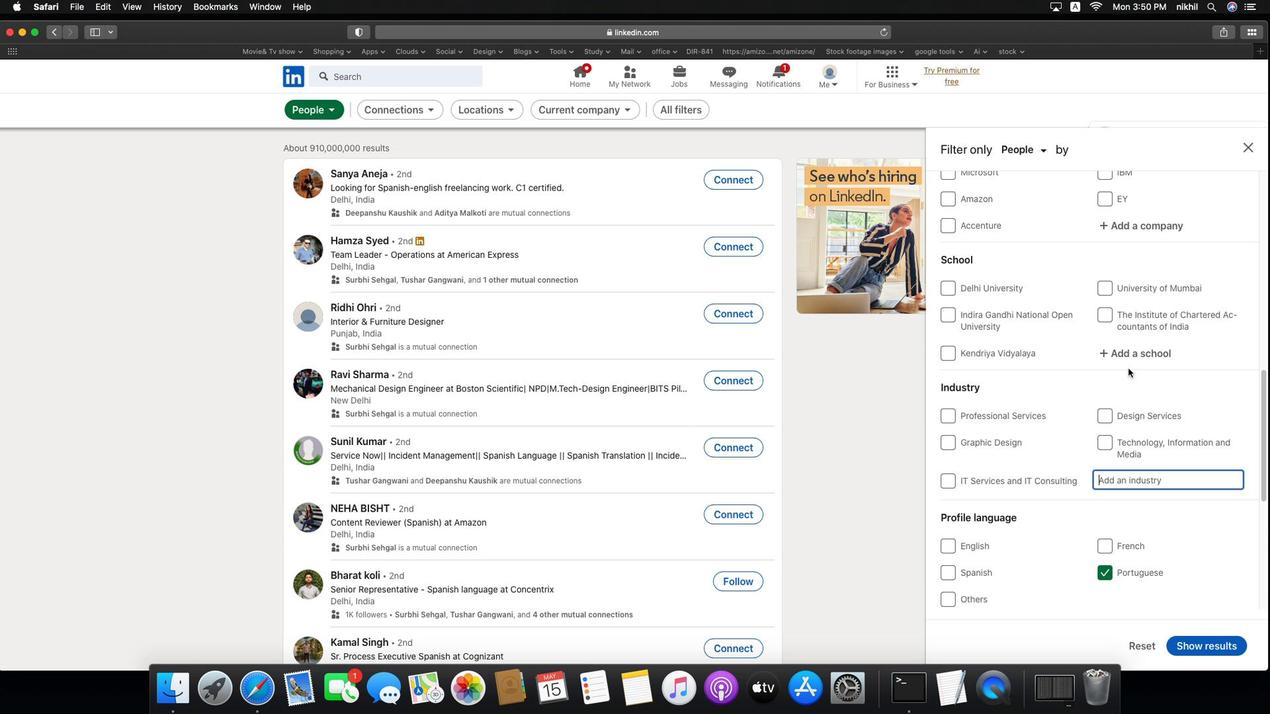 
Action: Mouse moved to (1167, 343)
Screenshot: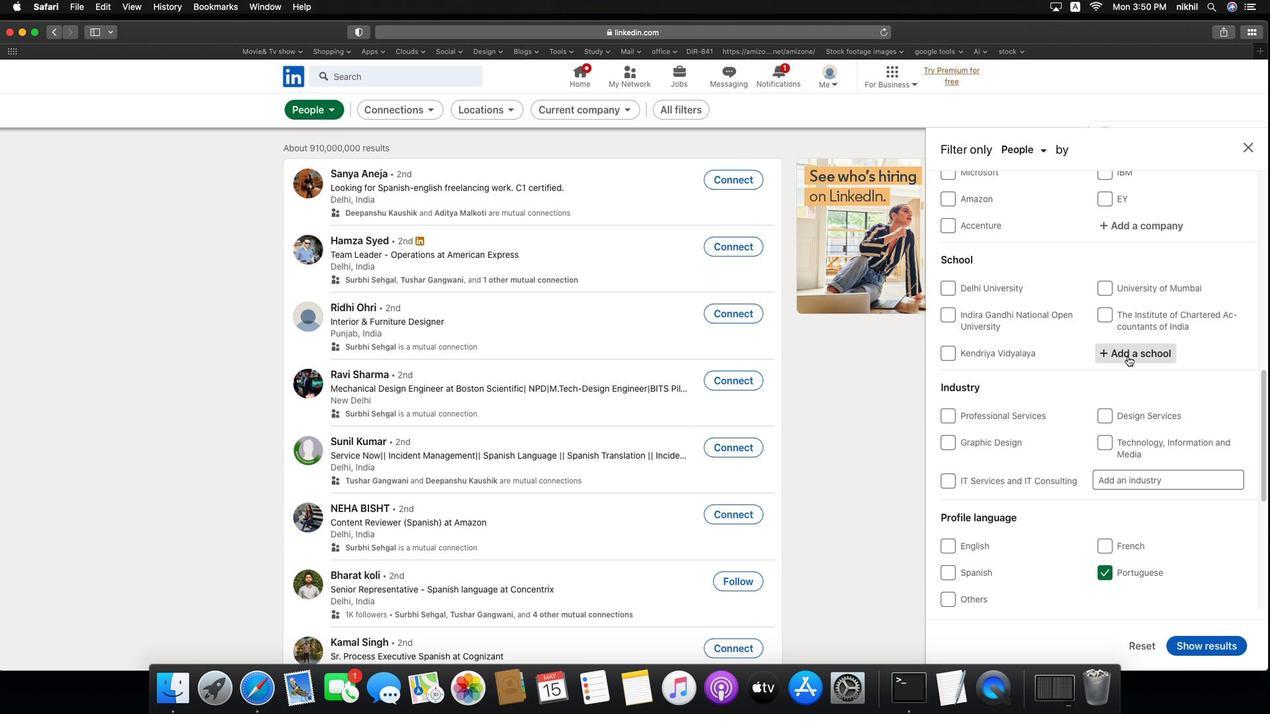 
Action: Mouse pressed left at (1167, 343)
Screenshot: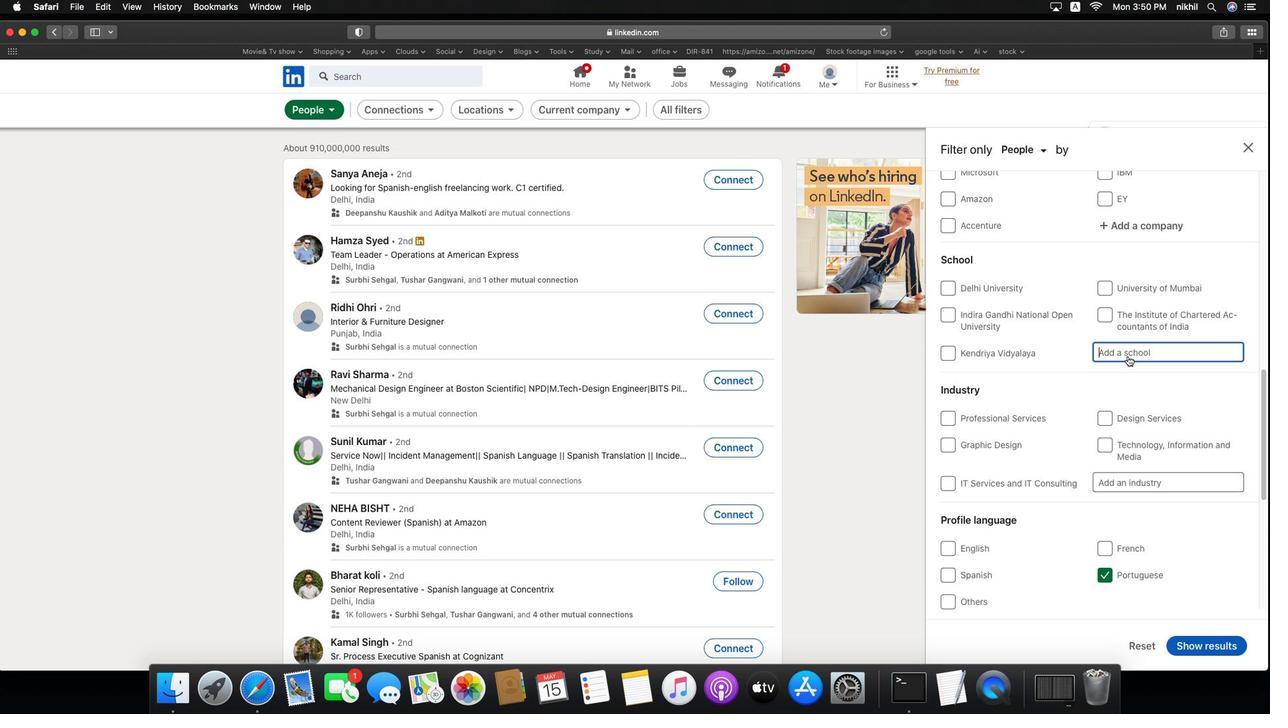 
Action: Key pressed Key.caps_lock'V''I''T'Key.space'U'Key.caps_lock
Screenshot: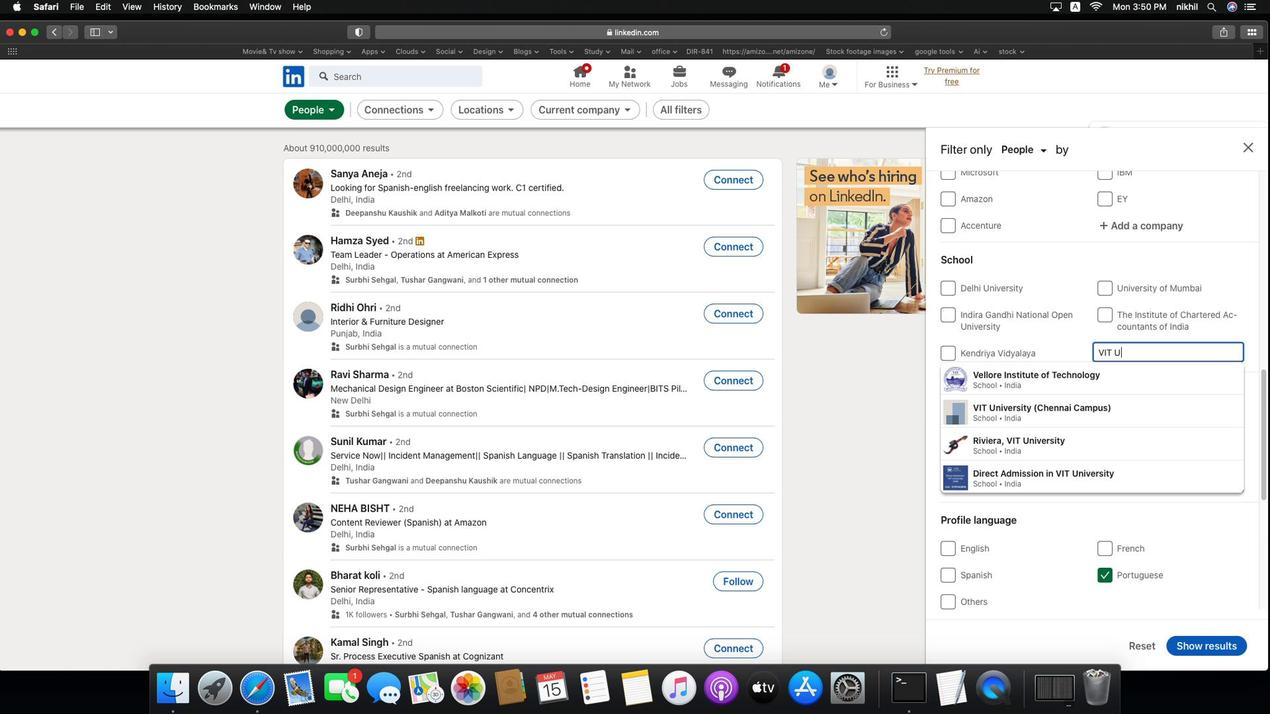
Action: Mouse moved to (1075, 404)
Screenshot: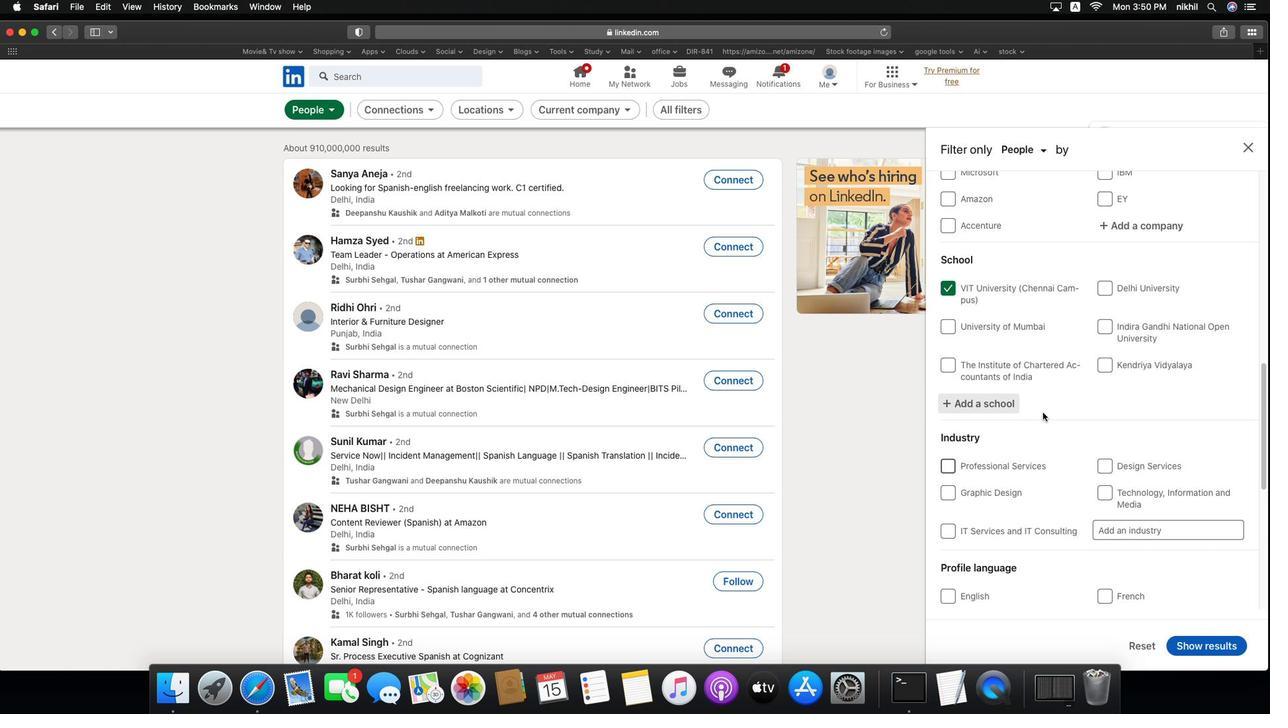 
Action: Mouse pressed left at (1075, 404)
Screenshot: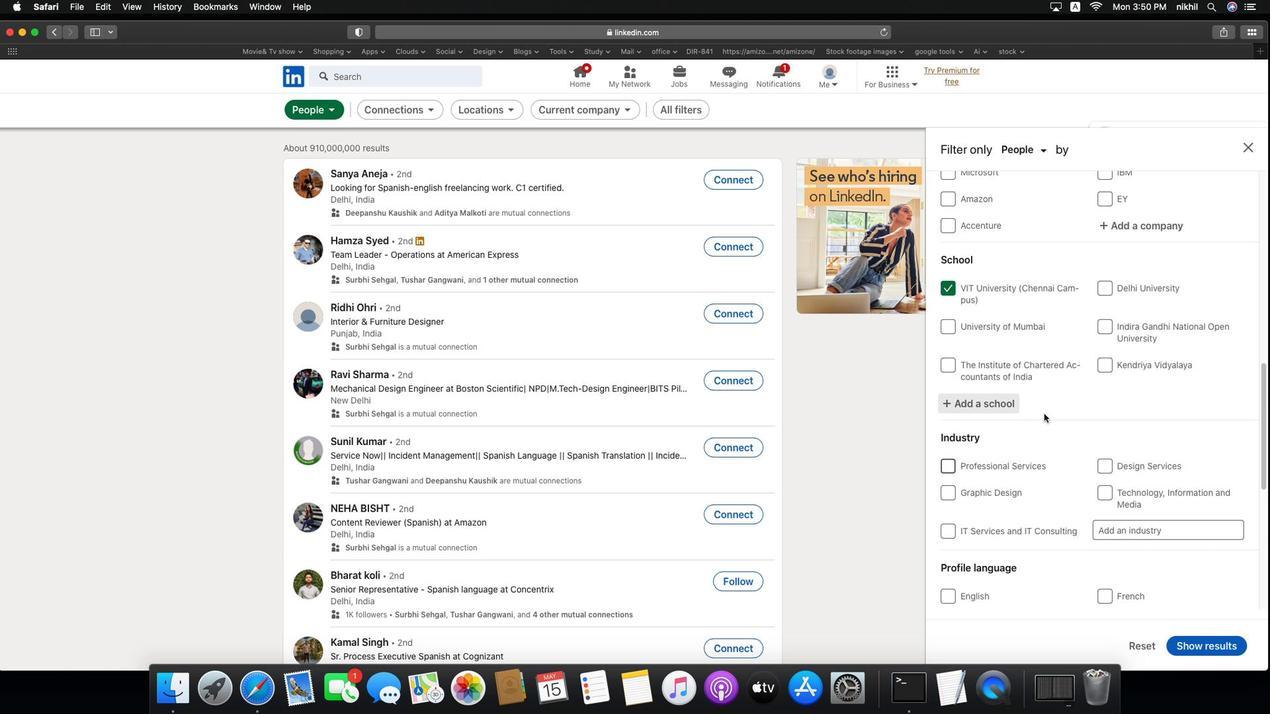 
Action: Mouse moved to (1080, 407)
Screenshot: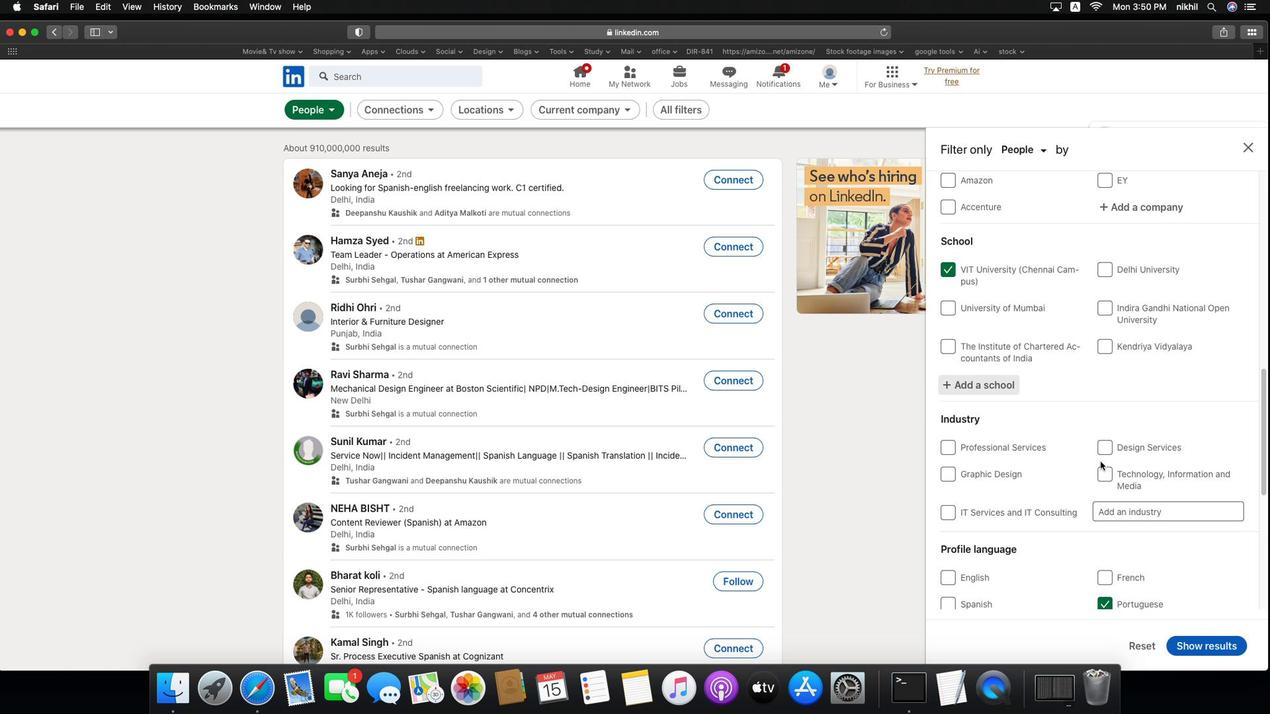 
Action: Mouse scrolled (1080, 407) with delta (-35, -36)
Screenshot: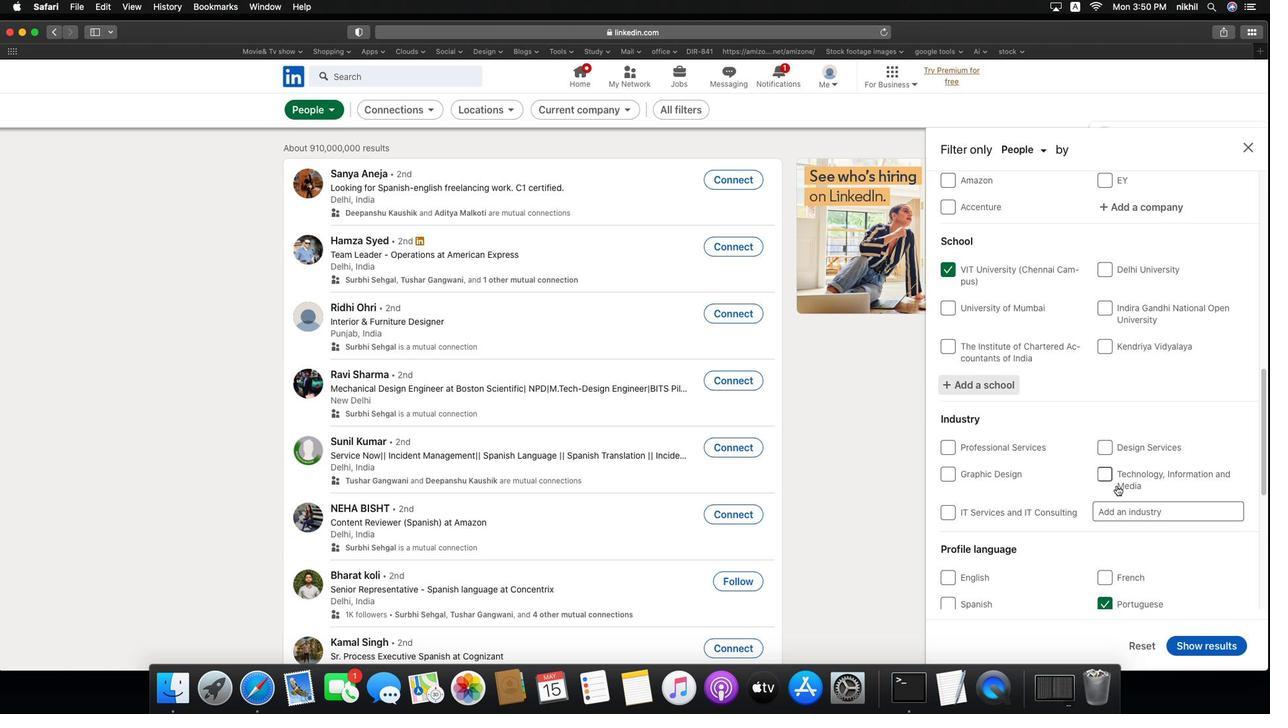 
Action: Mouse scrolled (1080, 407) with delta (-35, -36)
Screenshot: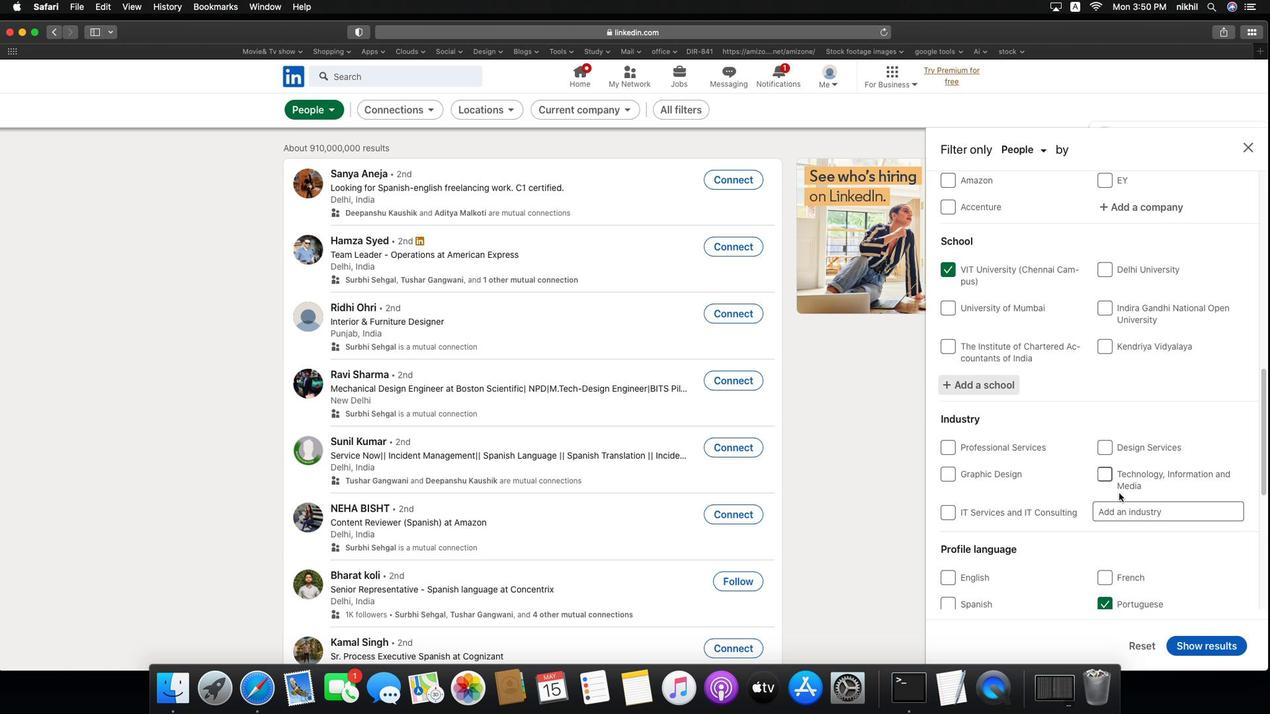 
Action: Mouse moved to (1148, 507)
Screenshot: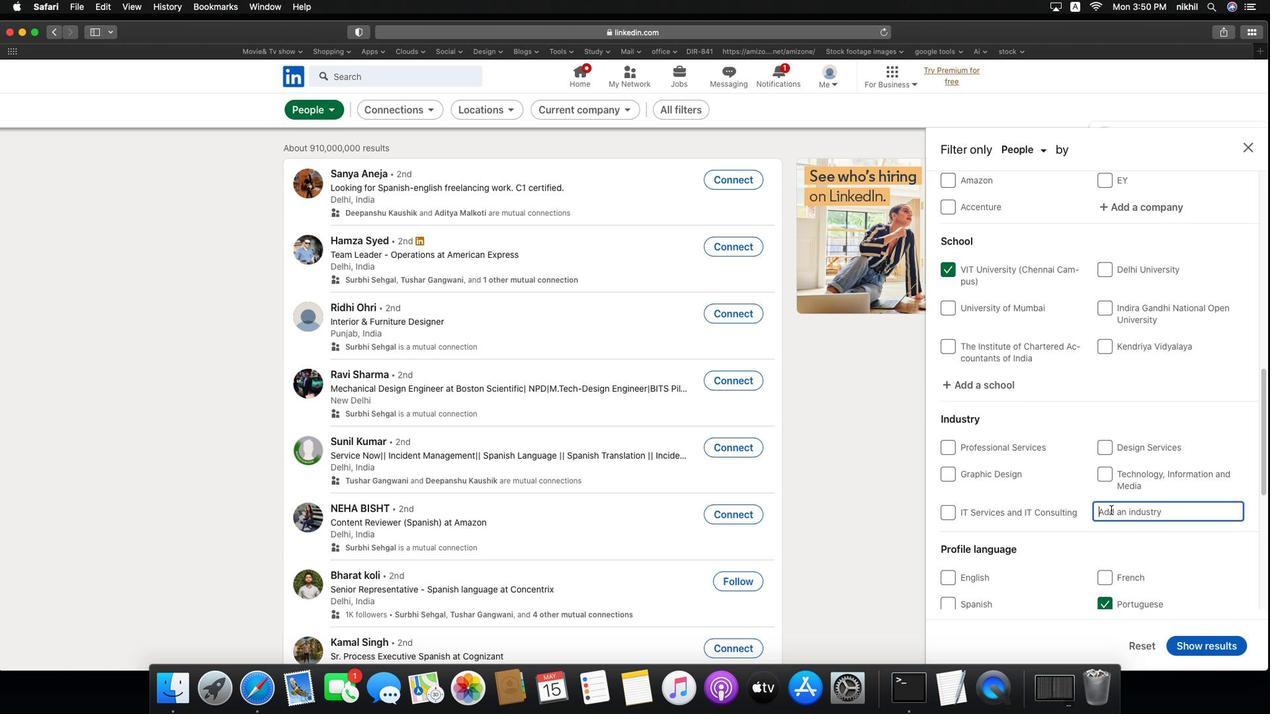 
Action: Mouse pressed left at (1148, 507)
Screenshot: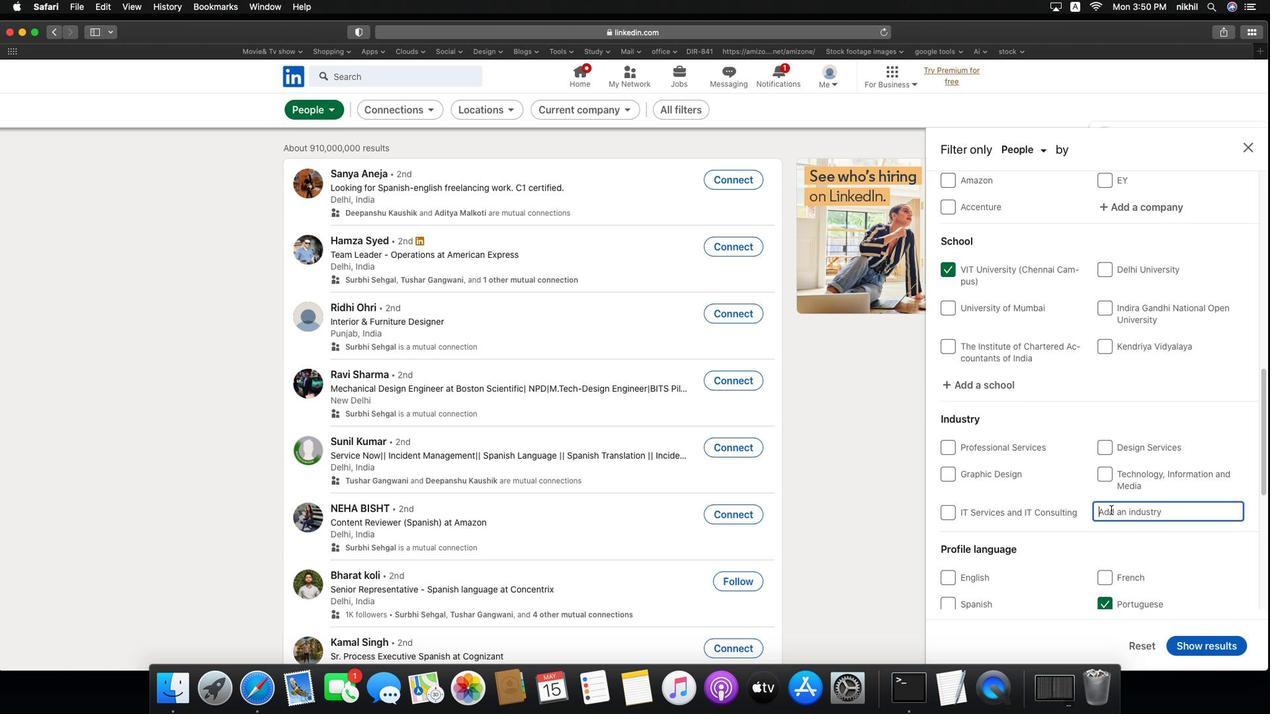 
Action: Mouse moved to (1148, 507)
Screenshot: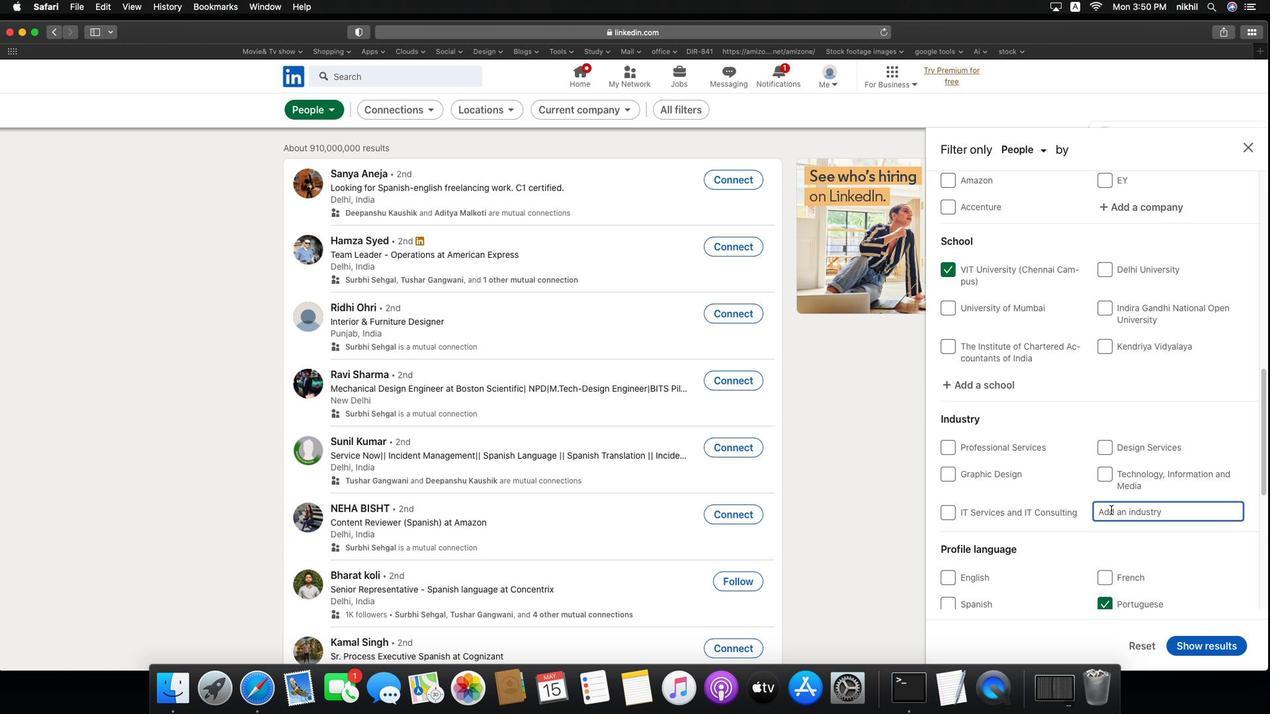 
Action: Key pressed Key.caps_lock'P'Key.caps_lock'e''r''s''o''n''a''l'
Screenshot: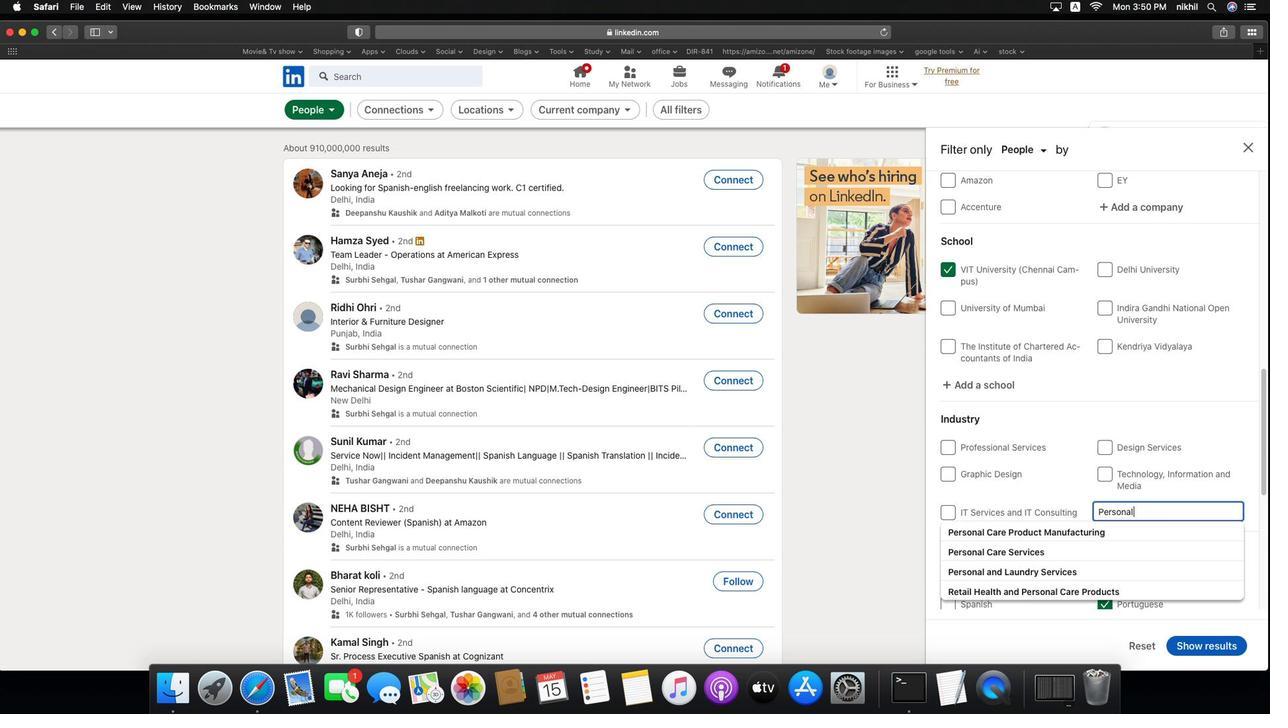 
Action: Mouse moved to (1061, 555)
Screenshot: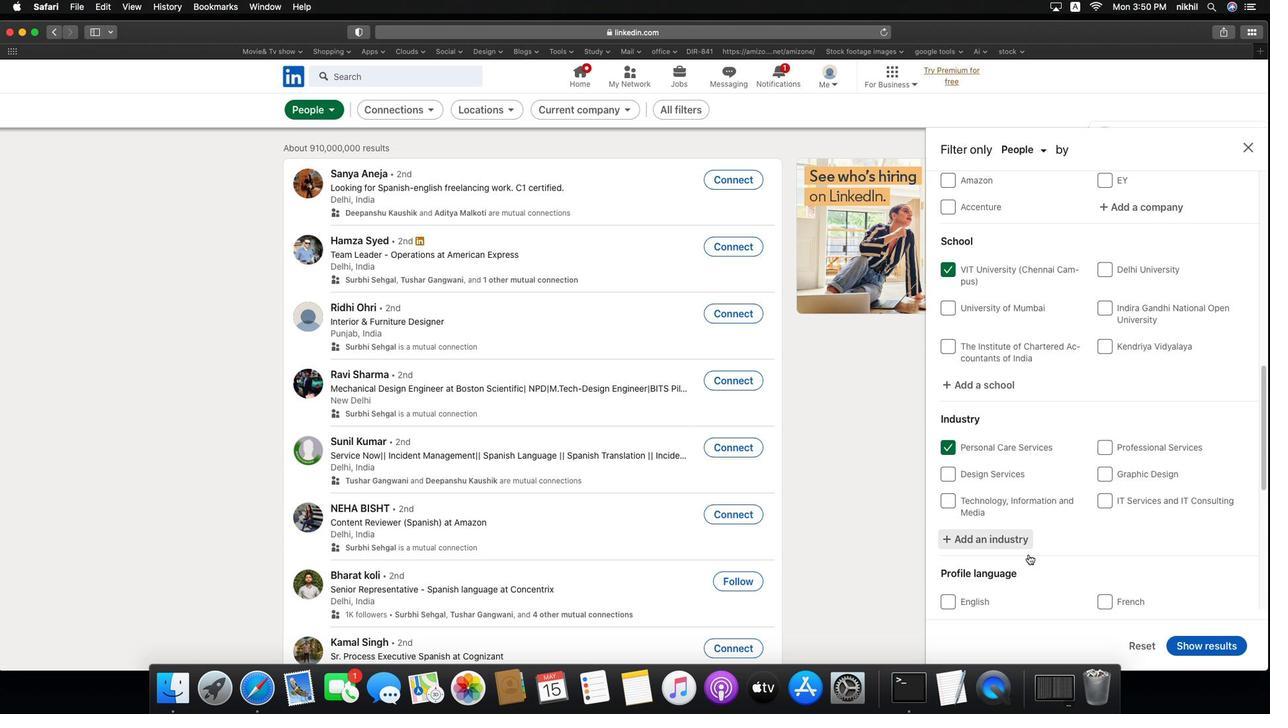 
Action: Mouse pressed left at (1061, 555)
Screenshot: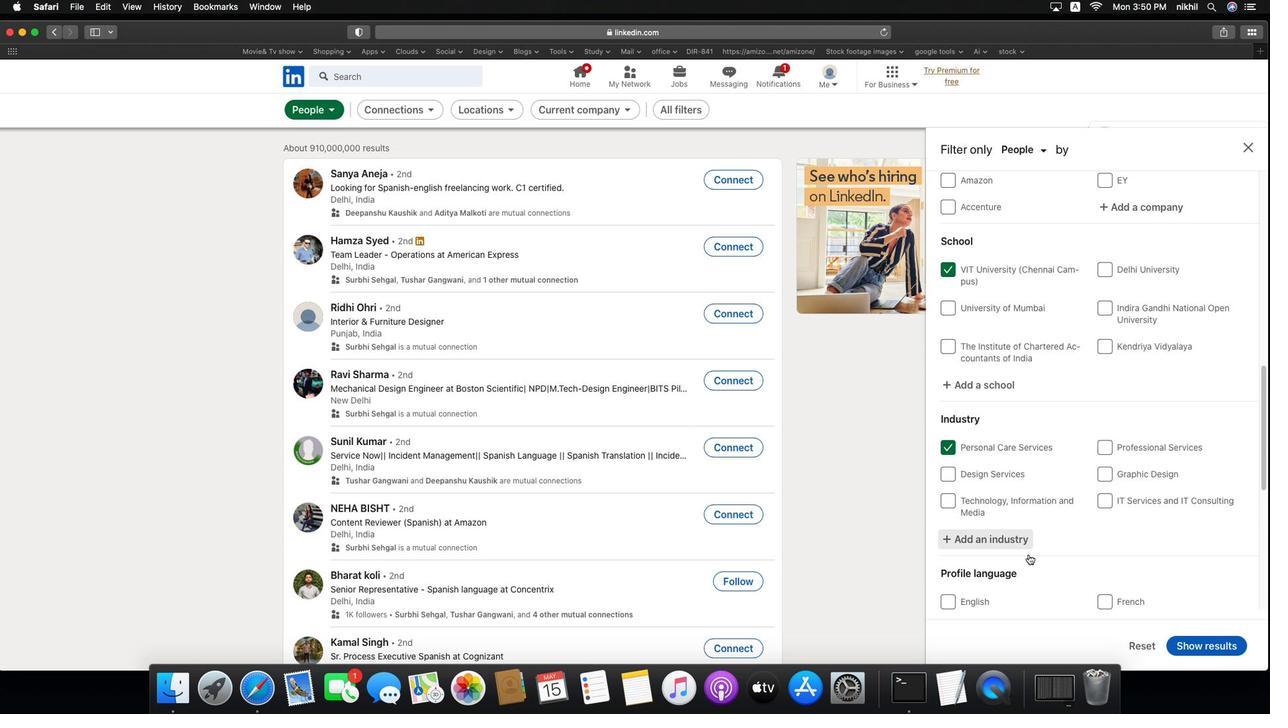 
Action: Mouse moved to (1061, 556)
Screenshot: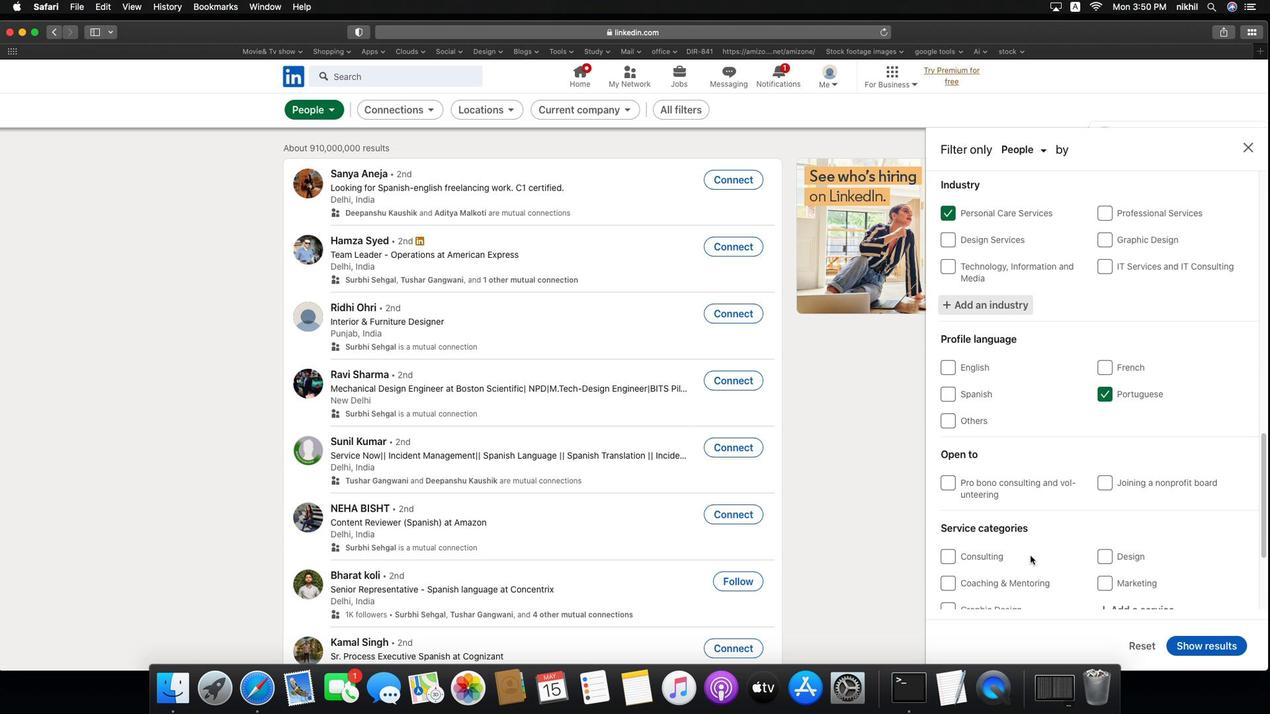 
Action: Mouse scrolled (1061, 556) with delta (-35, -36)
Screenshot: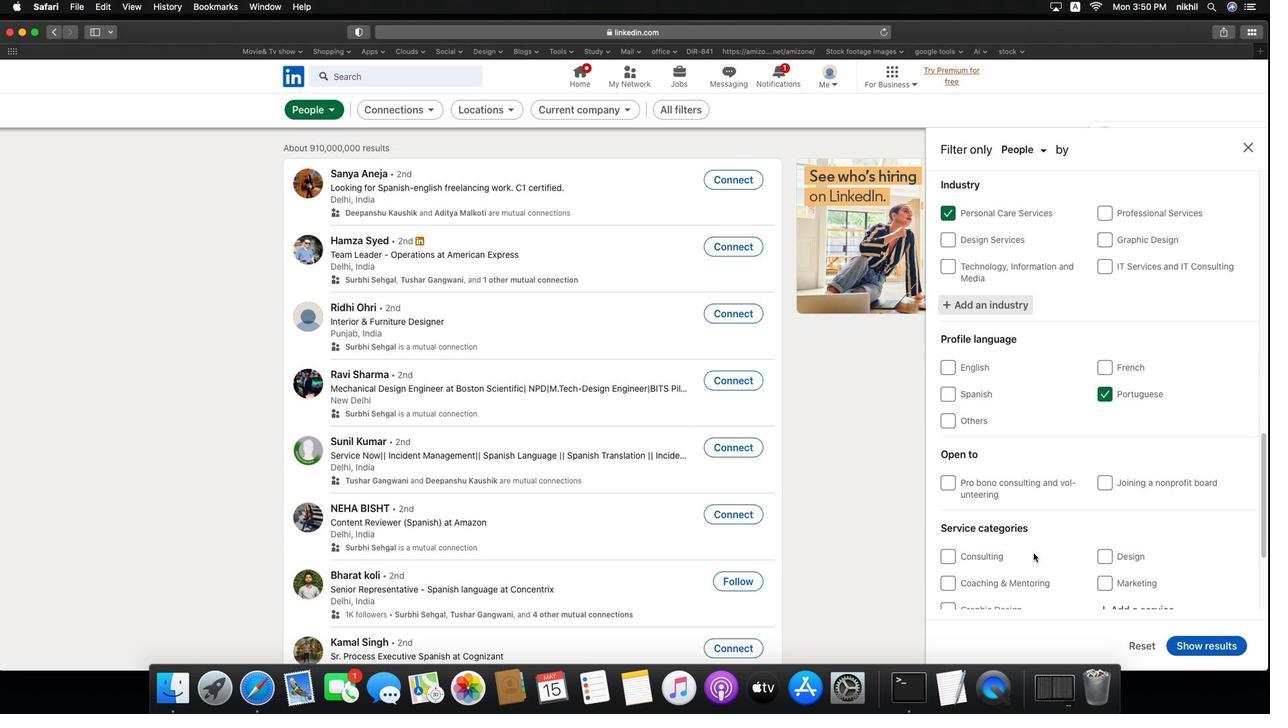 
Action: Mouse scrolled (1061, 556) with delta (-35, -36)
Screenshot: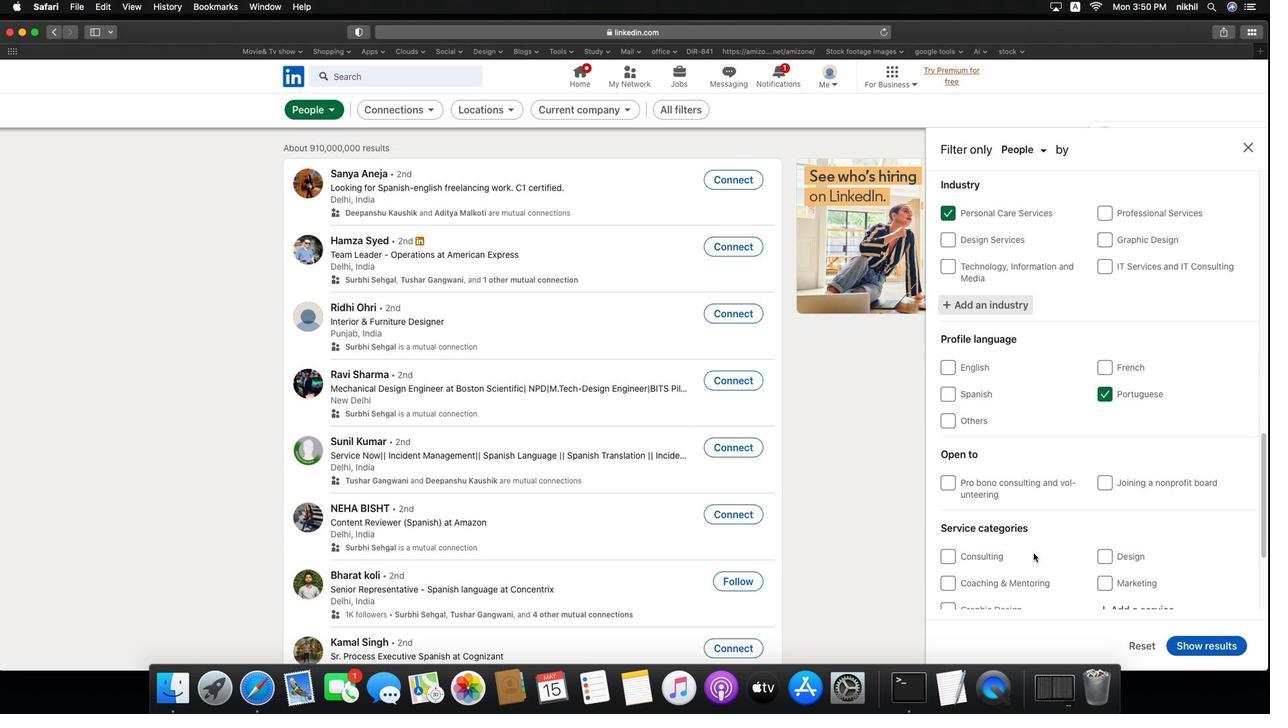 
Action: Mouse scrolled (1061, 556) with delta (-35, -37)
Screenshot: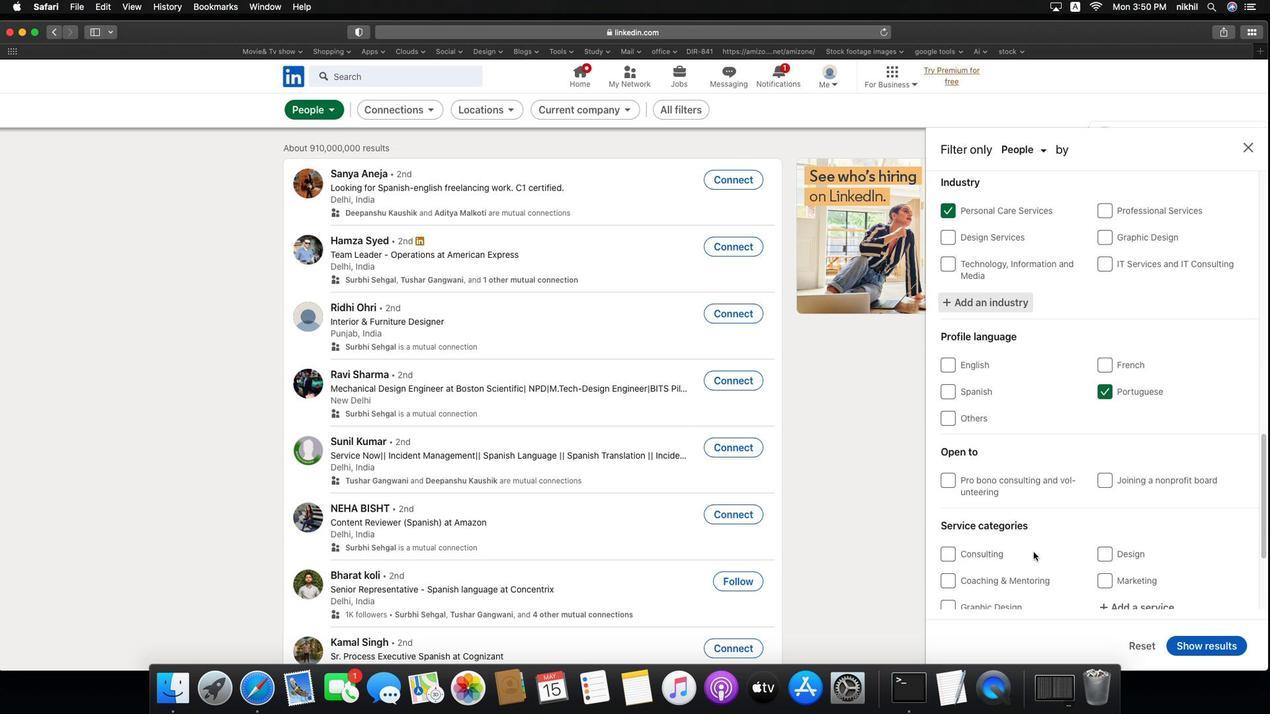 
Action: Mouse scrolled (1061, 556) with delta (-35, -39)
Screenshot: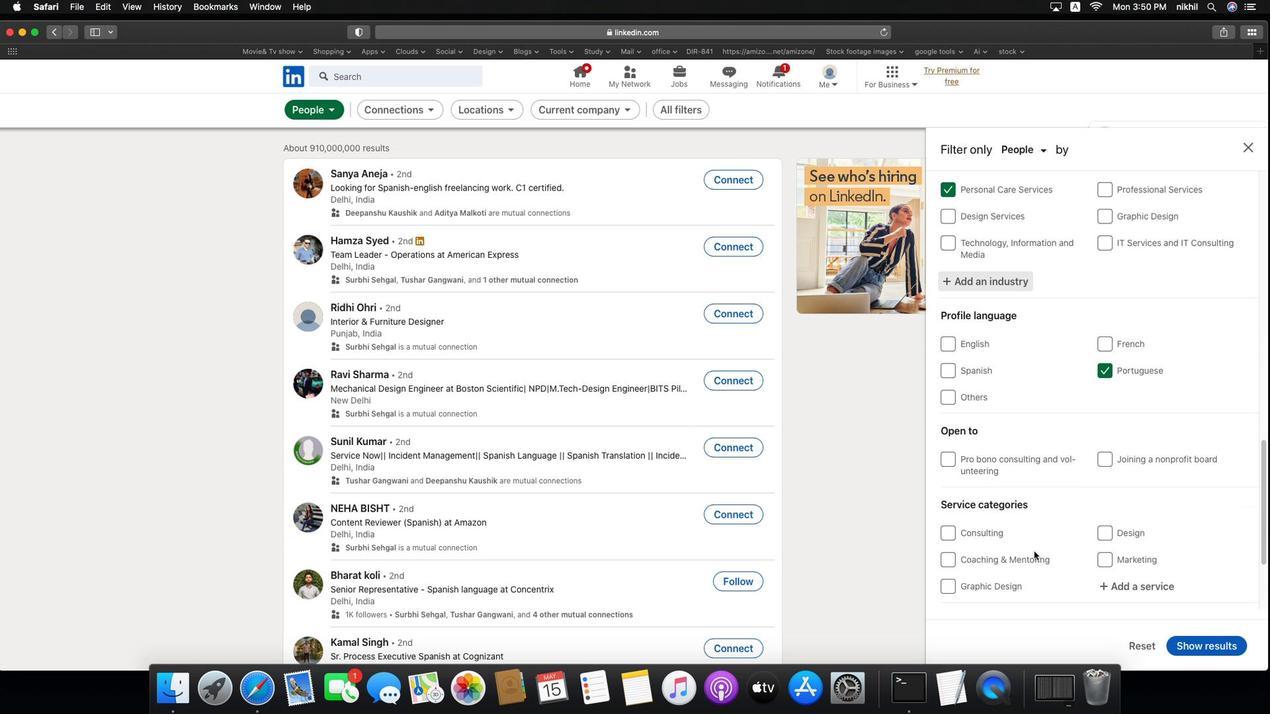 
Action: Mouse moved to (1065, 553)
Screenshot: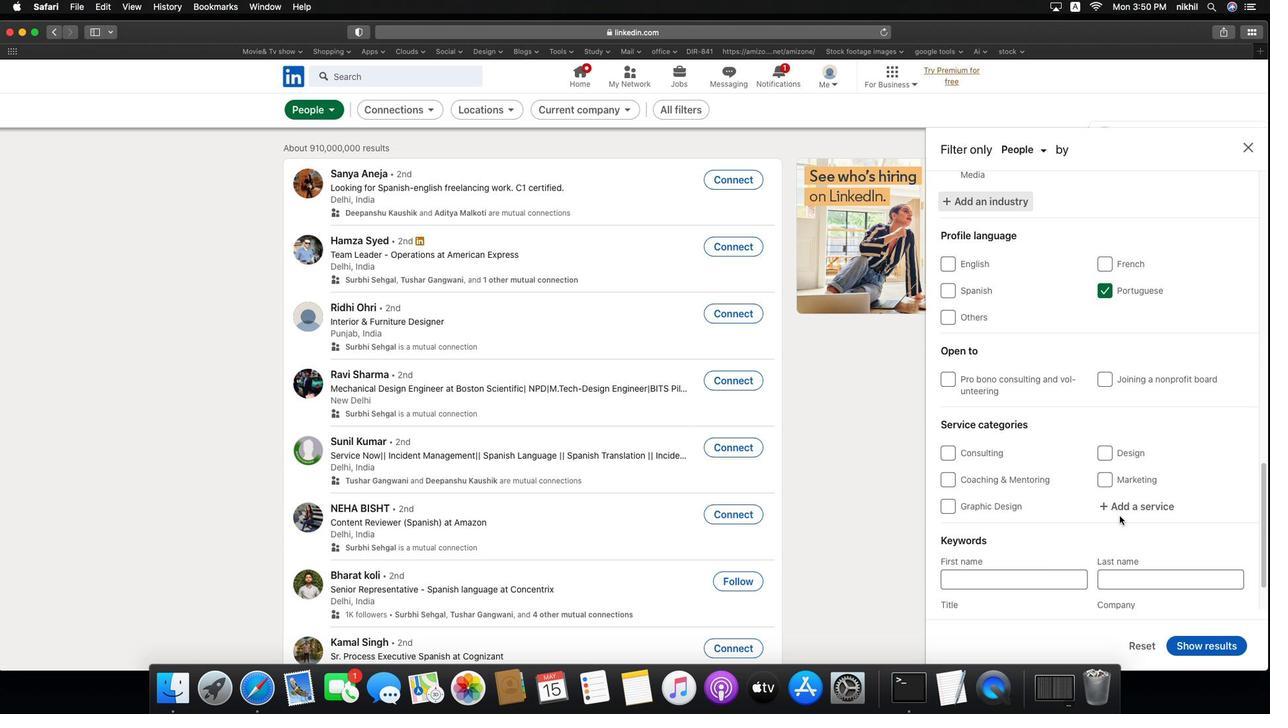 
Action: Mouse scrolled (1065, 553) with delta (-35, -36)
Screenshot: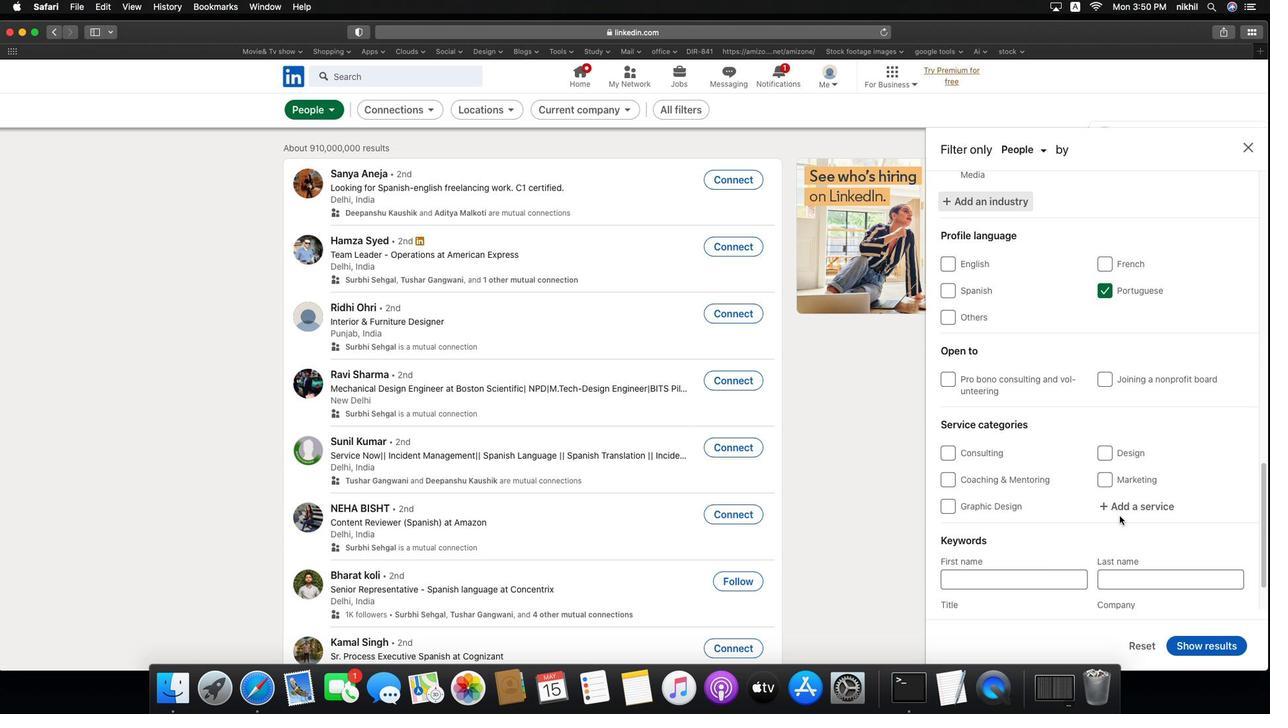 
Action: Mouse moved to (1066, 553)
Screenshot: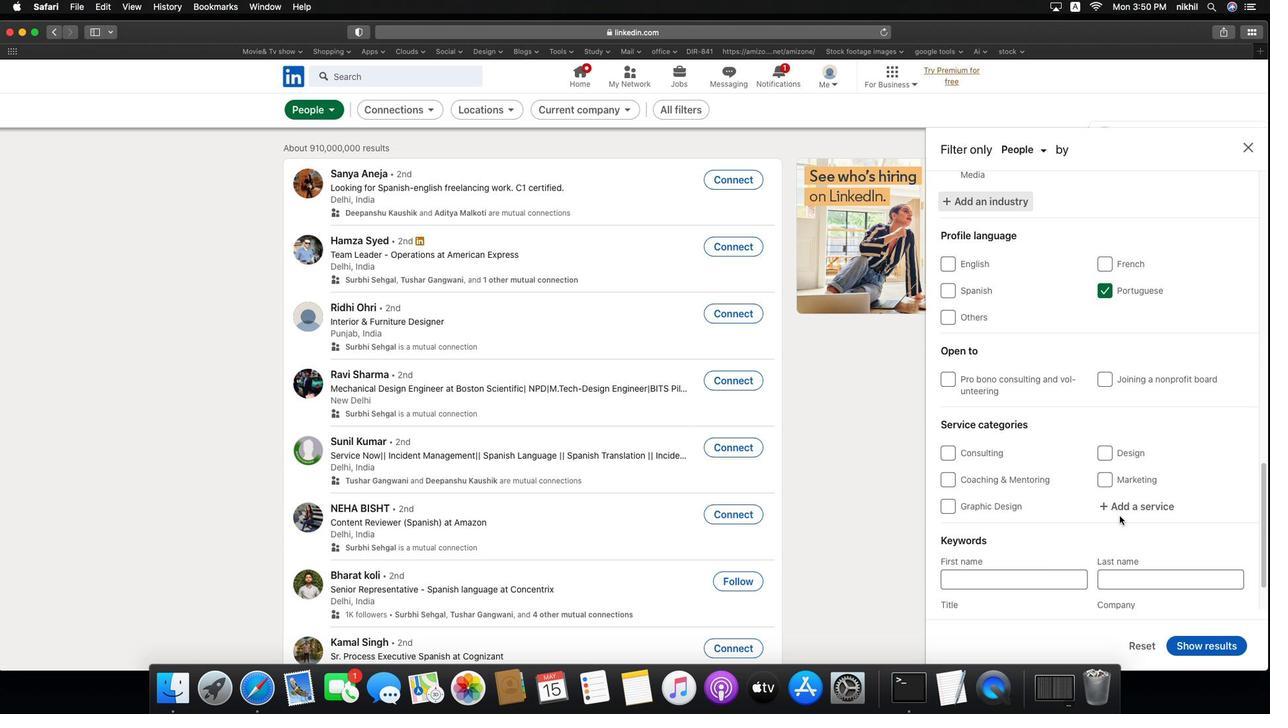 
Action: Mouse scrolled (1066, 553) with delta (-35, -36)
Screenshot: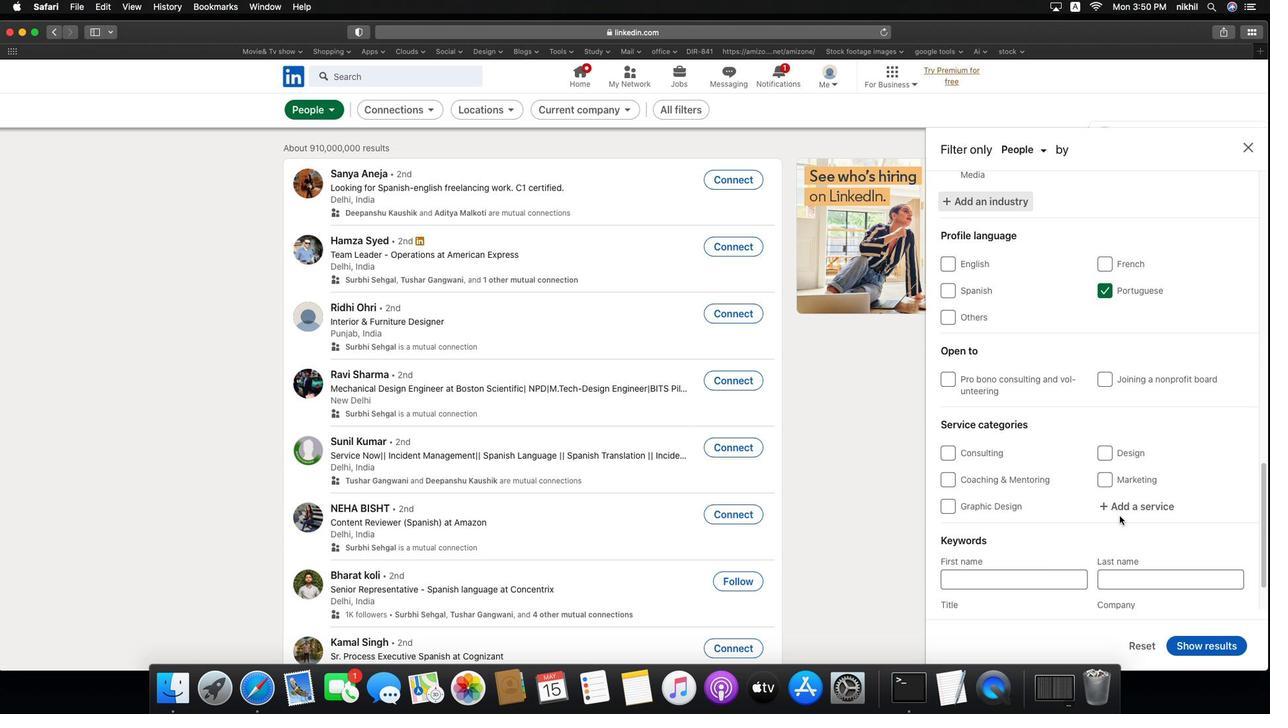 
Action: Mouse moved to (1066, 552)
Screenshot: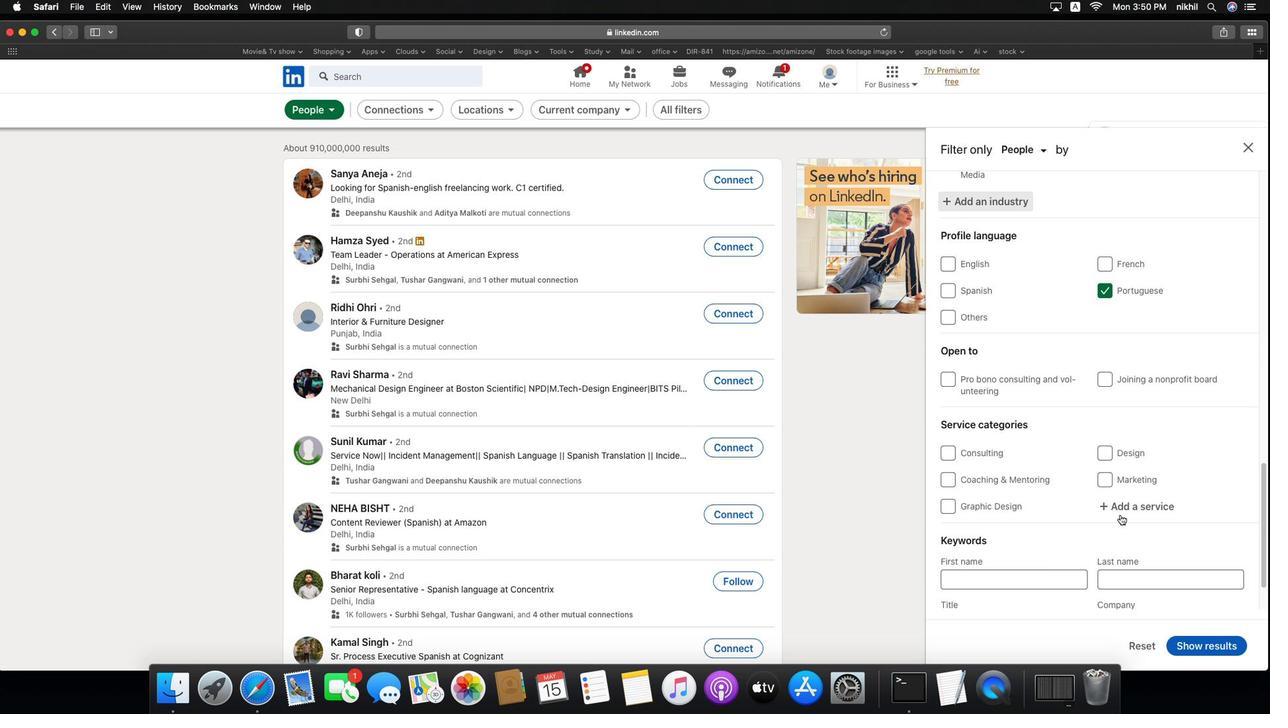 
Action: Mouse scrolled (1066, 552) with delta (-35, -37)
Screenshot: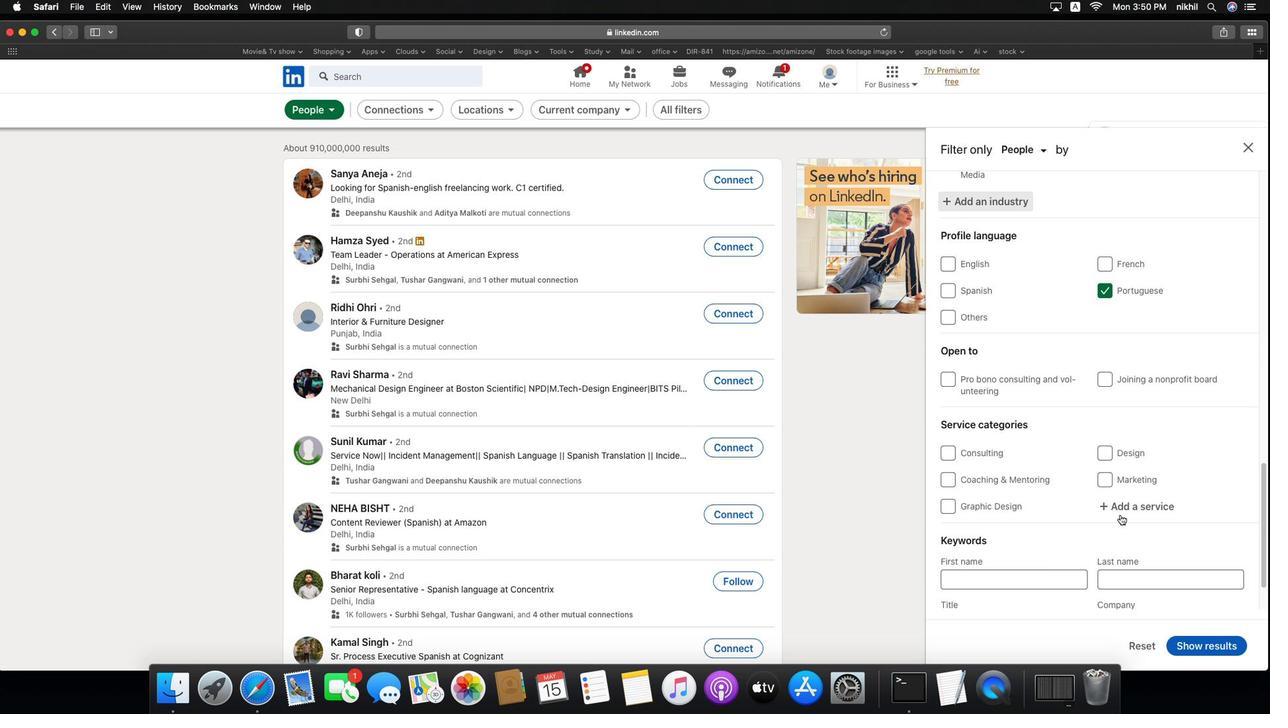 
Action: Mouse moved to (1162, 509)
Screenshot: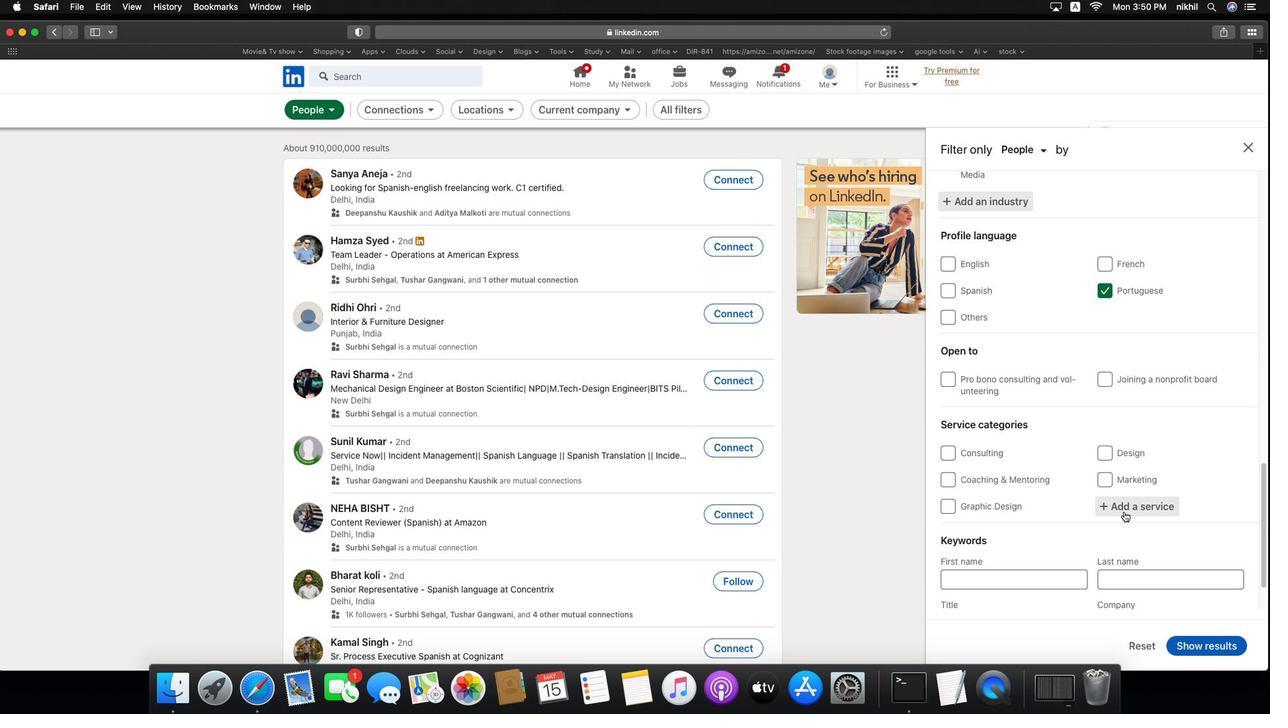 
Action: Mouse pressed left at (1162, 509)
Screenshot: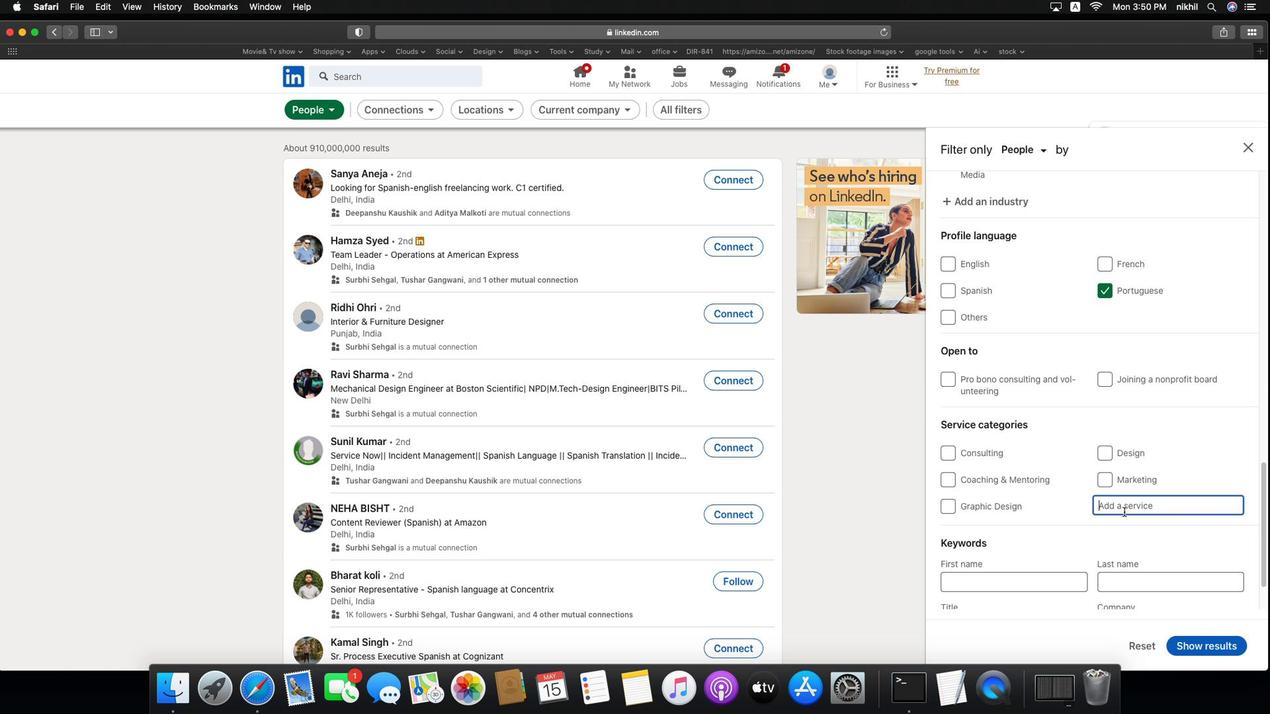 
Action: Key pressed Key.caps_lock'S'Key.caps_lock'o''f''t''w''a''r''e'Key.space
Screenshot: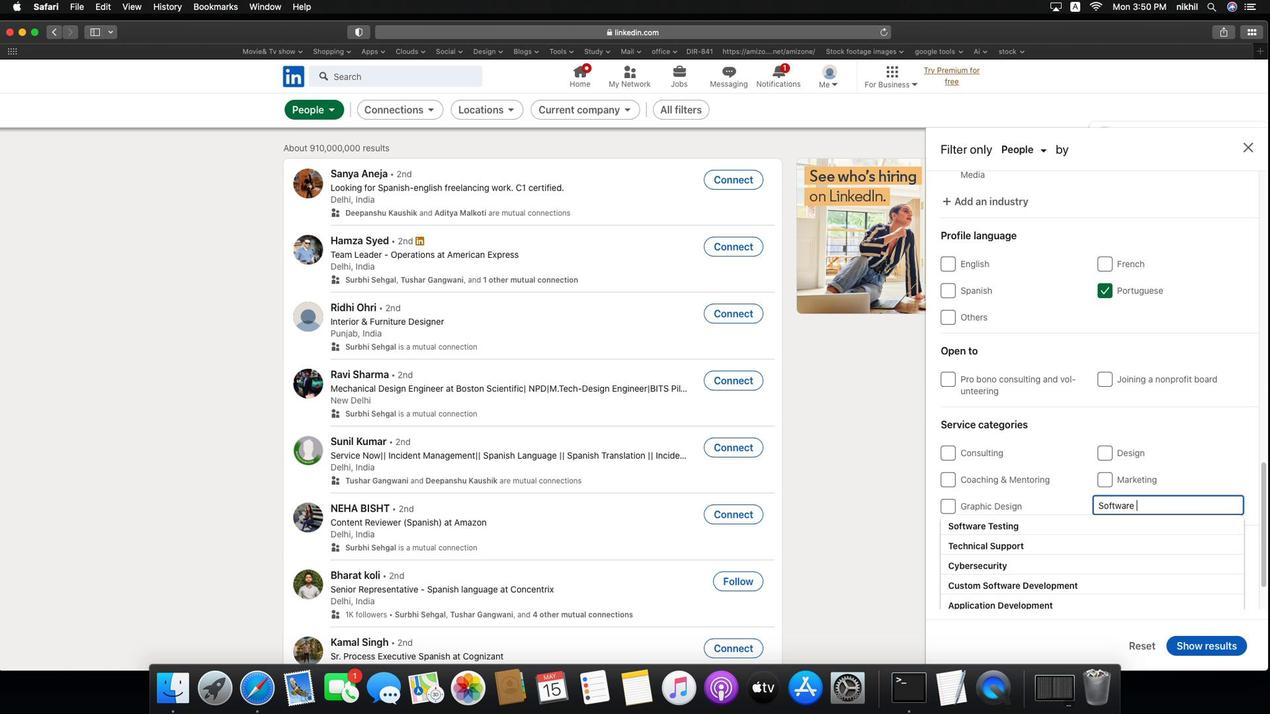
Action: Mouse moved to (1095, 531)
Screenshot: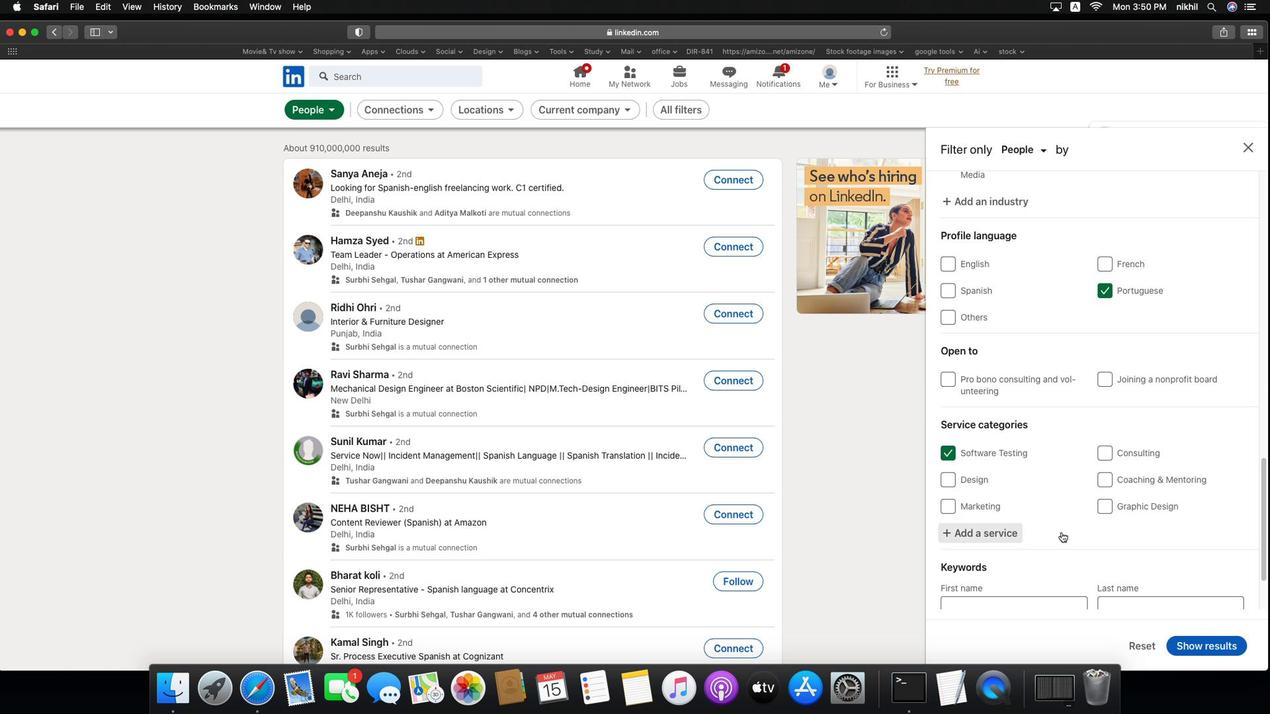 
Action: Mouse pressed left at (1095, 531)
Screenshot: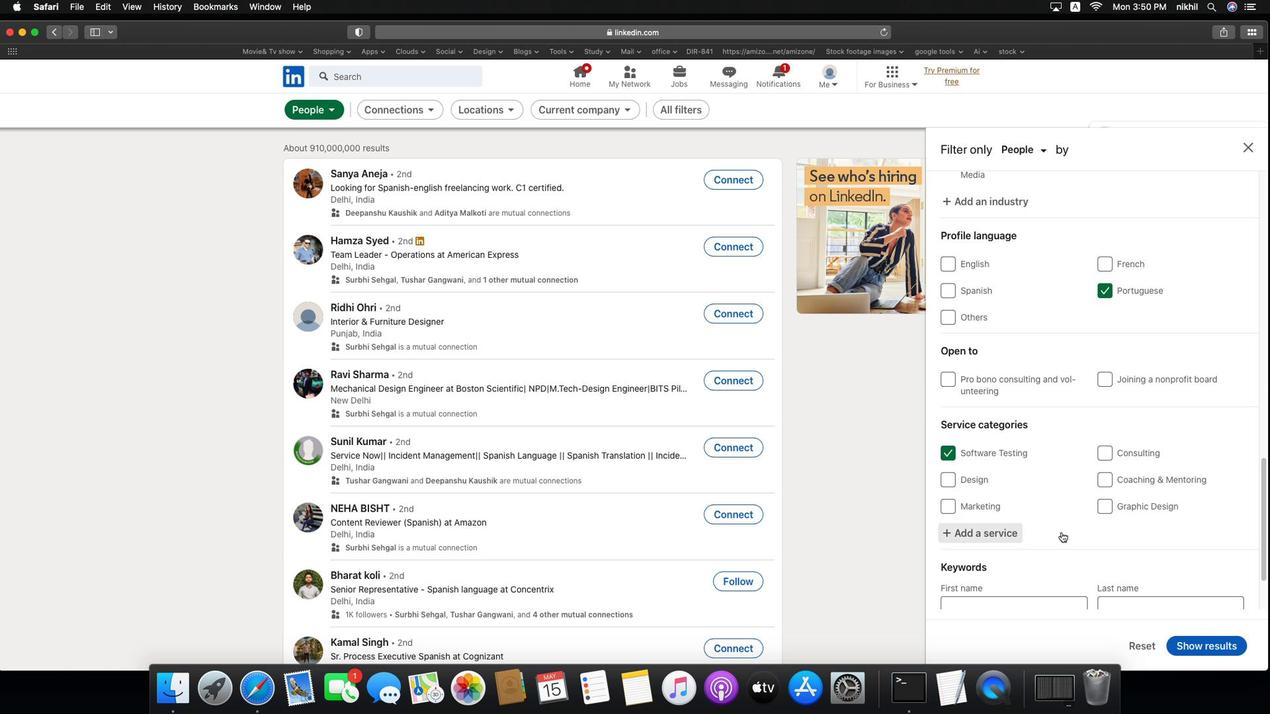 
Action: Mouse scrolled (1095, 531) with delta (-35, -36)
Screenshot: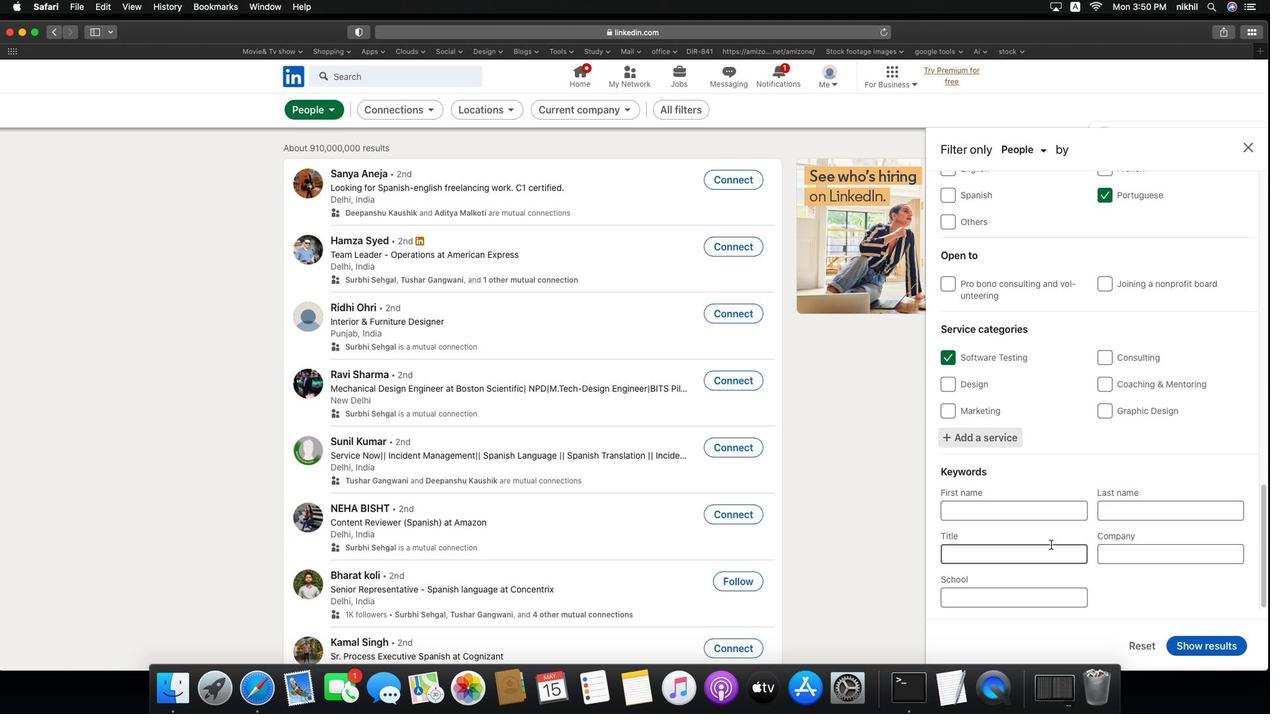 
Action: Mouse scrolled (1095, 531) with delta (-35, -36)
Screenshot: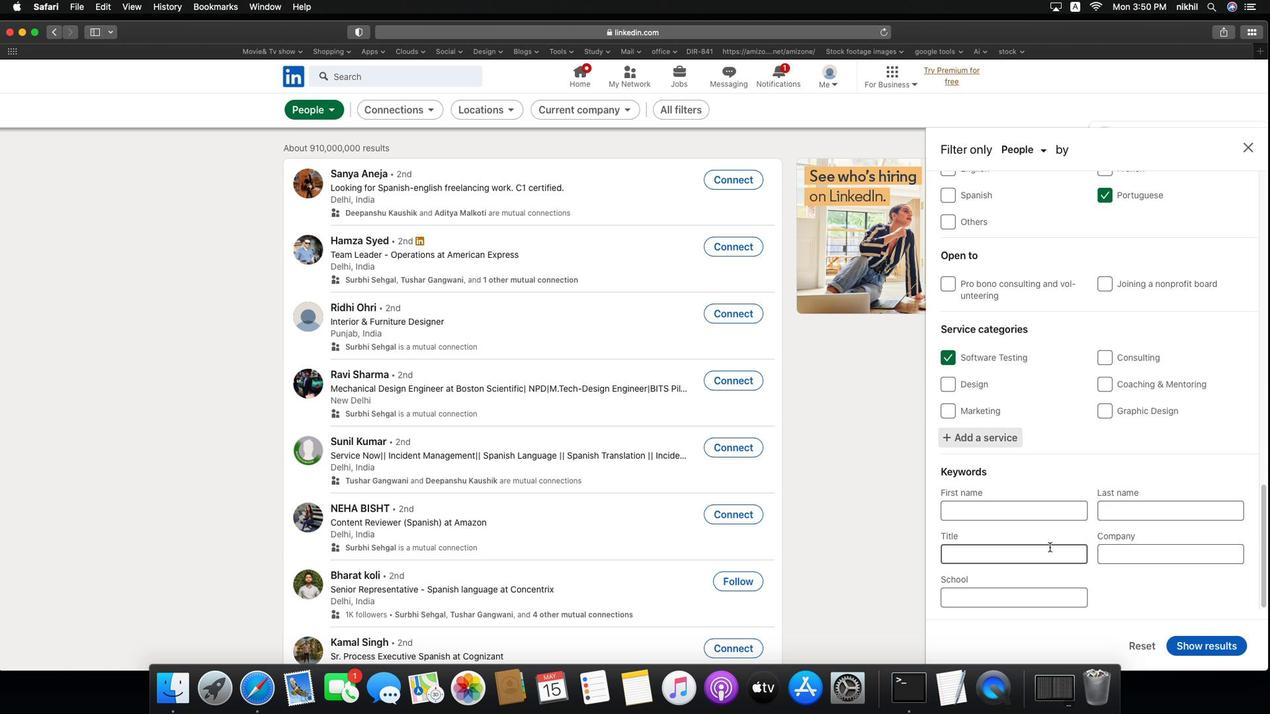 
Action: Mouse scrolled (1095, 531) with delta (-35, -37)
Screenshot: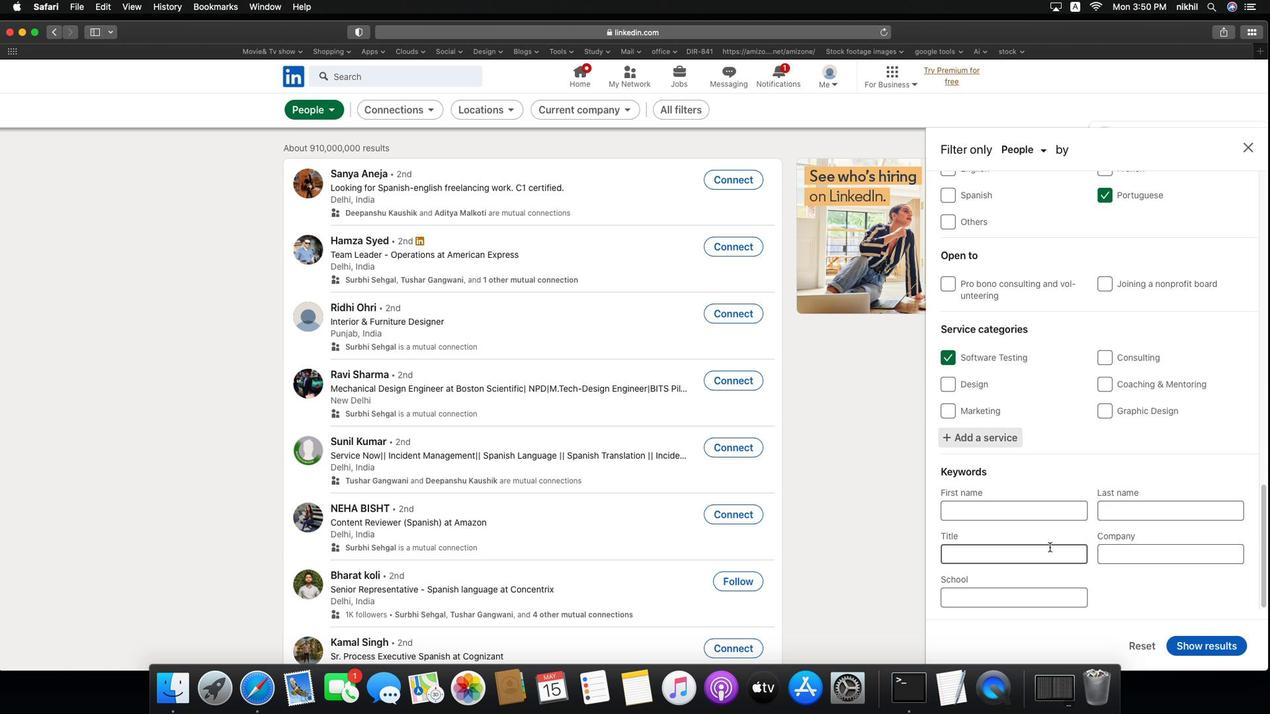 
Action: Mouse scrolled (1095, 531) with delta (-35, -39)
Screenshot: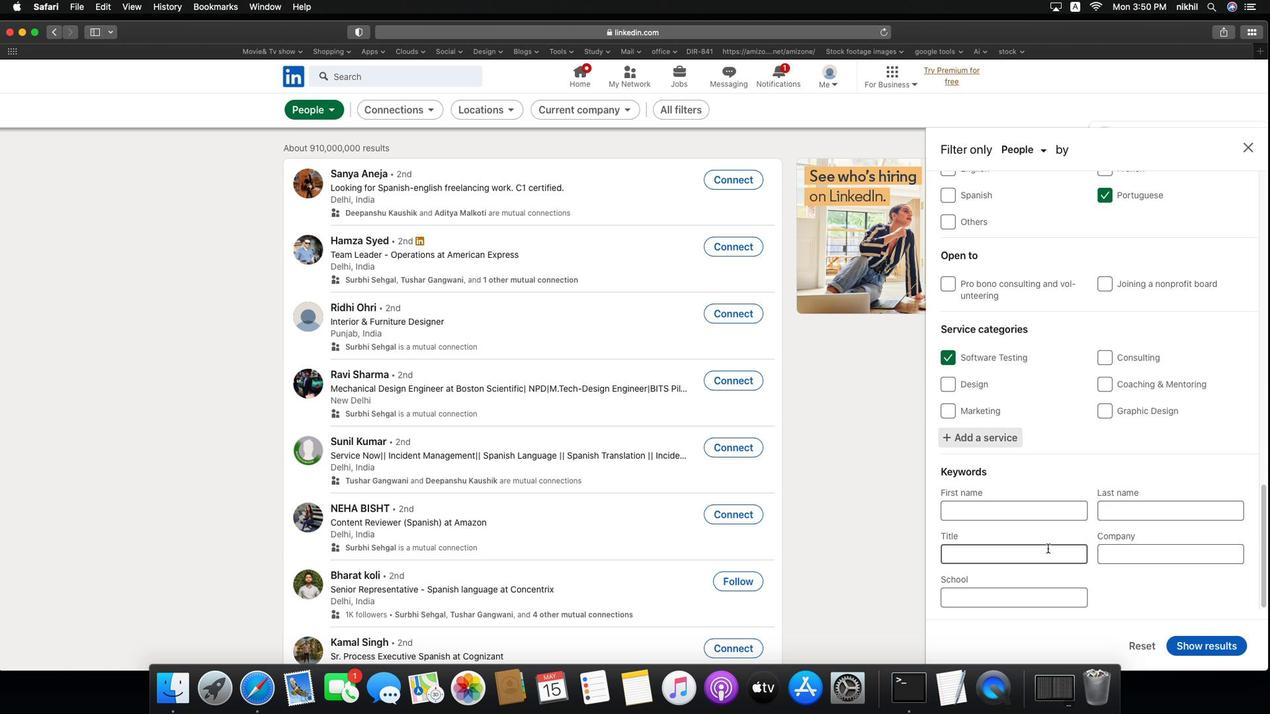 
Action: Mouse scrolled (1095, 531) with delta (-35, -39)
Screenshot: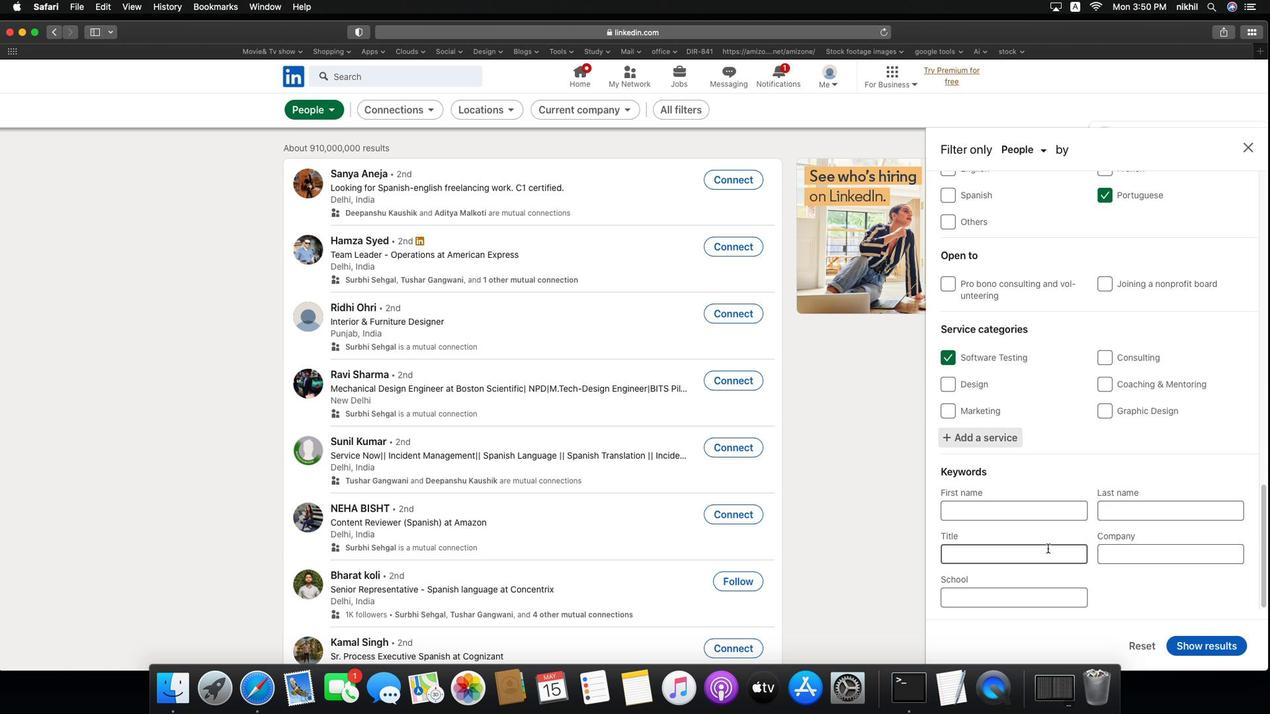 
Action: Mouse moved to (1074, 549)
Screenshot: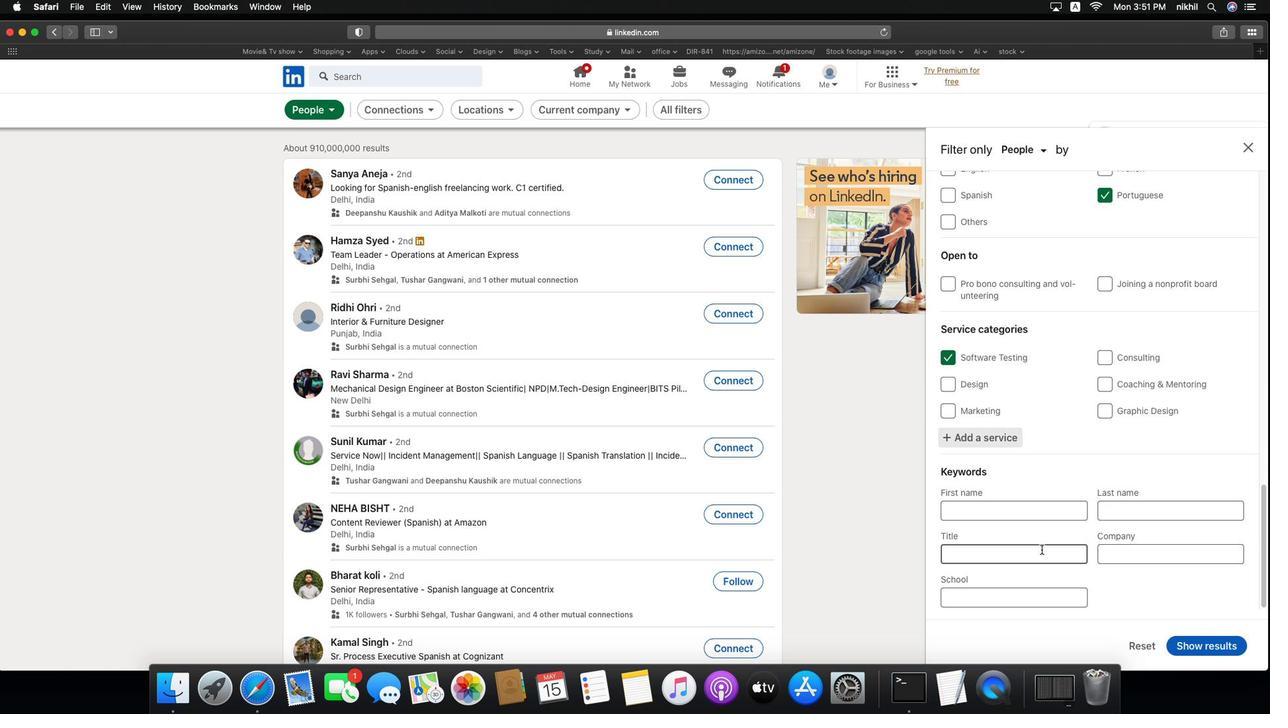 
Action: Mouse pressed left at (1074, 549)
Screenshot: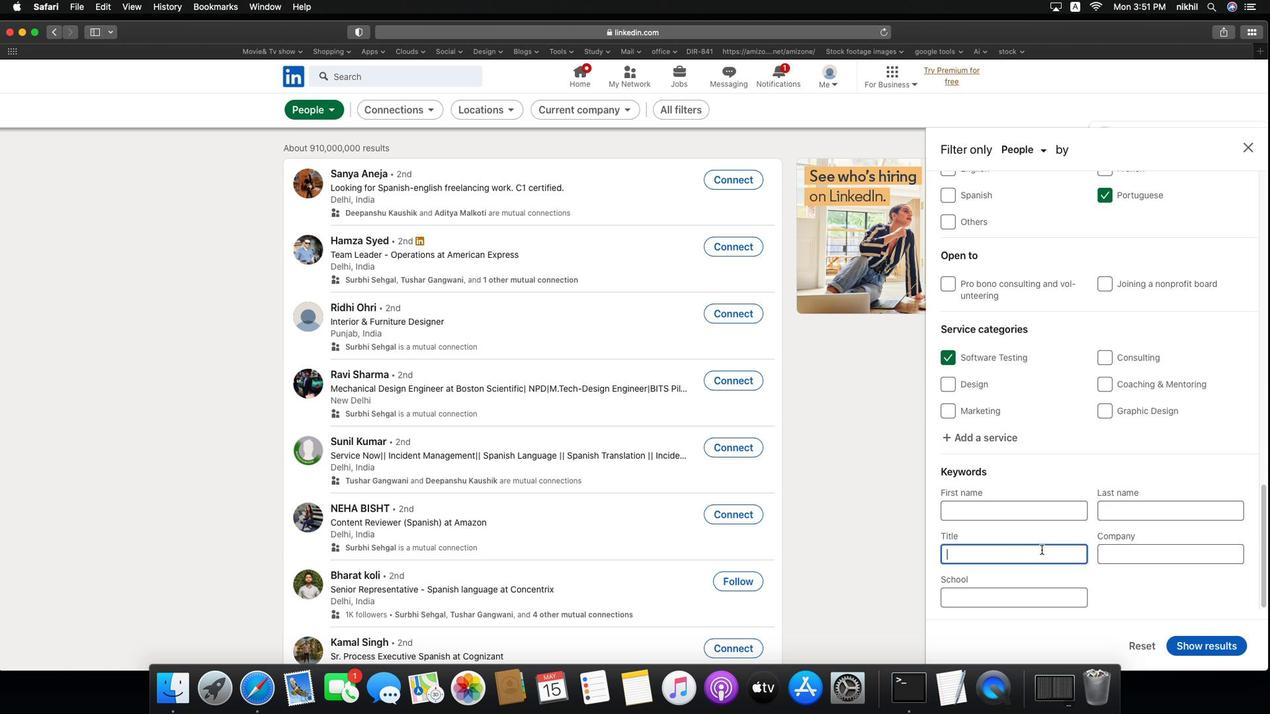 
Action: Key pressed Key.caps_lock'I'Key.caps_lock'n''s''i''d''e'Key.spaceKey.caps_lock'S'Key.caps_lock'a''l''e''s'Key.enter
Screenshot: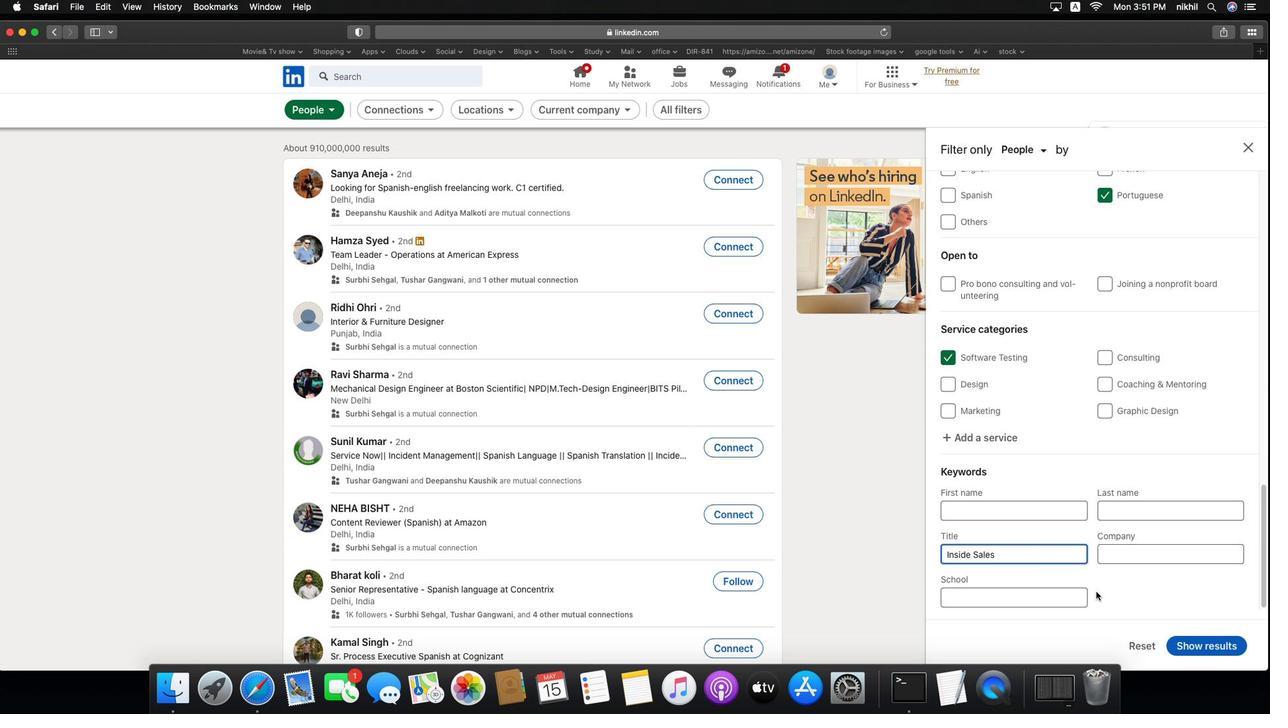 
Action: Mouse moved to (1248, 652)
Screenshot: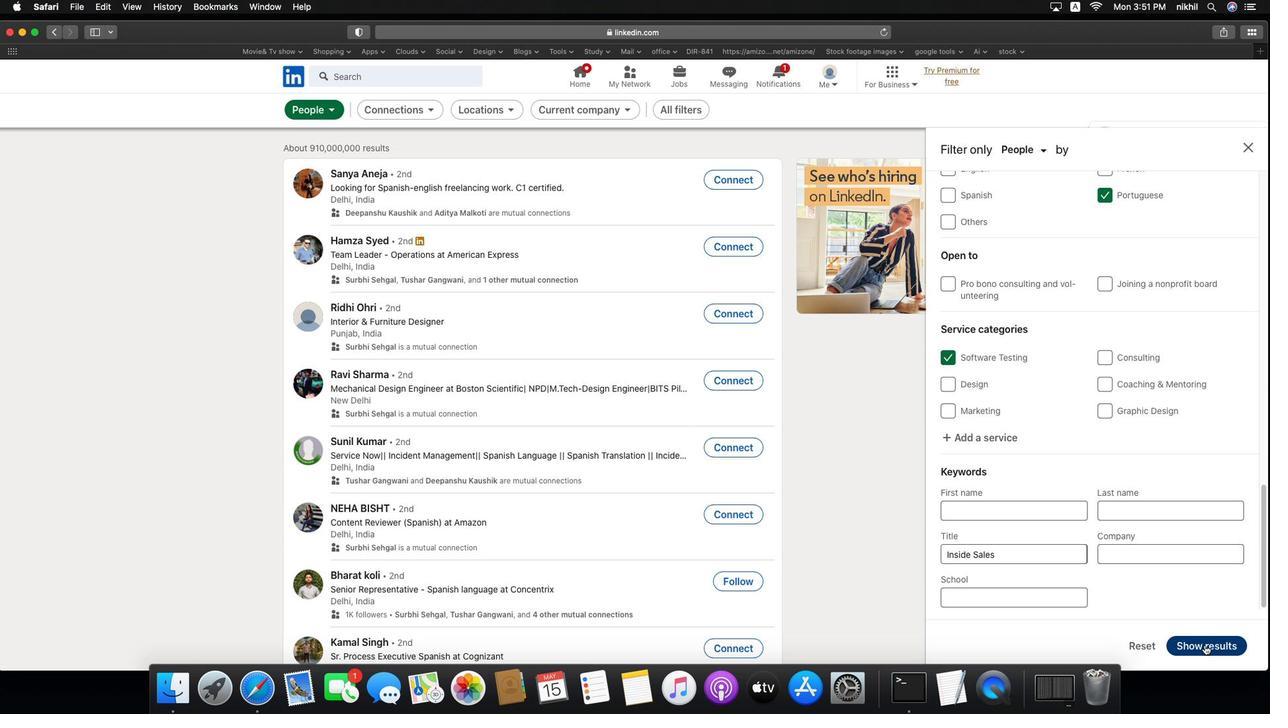 
Action: Mouse pressed left at (1248, 652)
Screenshot: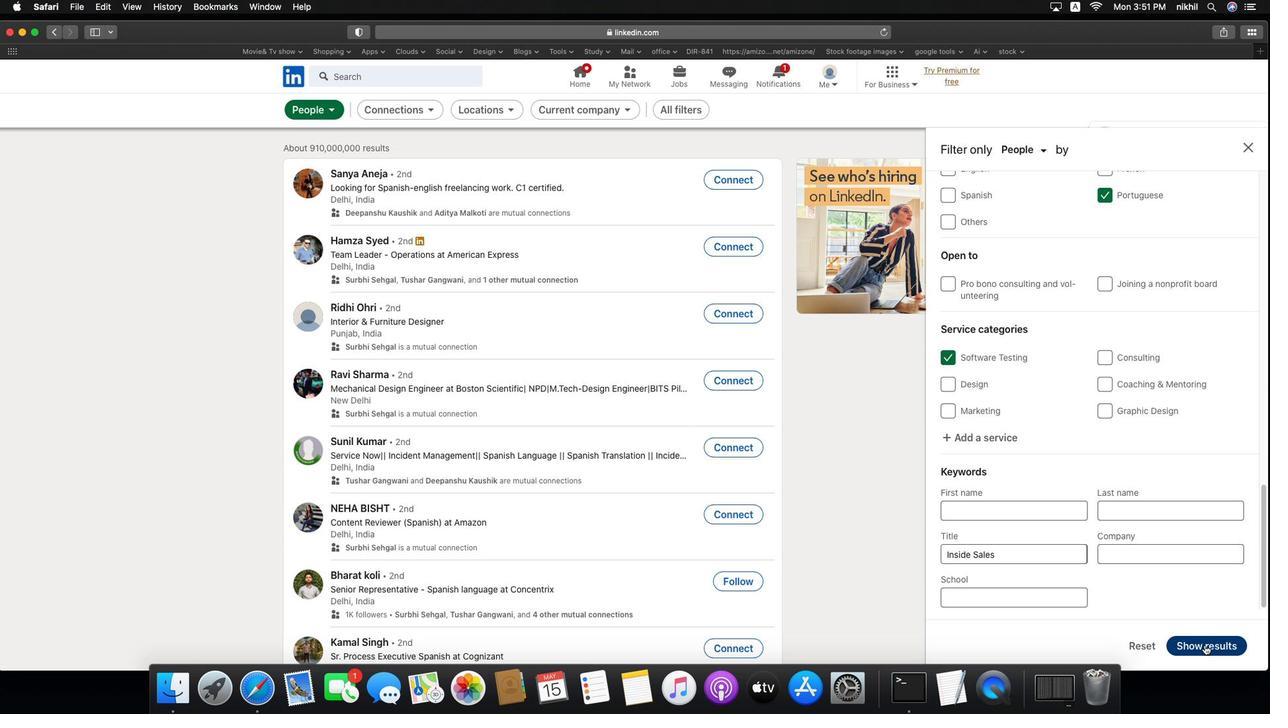 
Action: Key pressed Key.f9
Screenshot: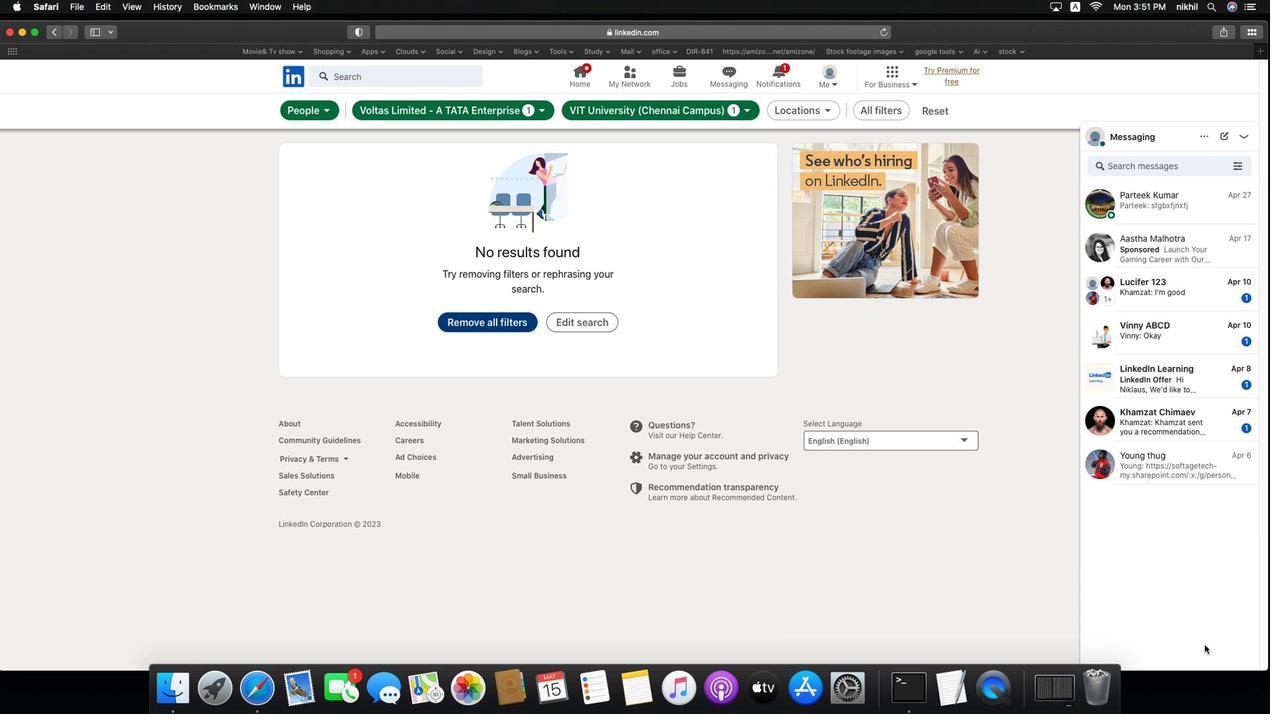 
